 Task: Open Card Feature Request Discussion in Board Market Analysis and Opportunity Identification to Workspace Community Management and add a team member Softage.3@softage.net, a label Red, a checklist Business Continuity Plan, an attachment from your google drive, a color Red and finally, add a card description 'Update employee handbook with new policies' and a comment 'Let us approach this task with a sense of risk-taking, recognizing that calculated risks can lead to new opportunities and growth.'. Add a start date 'Jan 03, 1900' with a due date 'Jan 10, 1900'
Action: Mouse moved to (121, 59)
Screenshot: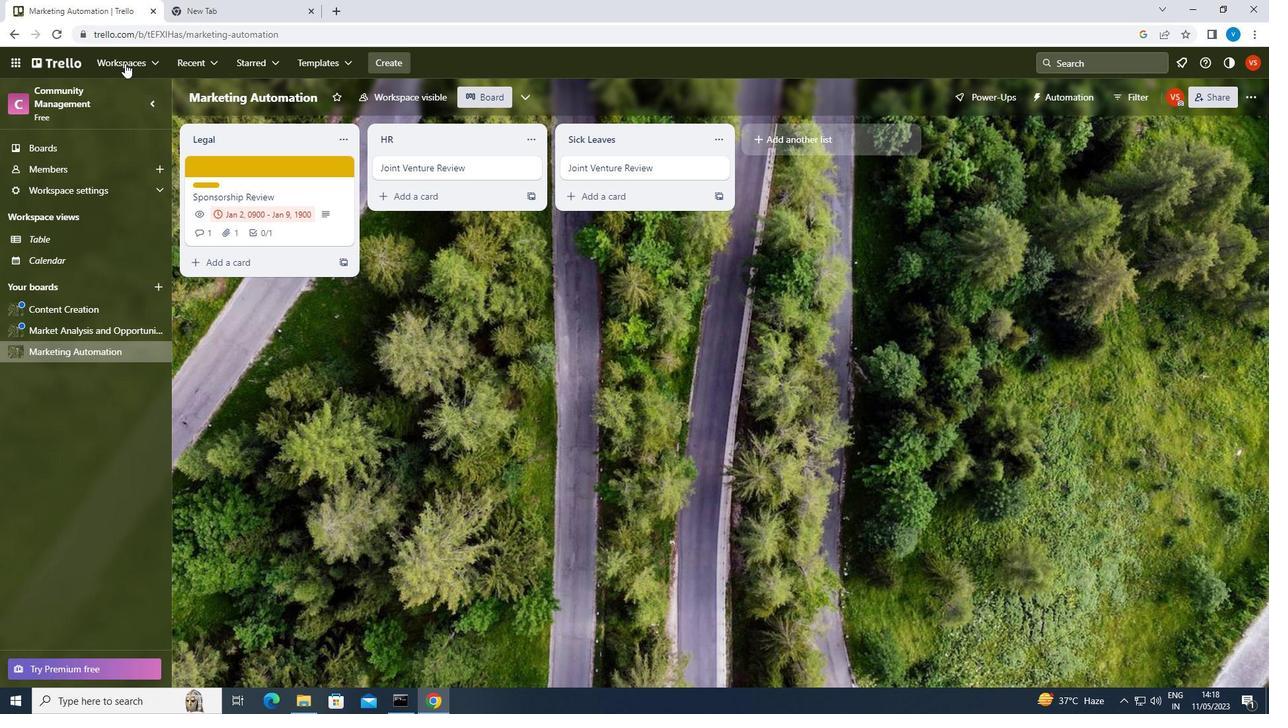
Action: Mouse pressed left at (121, 59)
Screenshot: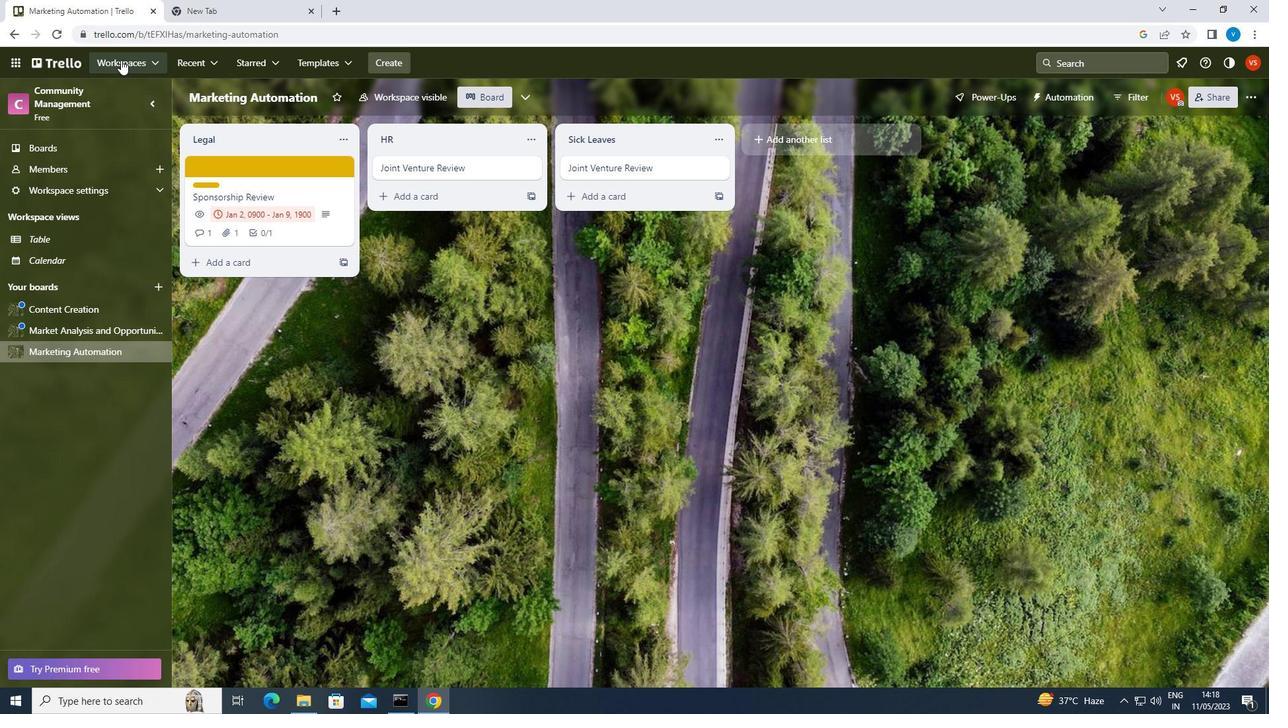 
Action: Mouse moved to (160, 330)
Screenshot: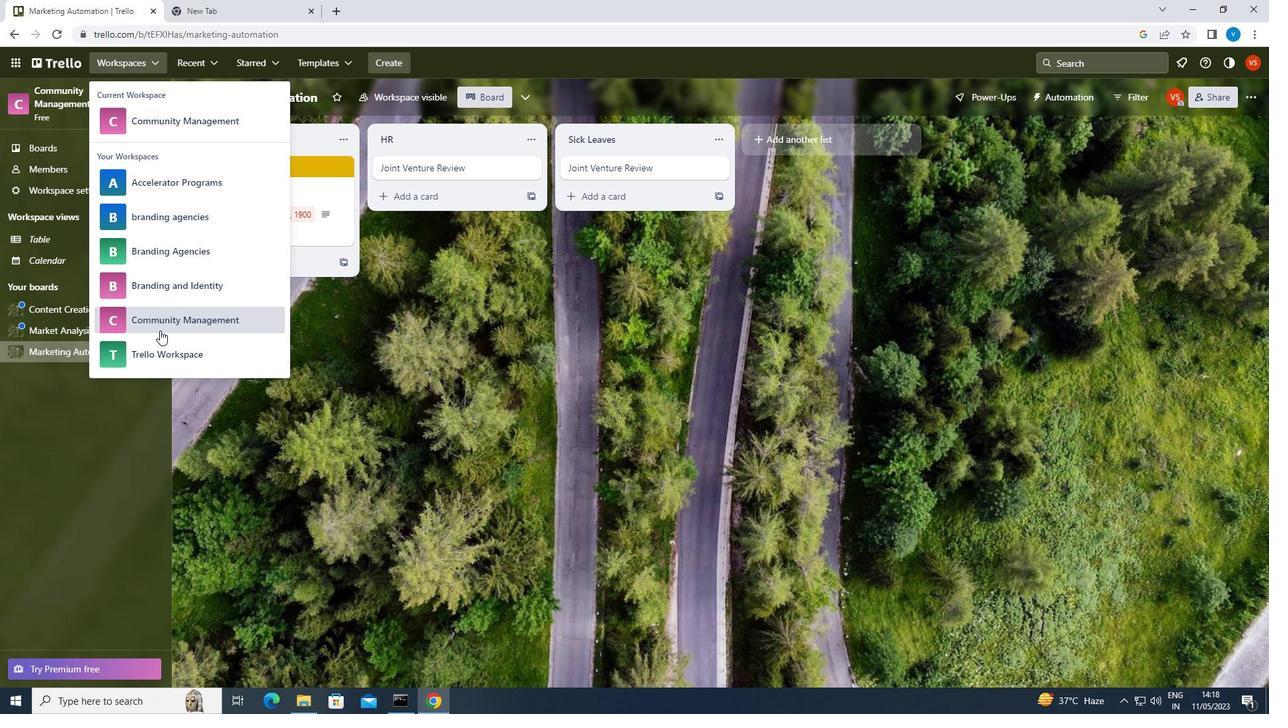
Action: Mouse pressed left at (160, 330)
Screenshot: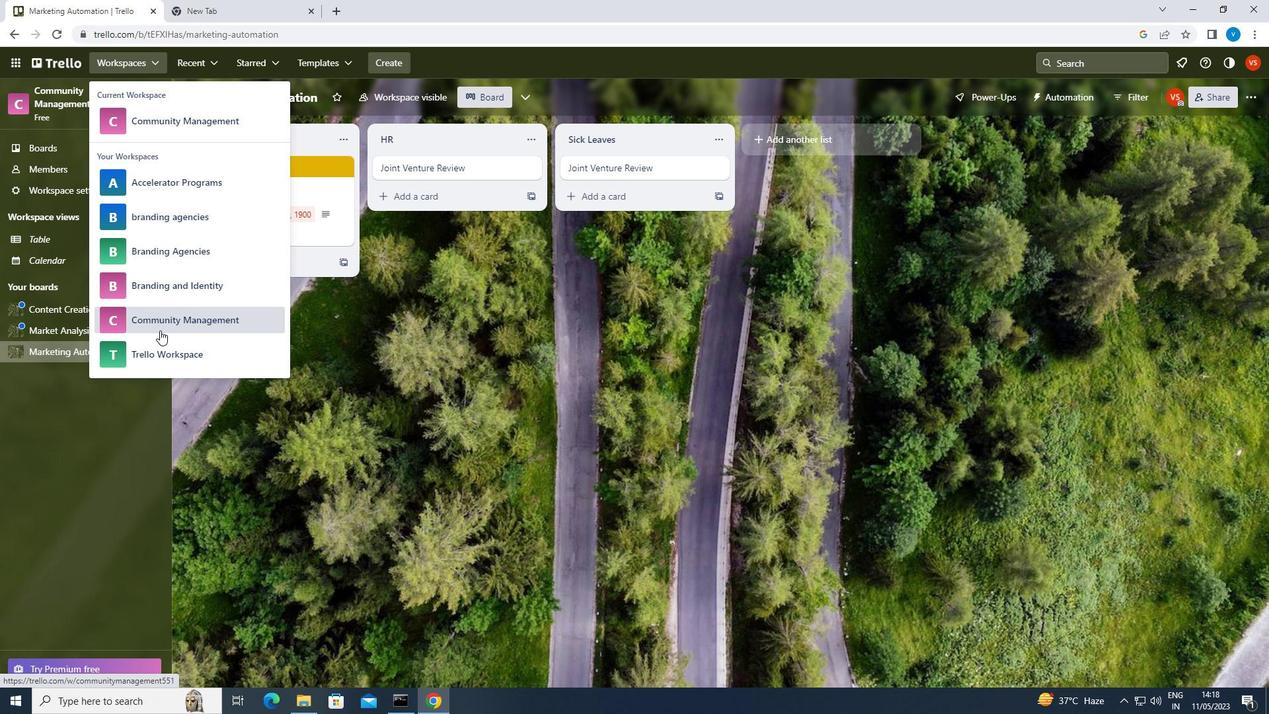 
Action: Mouse moved to (988, 534)
Screenshot: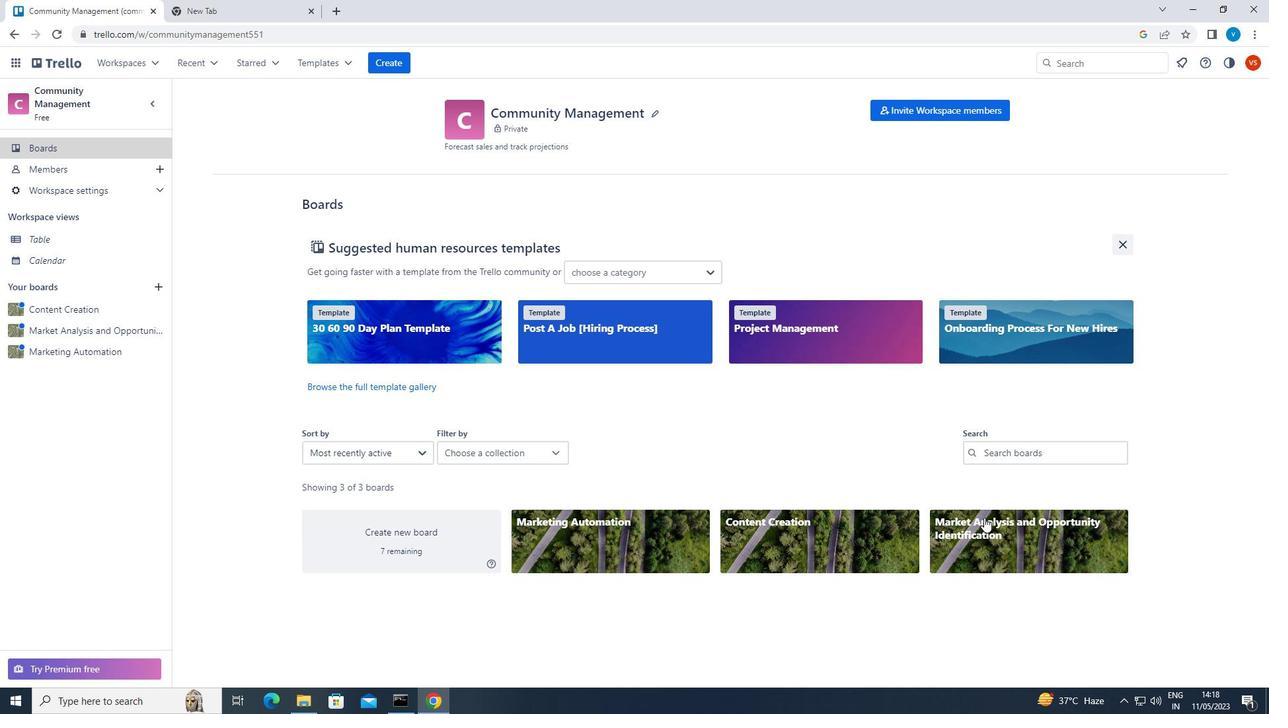 
Action: Mouse pressed left at (988, 534)
Screenshot: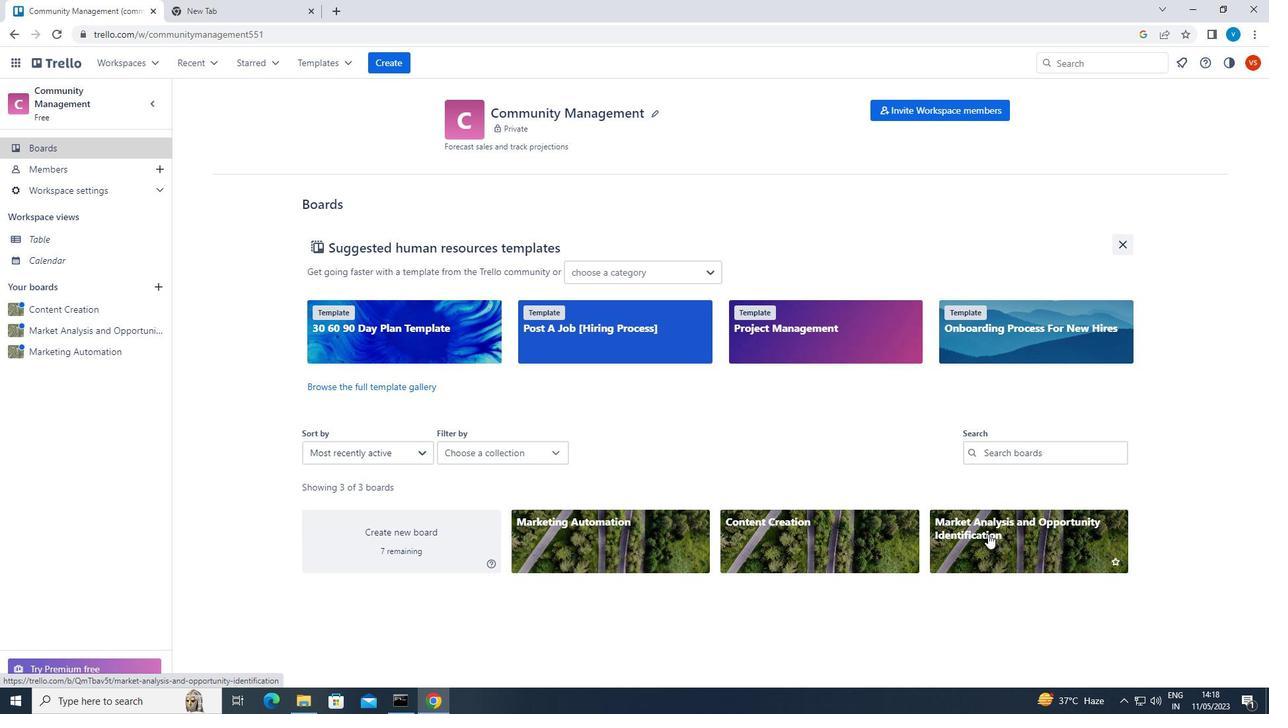
Action: Mouse moved to (297, 170)
Screenshot: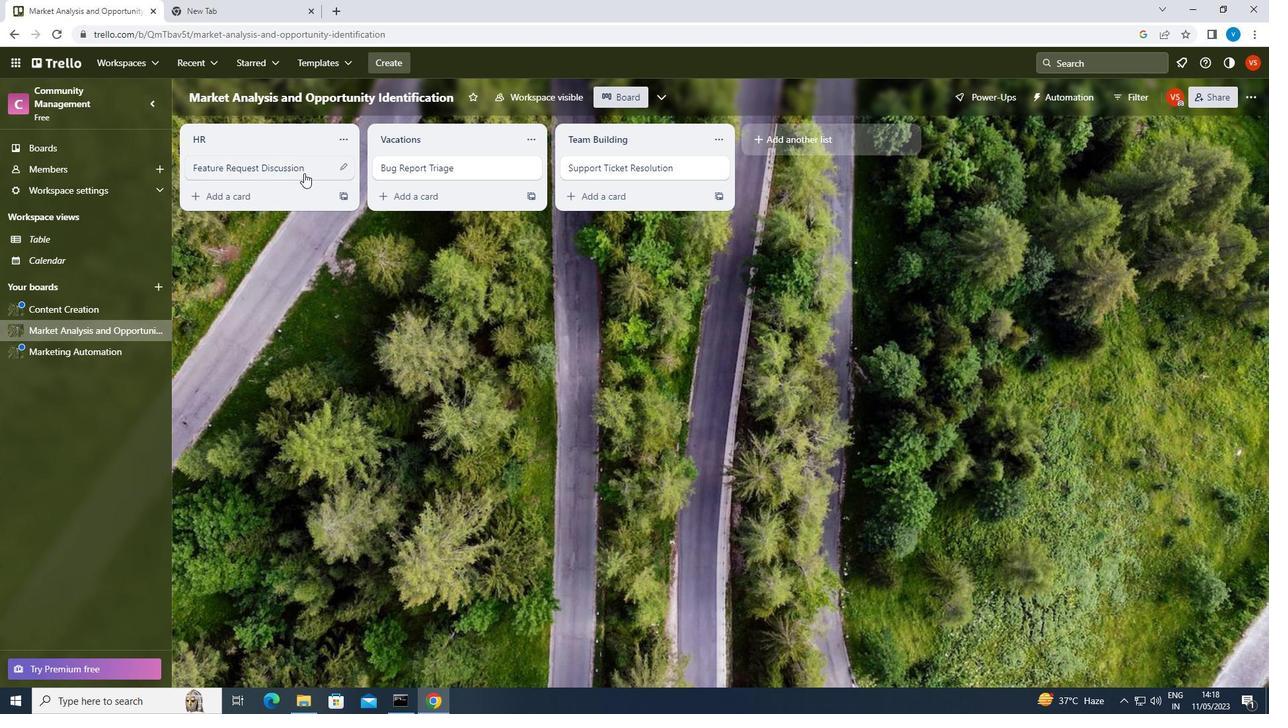 
Action: Mouse pressed left at (297, 170)
Screenshot: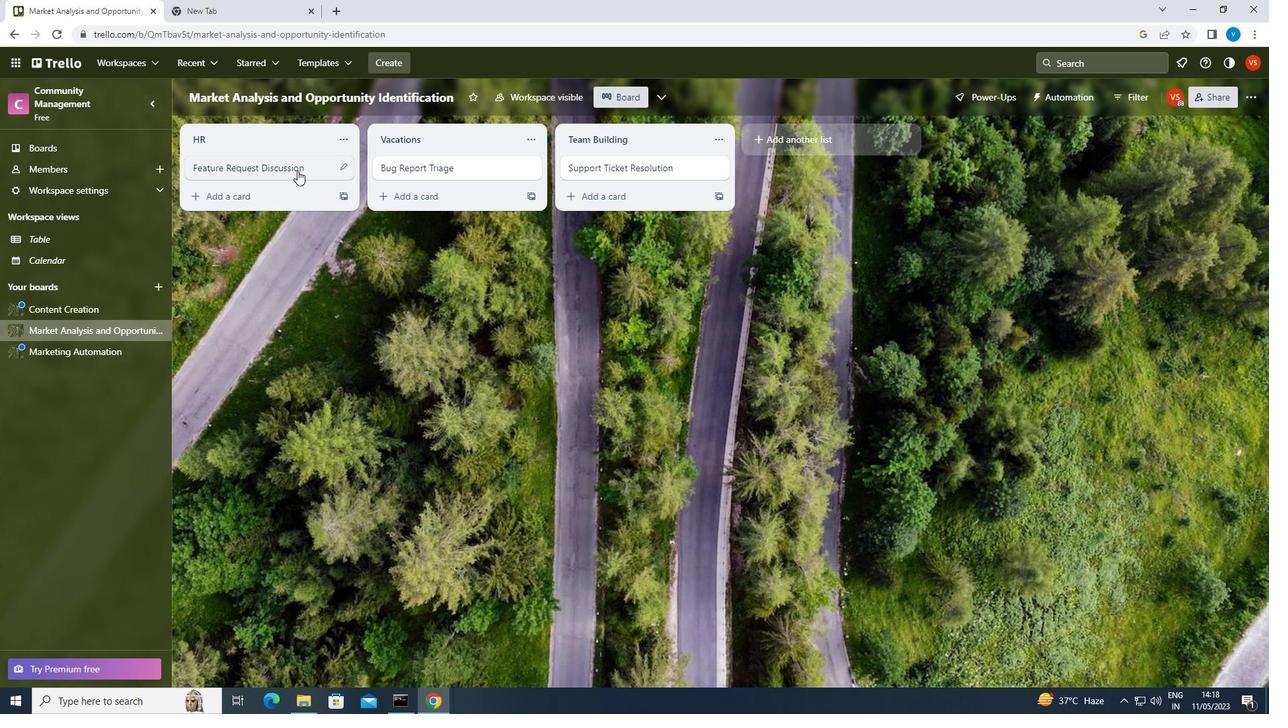 
Action: Mouse moved to (788, 169)
Screenshot: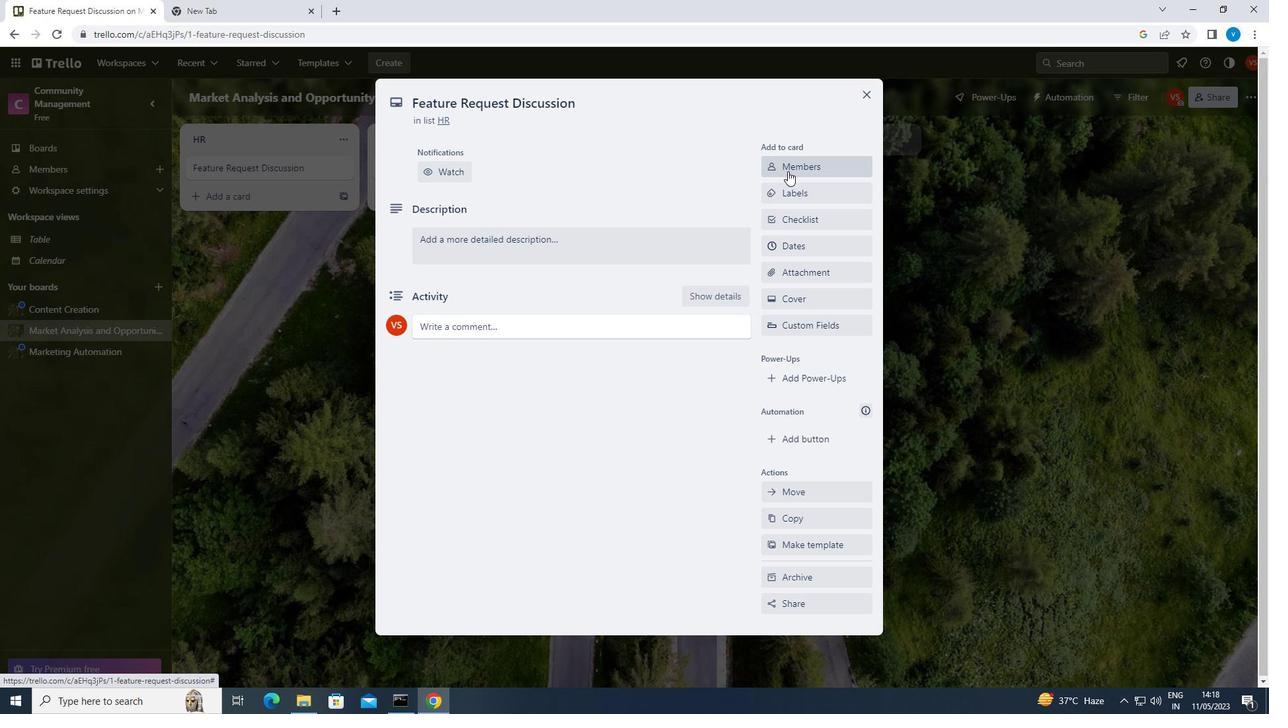 
Action: Mouse pressed left at (788, 169)
Screenshot: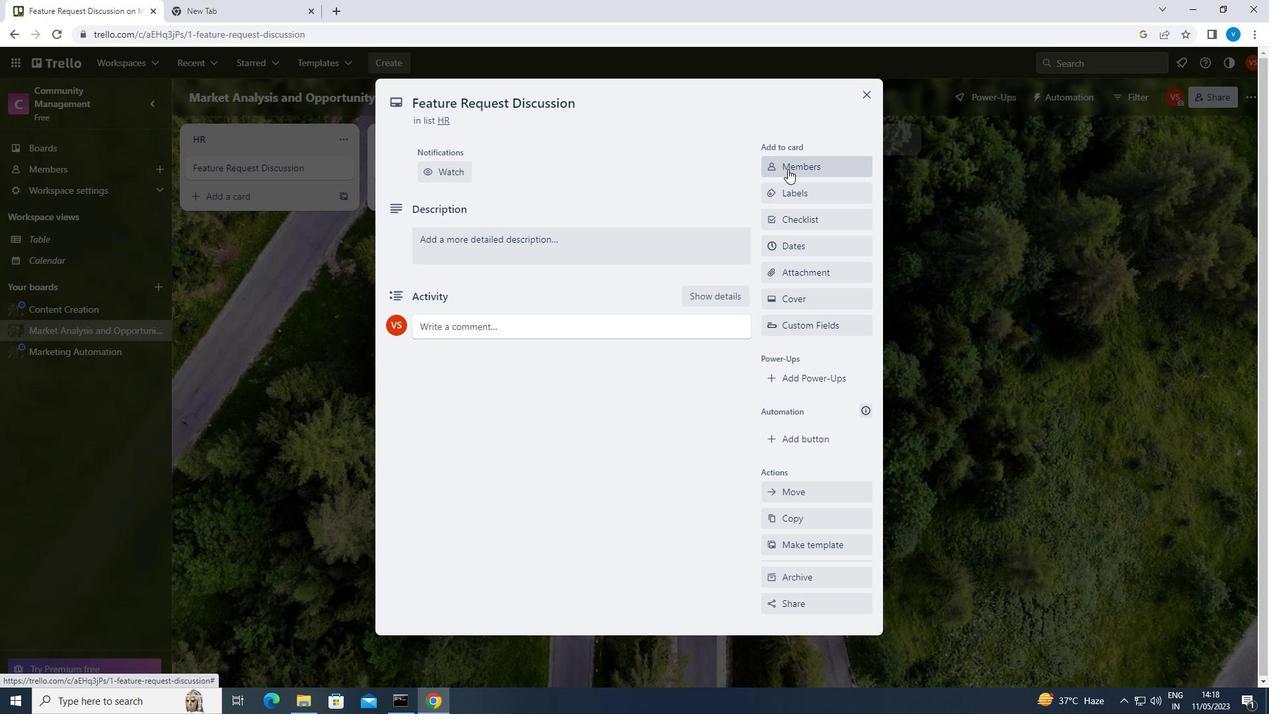 
Action: Mouse moved to (806, 226)
Screenshot: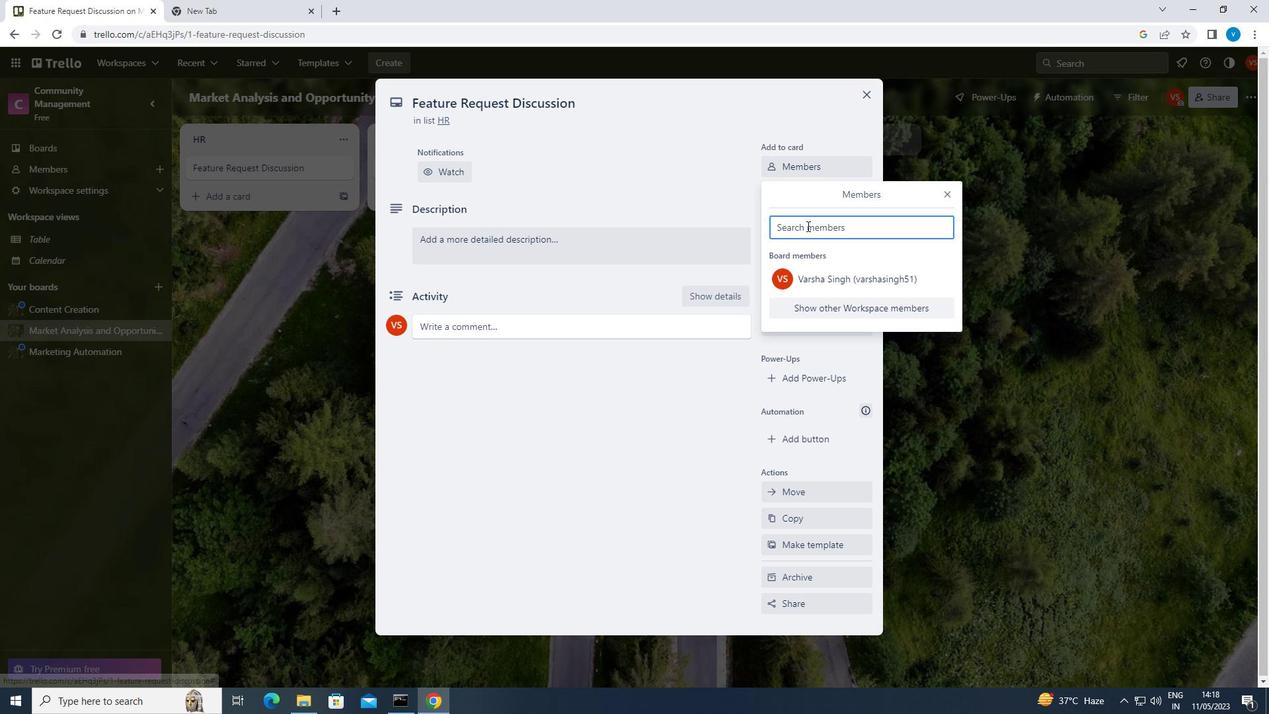 
Action: Mouse pressed left at (806, 226)
Screenshot: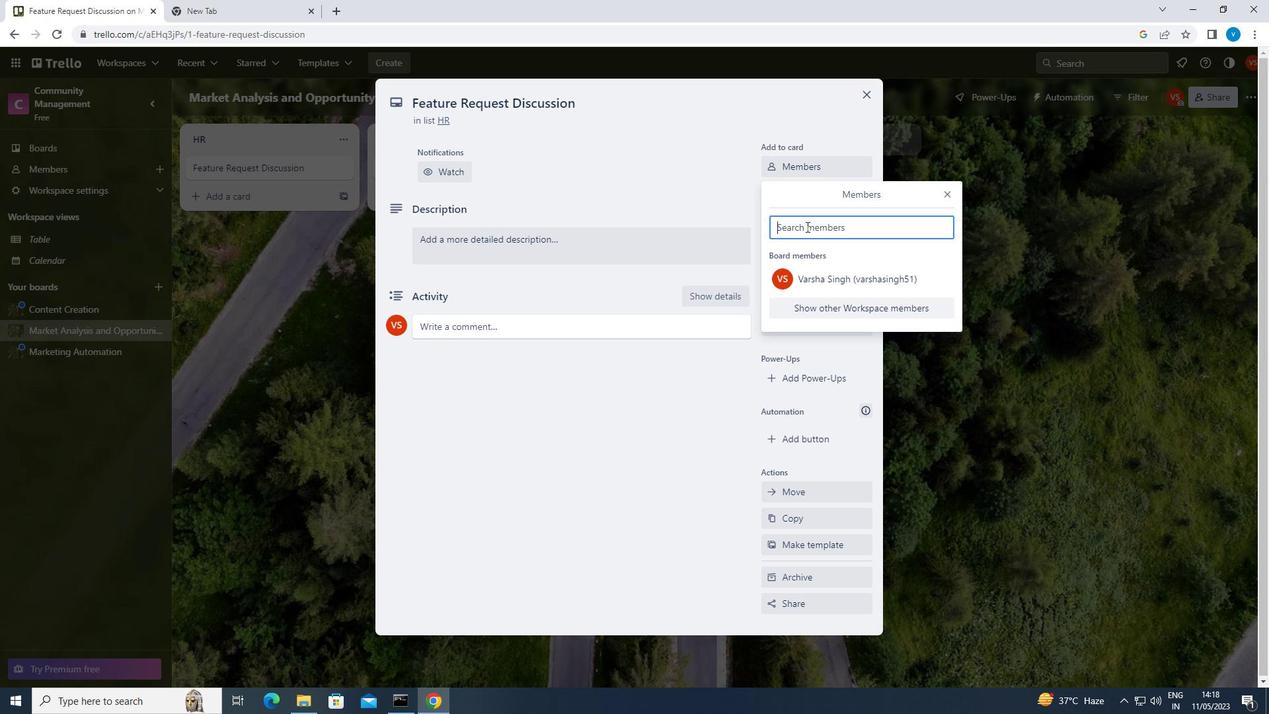 
Action: Mouse moved to (806, 227)
Screenshot: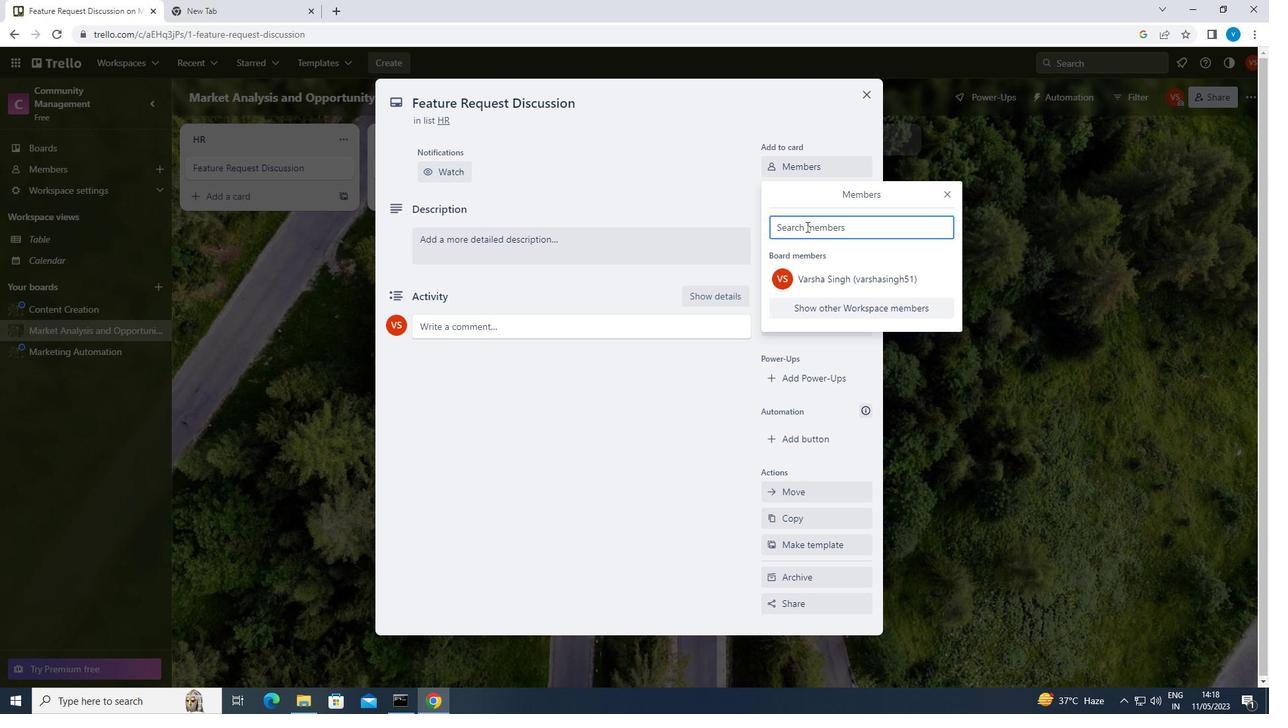 
Action: Key pressed <Key.shift>SOFTAGE.3<Key.shift>@SOFTAGE.NET
Screenshot: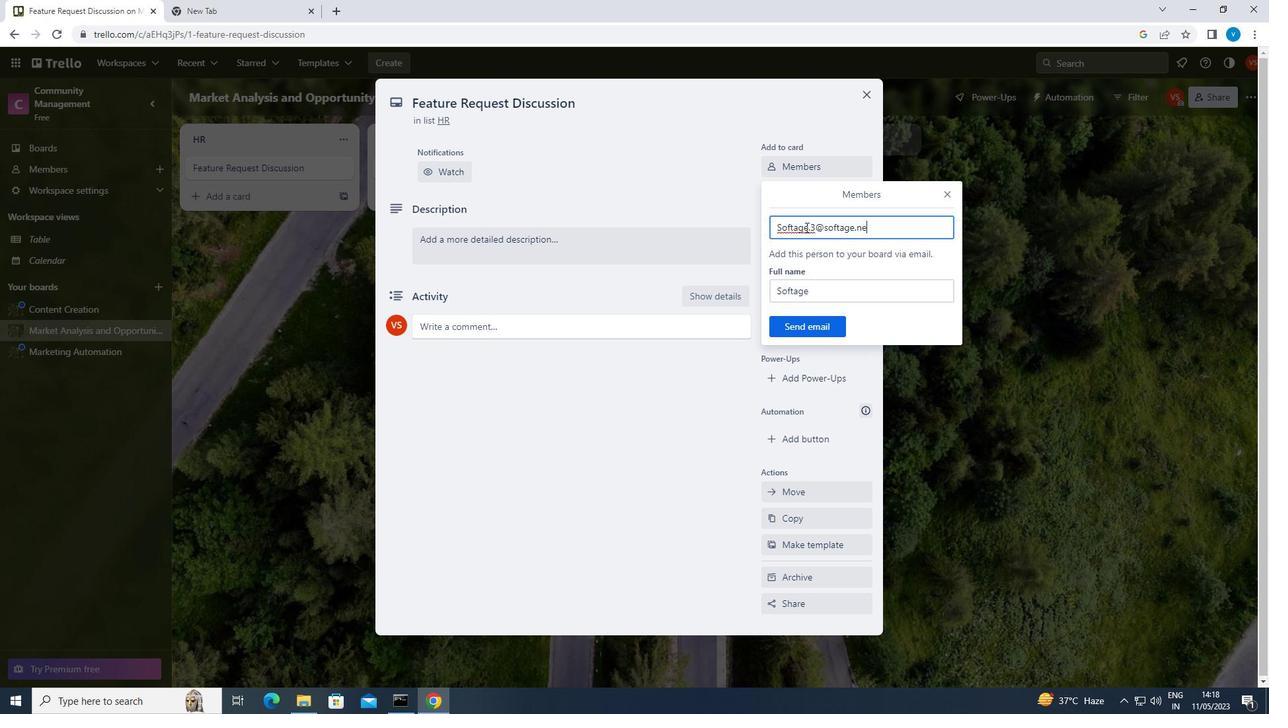 
Action: Mouse moved to (943, 196)
Screenshot: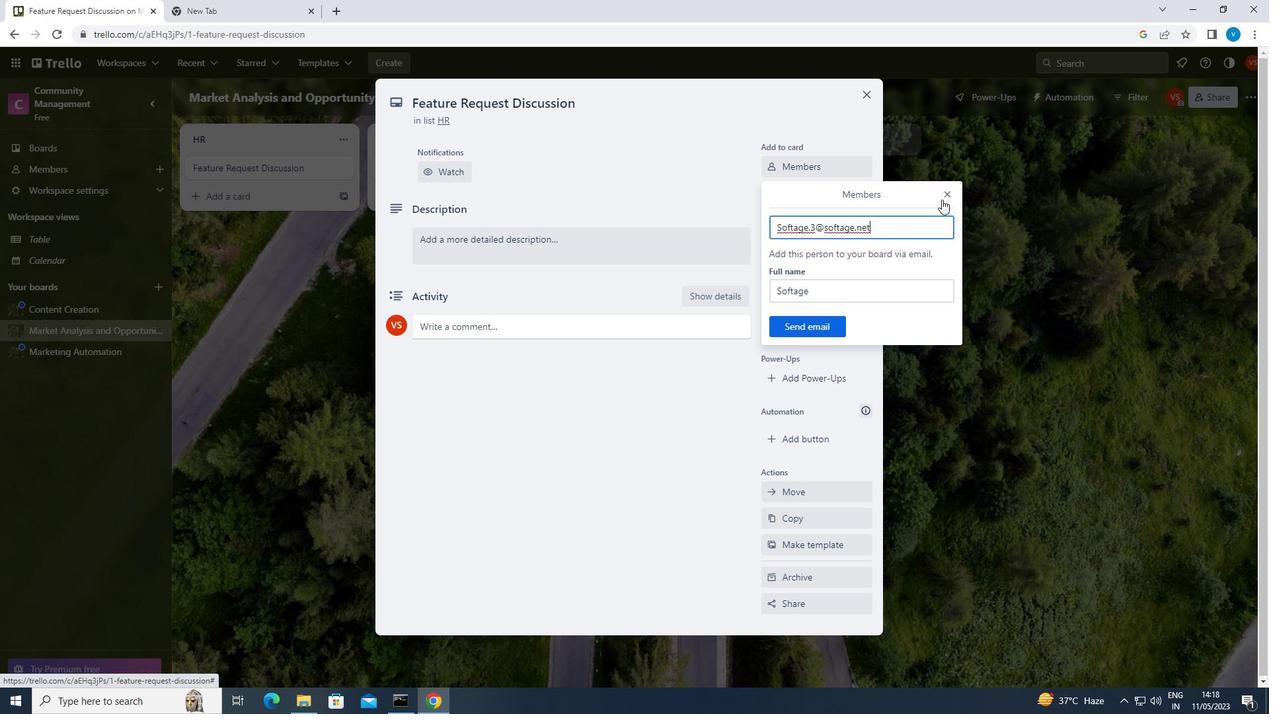 
Action: Mouse pressed left at (943, 196)
Screenshot: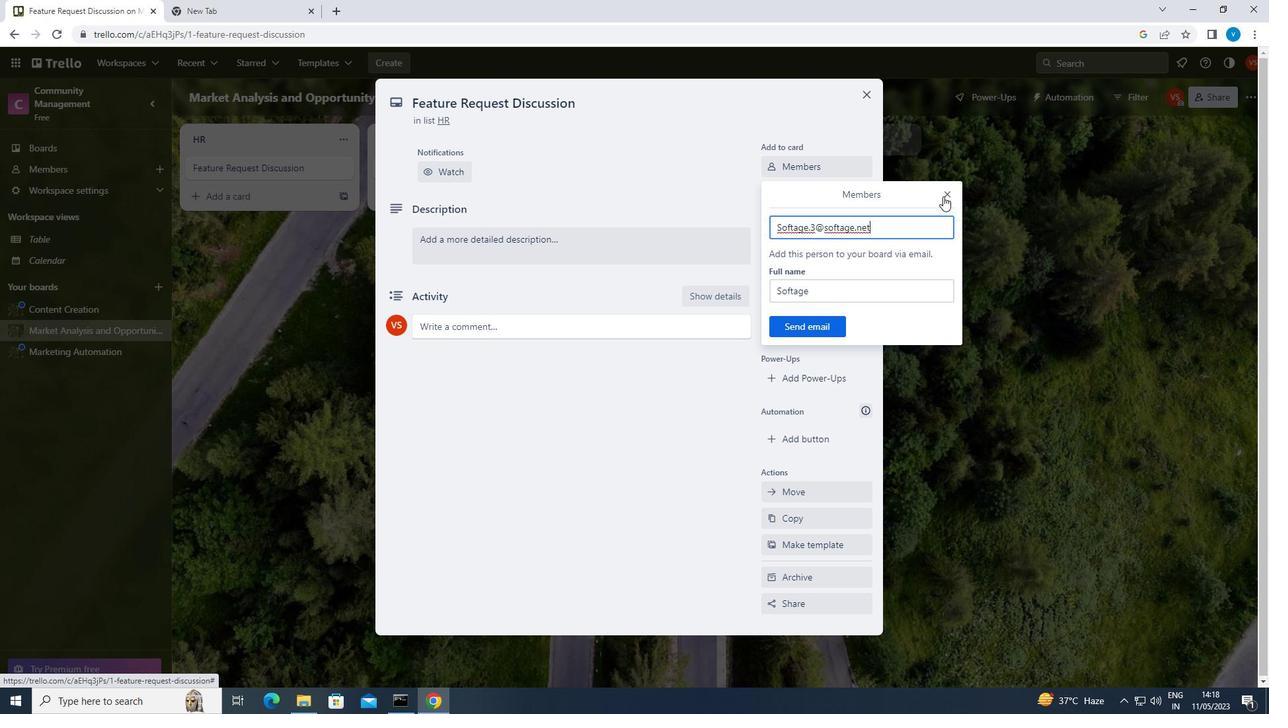 
Action: Mouse moved to (845, 195)
Screenshot: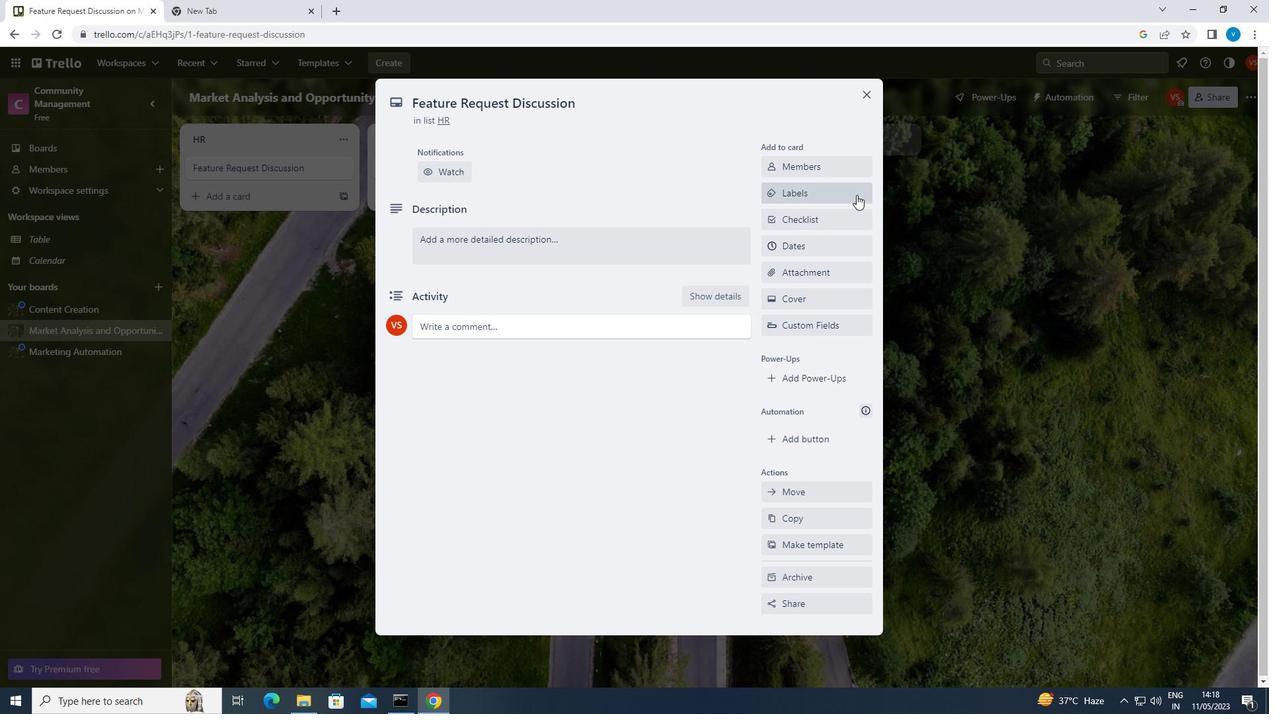 
Action: Mouse pressed left at (845, 195)
Screenshot: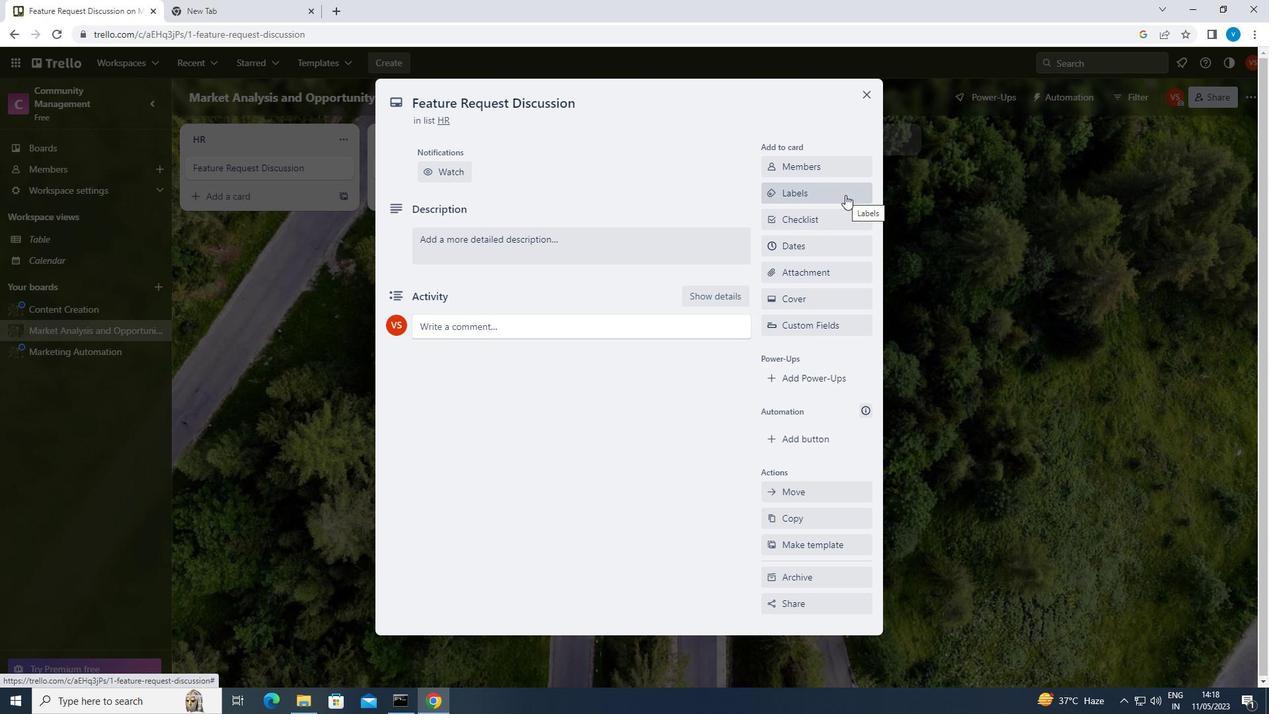 
Action: Mouse moved to (835, 366)
Screenshot: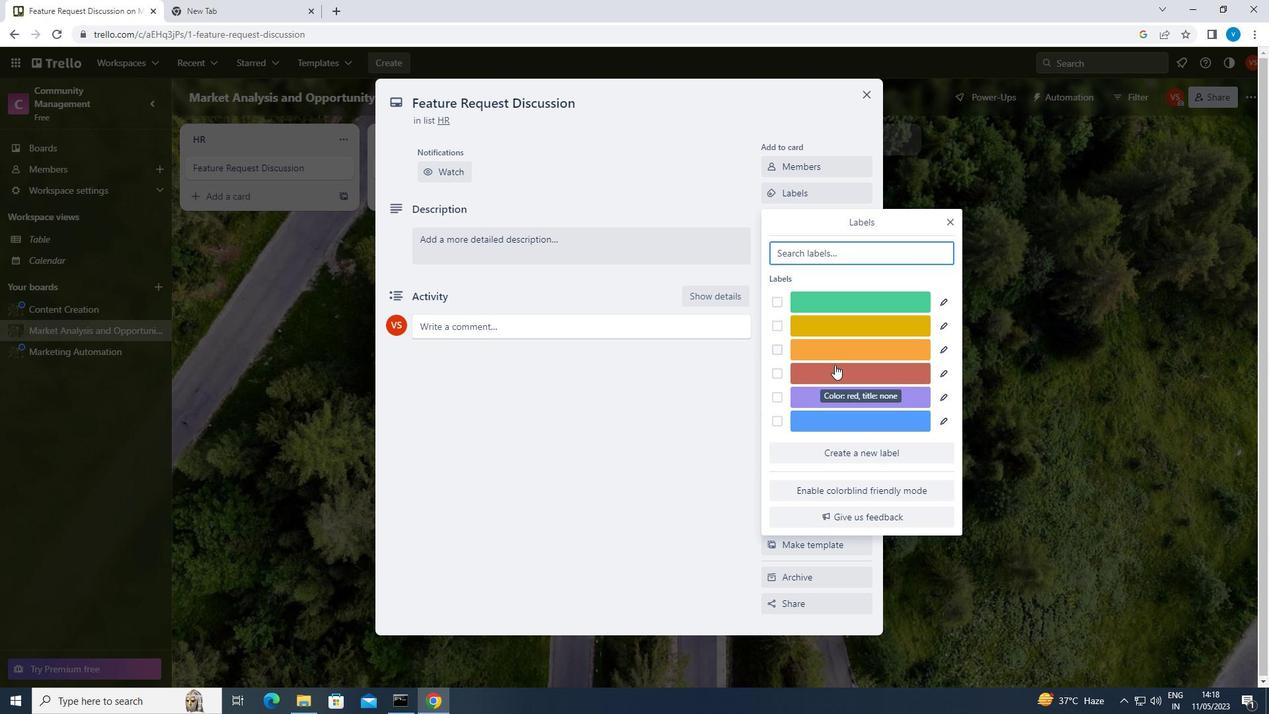 
Action: Mouse pressed left at (835, 366)
Screenshot: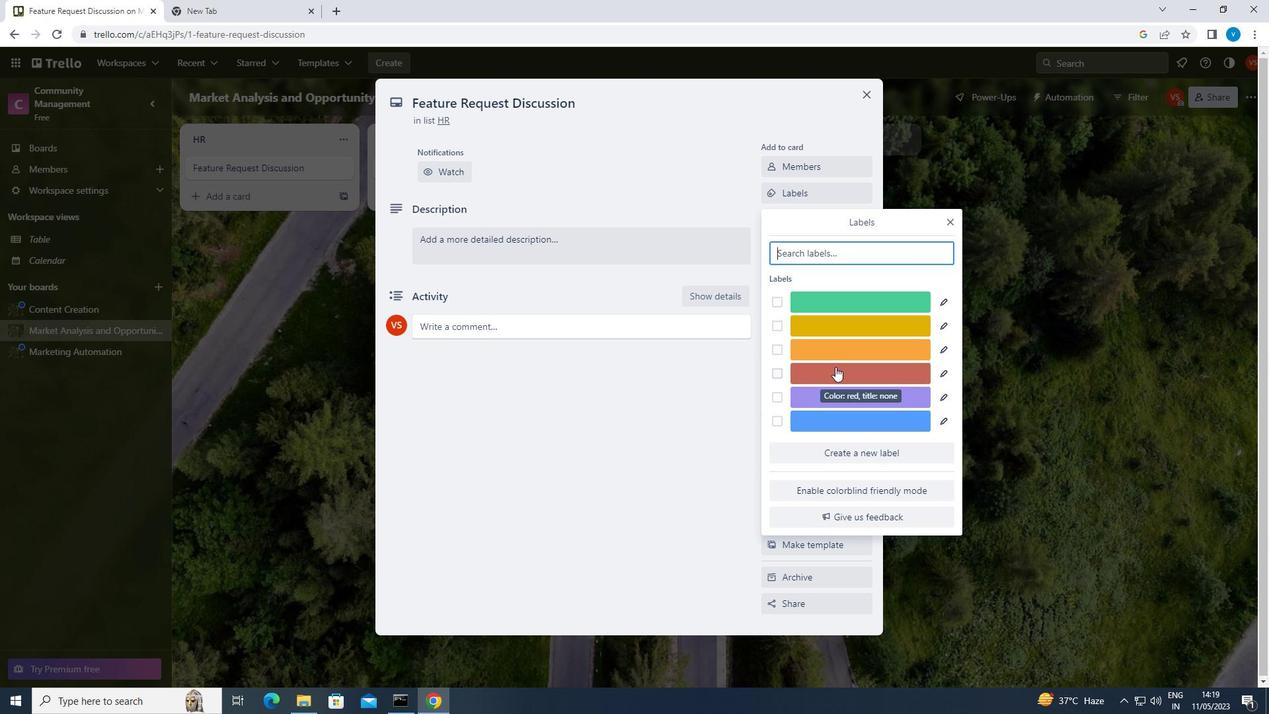 
Action: Mouse moved to (950, 227)
Screenshot: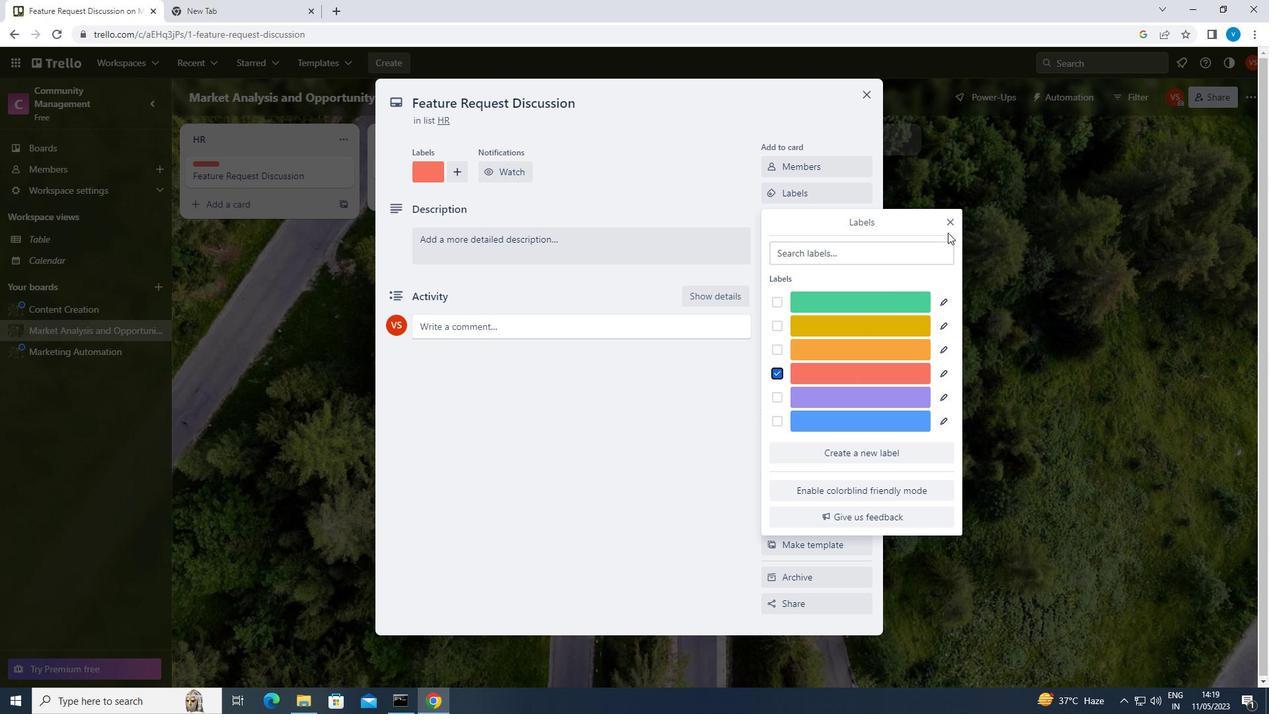 
Action: Mouse pressed left at (950, 227)
Screenshot: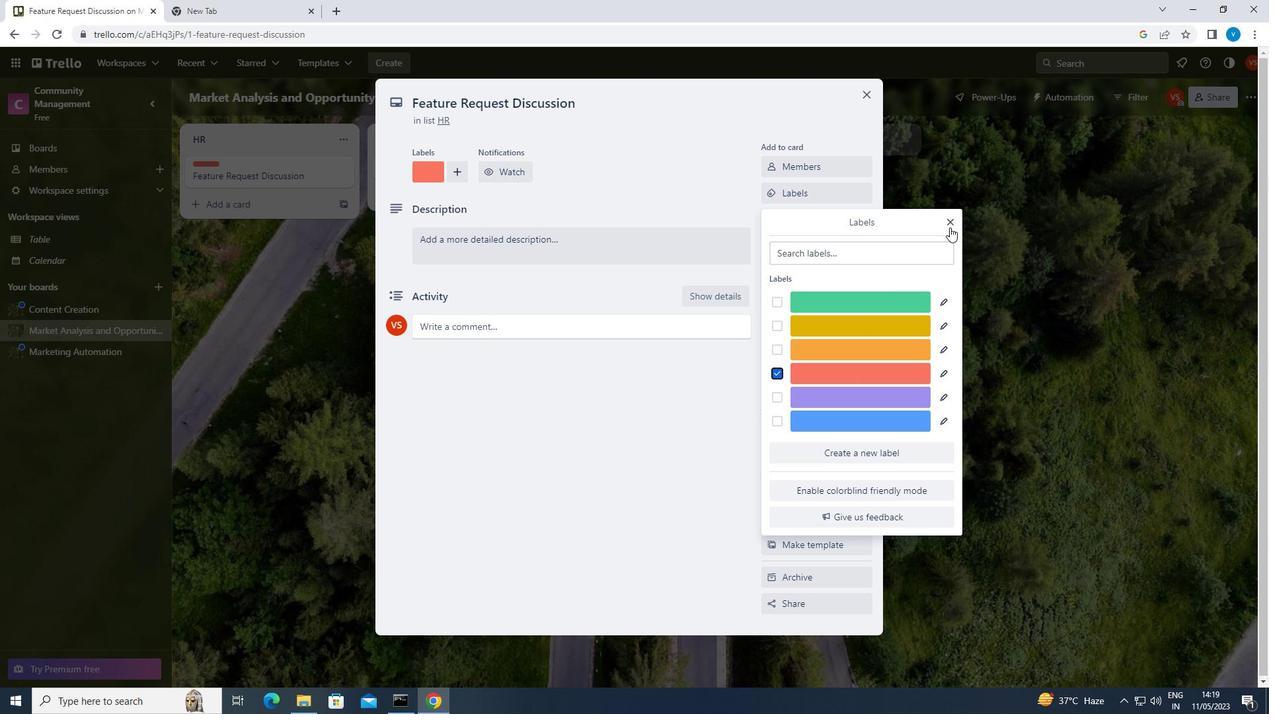 
Action: Mouse moved to (843, 227)
Screenshot: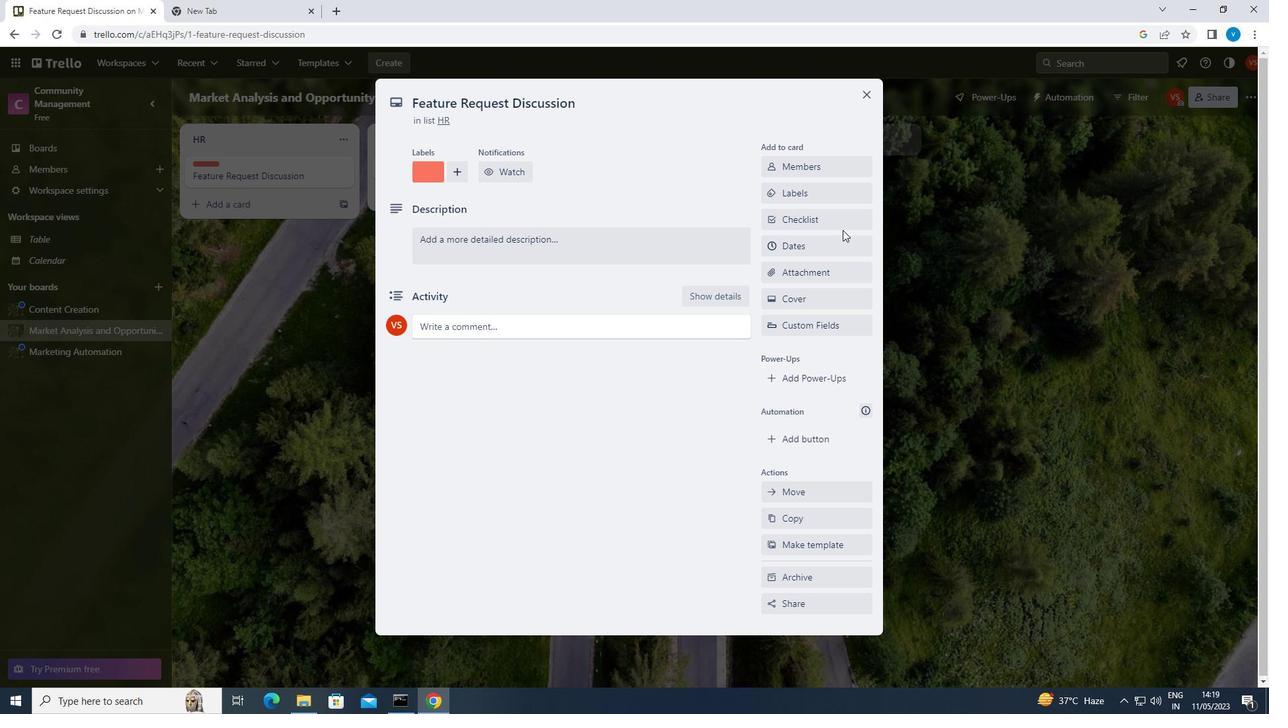
Action: Mouse pressed left at (843, 227)
Screenshot: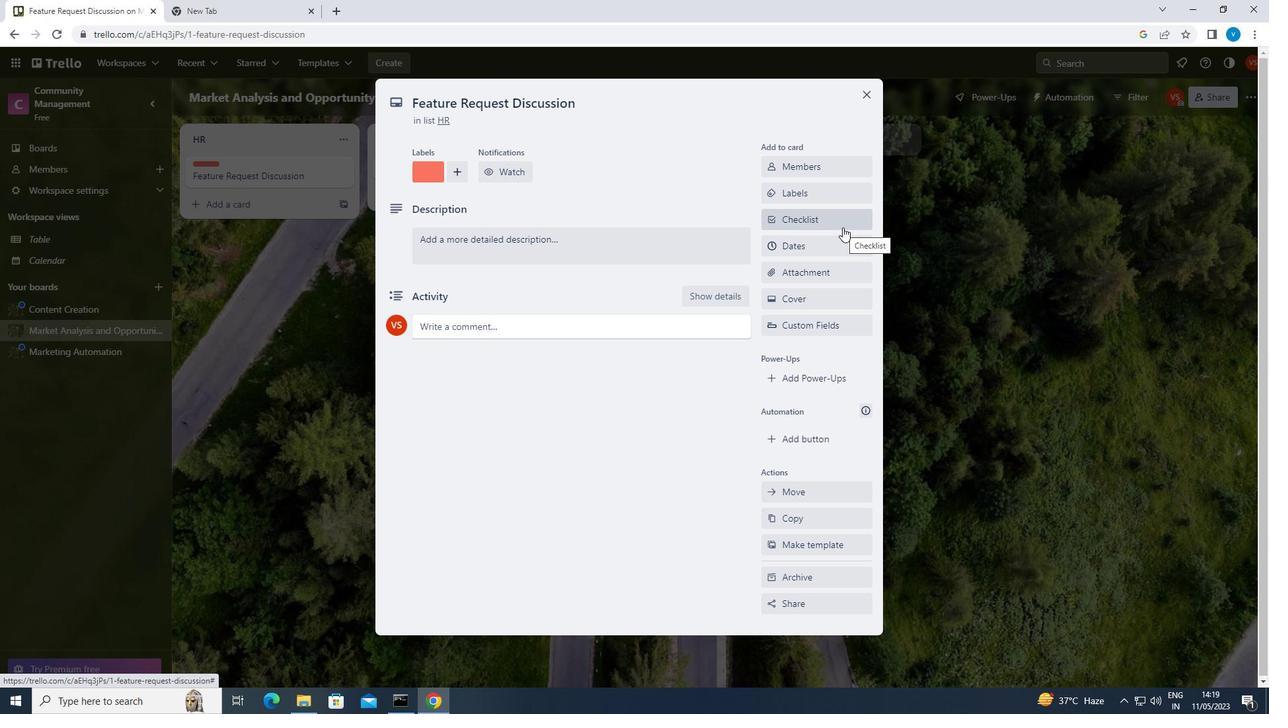 
Action: Mouse moved to (790, 323)
Screenshot: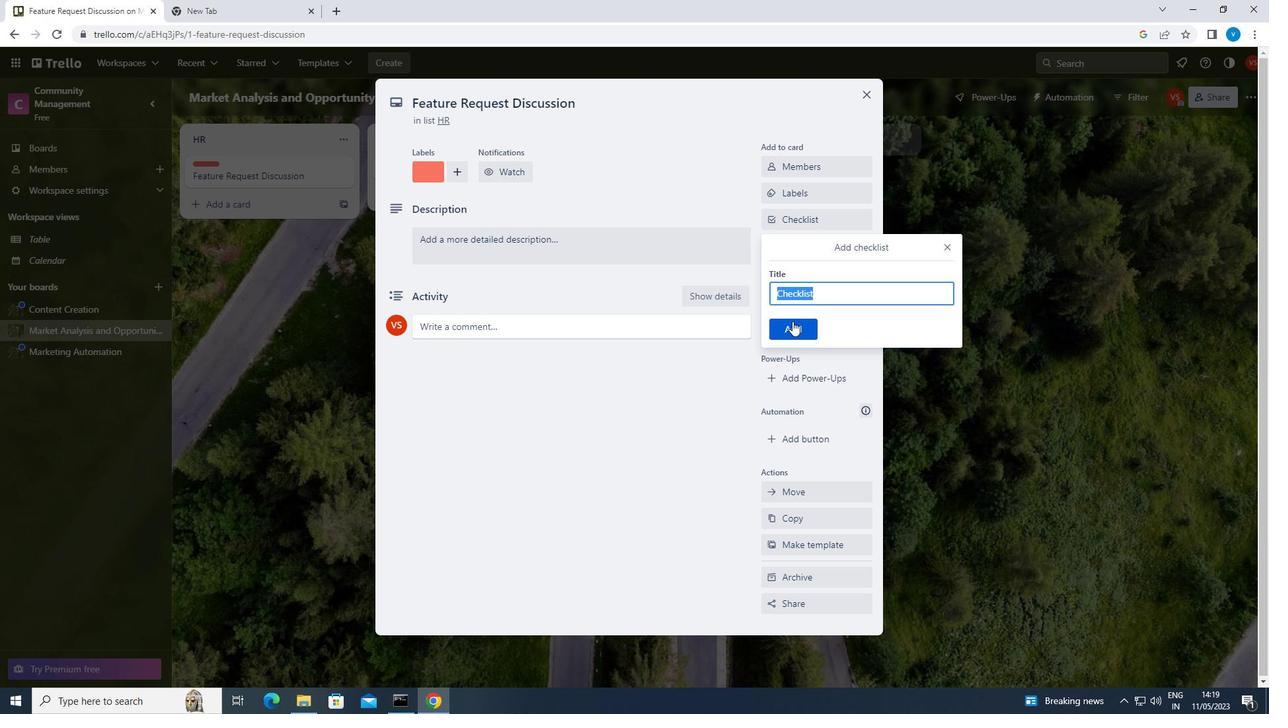 
Action: Mouse pressed left at (790, 323)
Screenshot: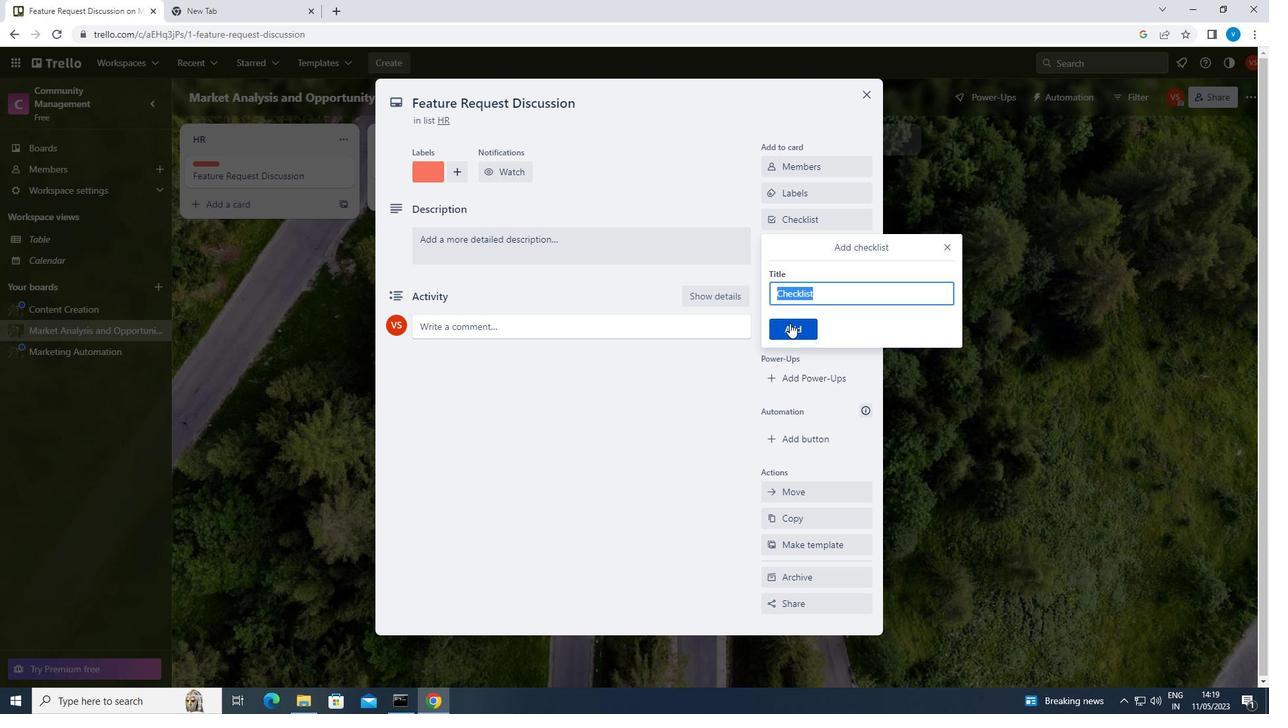 
Action: Mouse moved to (778, 314)
Screenshot: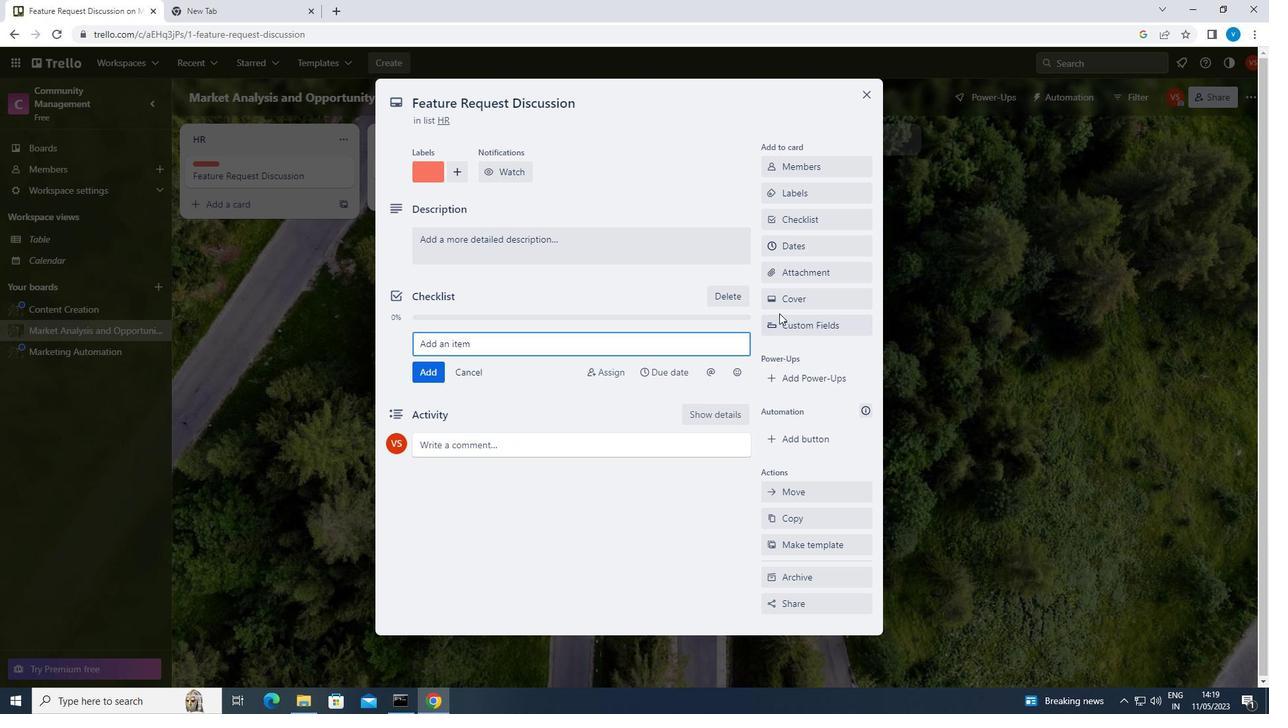 
Action: Key pressed <Key.shift>BUSINESS<Key.space><Key.shift>CONTINUITY<Key.space><Key.shift>PLAN
Screenshot: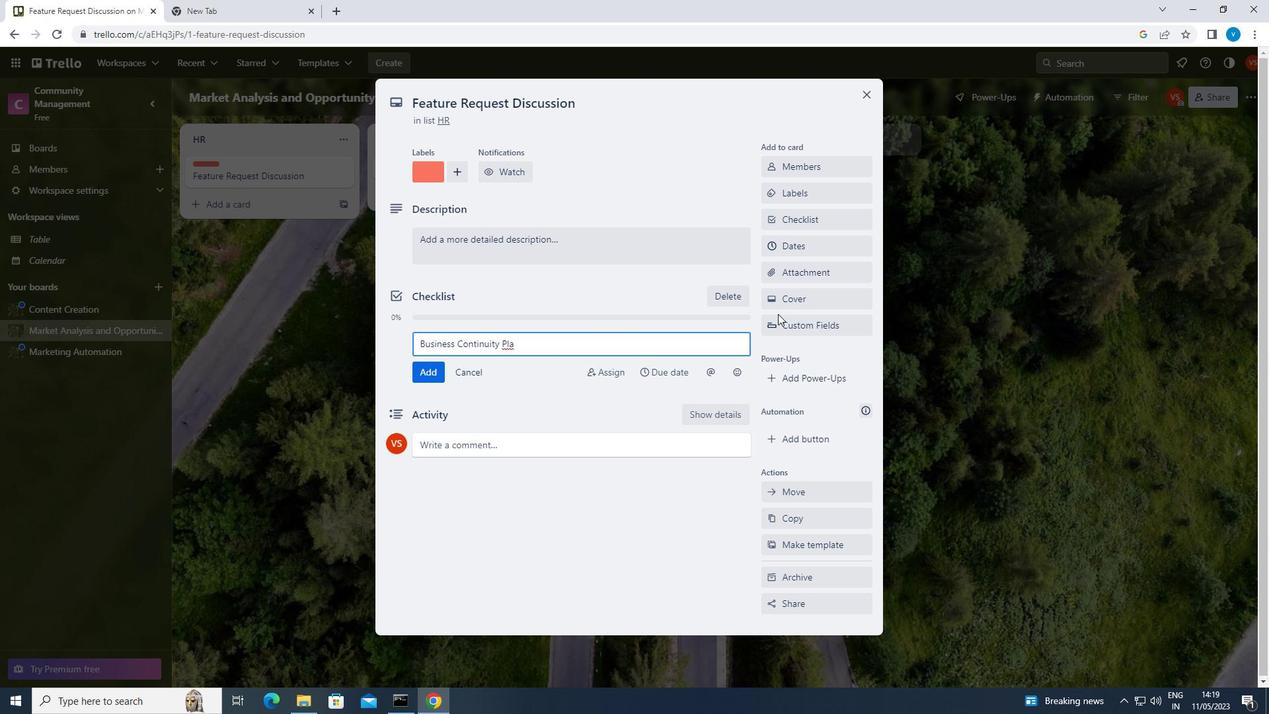 
Action: Mouse moved to (429, 374)
Screenshot: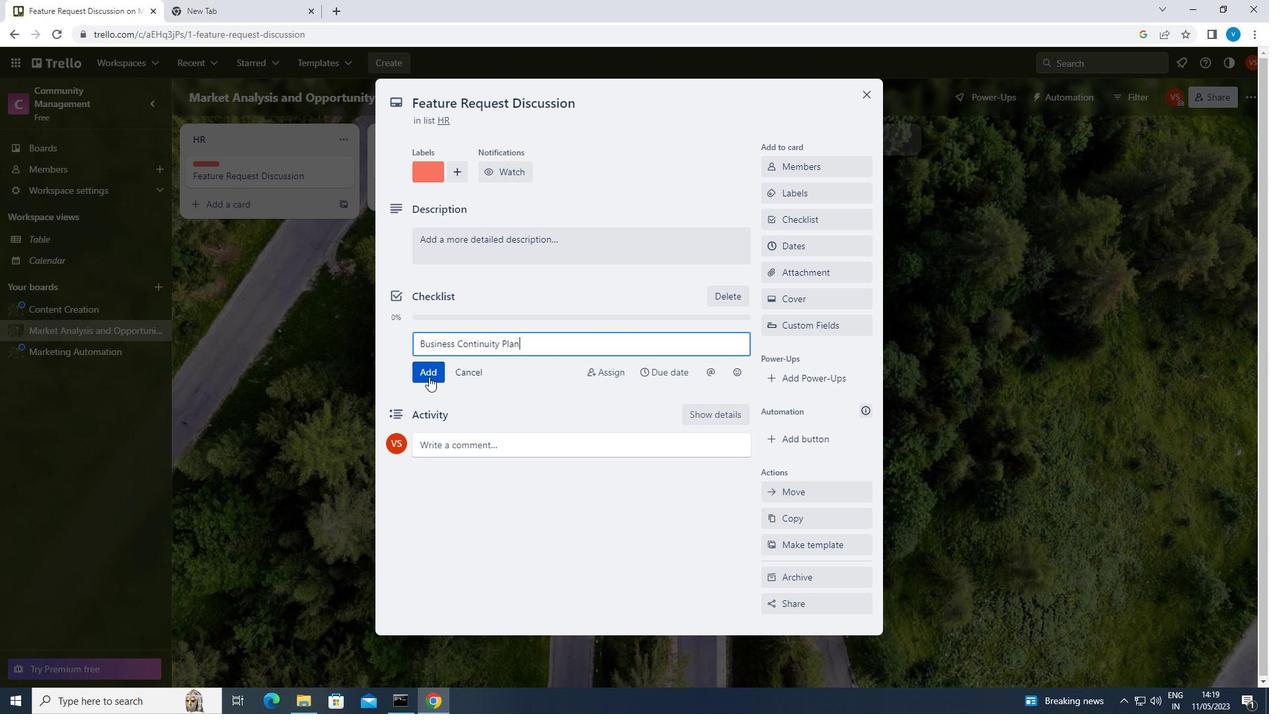 
Action: Key pressed <Key.enter>
Screenshot: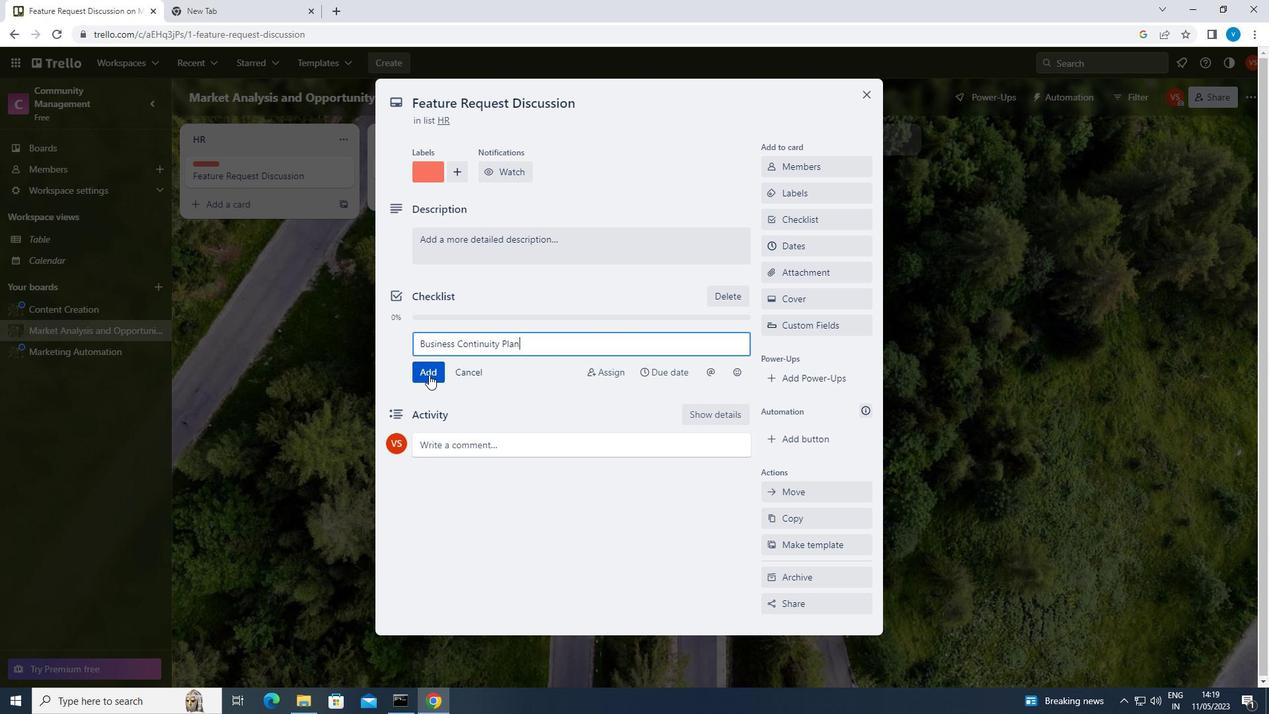 
Action: Mouse moved to (825, 273)
Screenshot: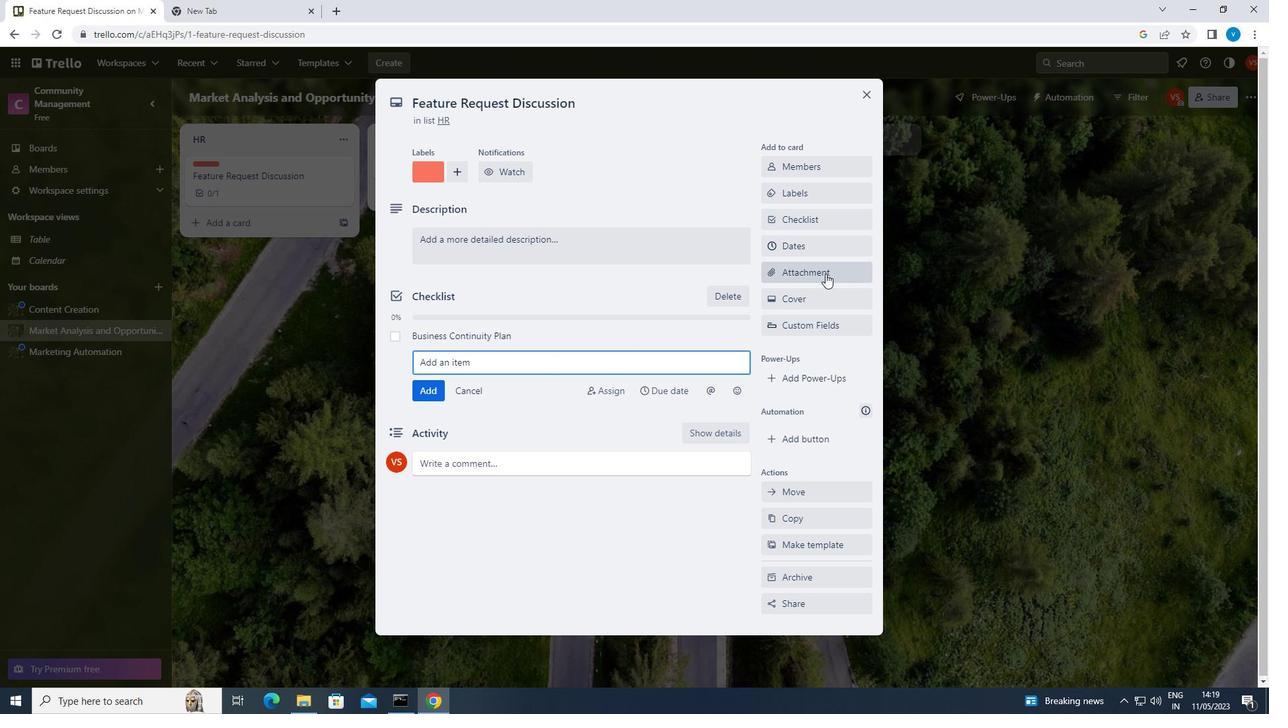 
Action: Mouse pressed left at (825, 273)
Screenshot: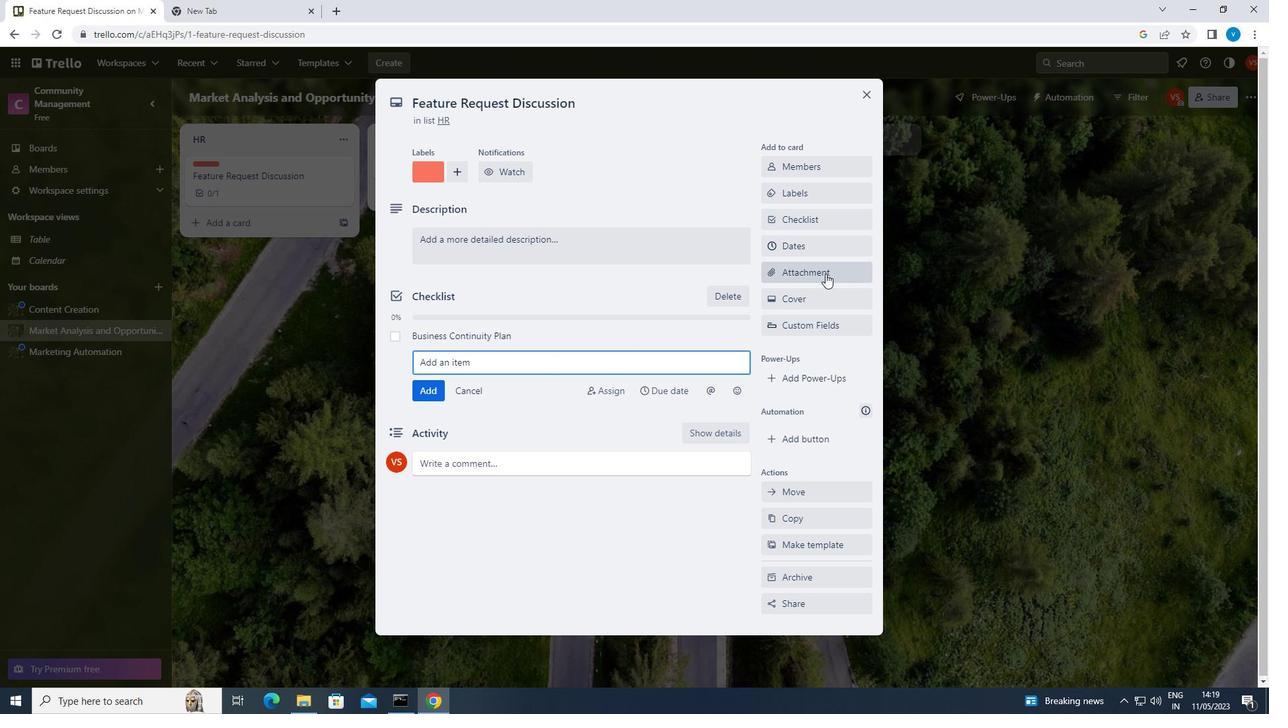 
Action: Mouse moved to (809, 378)
Screenshot: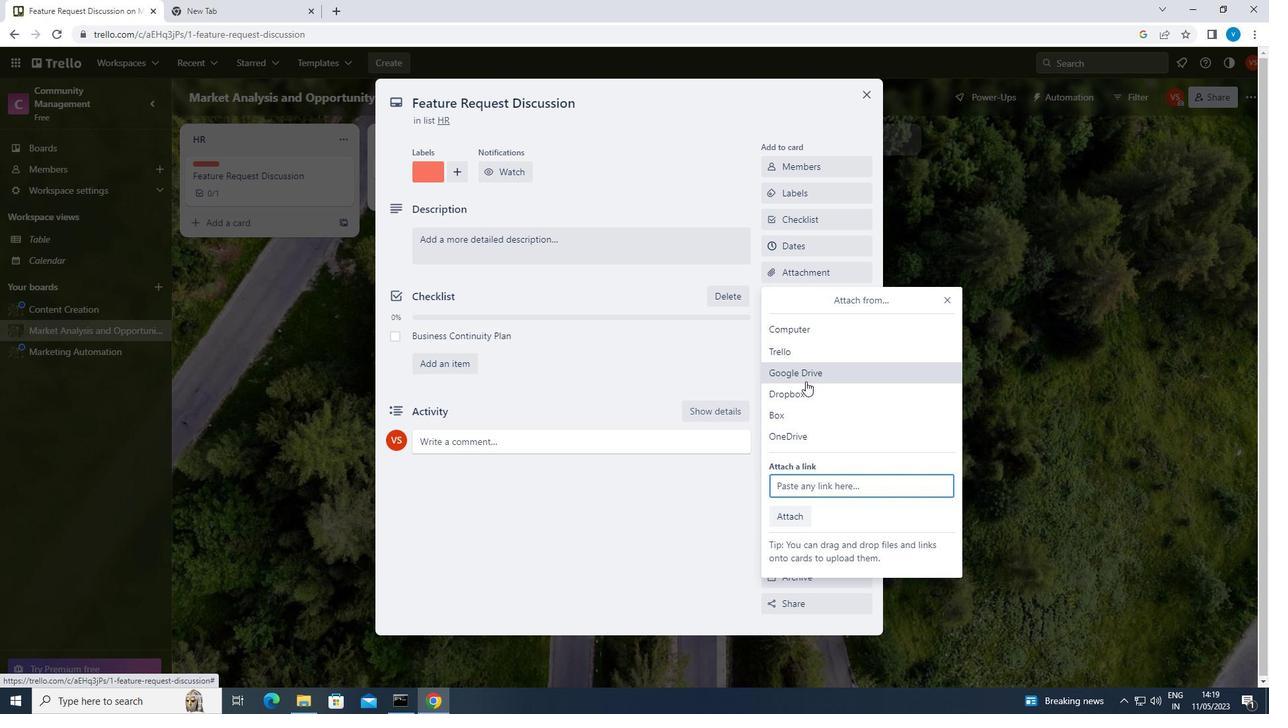 
Action: Mouse pressed left at (809, 378)
Screenshot: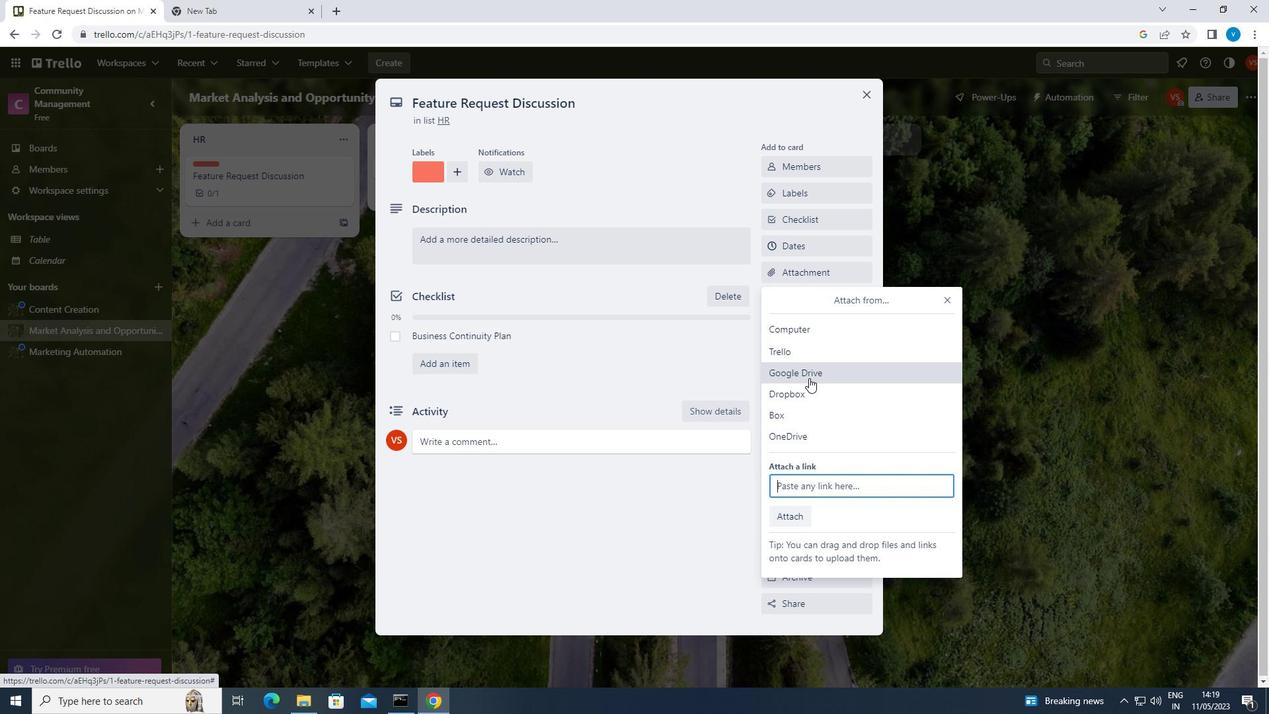 
Action: Mouse moved to (392, 352)
Screenshot: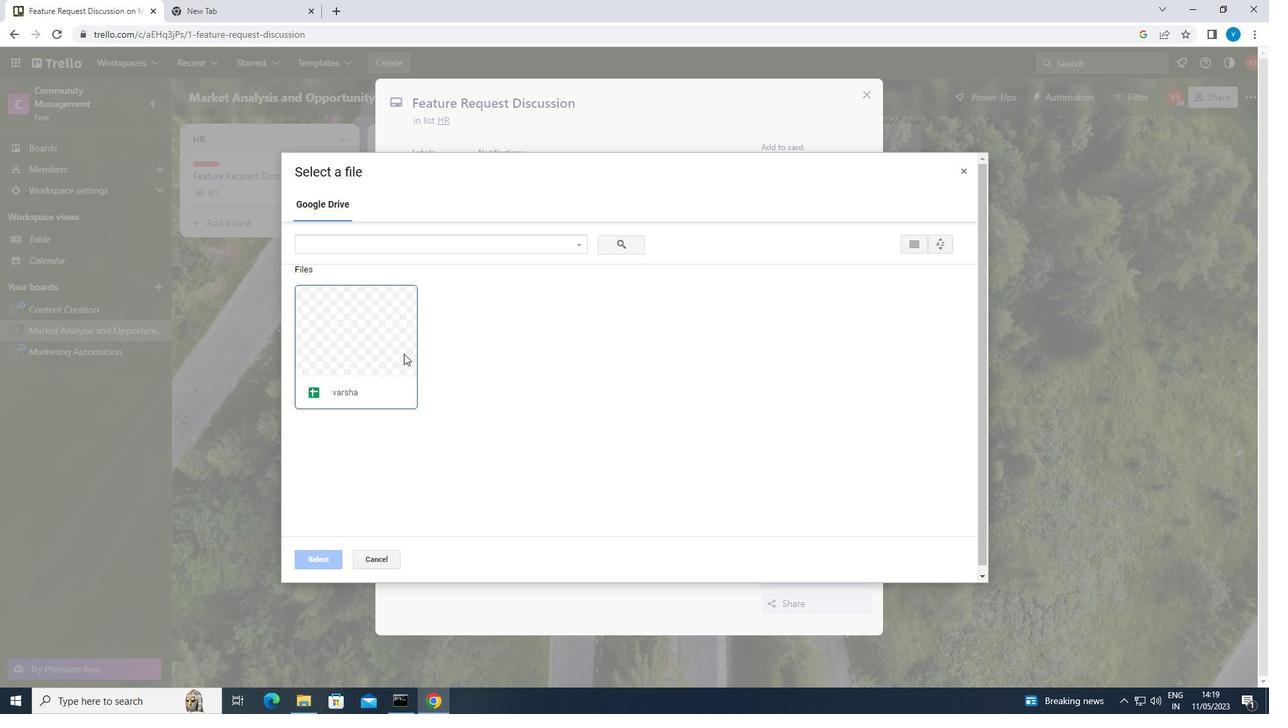 
Action: Mouse pressed left at (392, 352)
Screenshot: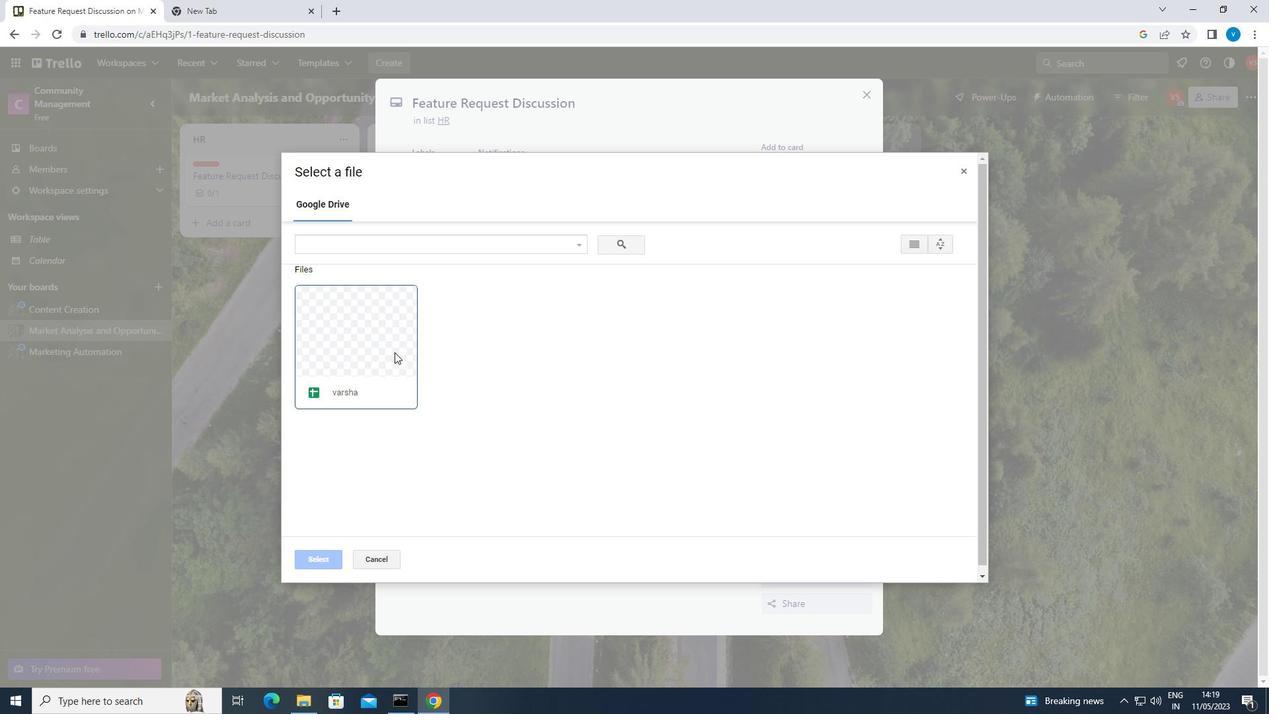 
Action: Mouse moved to (325, 564)
Screenshot: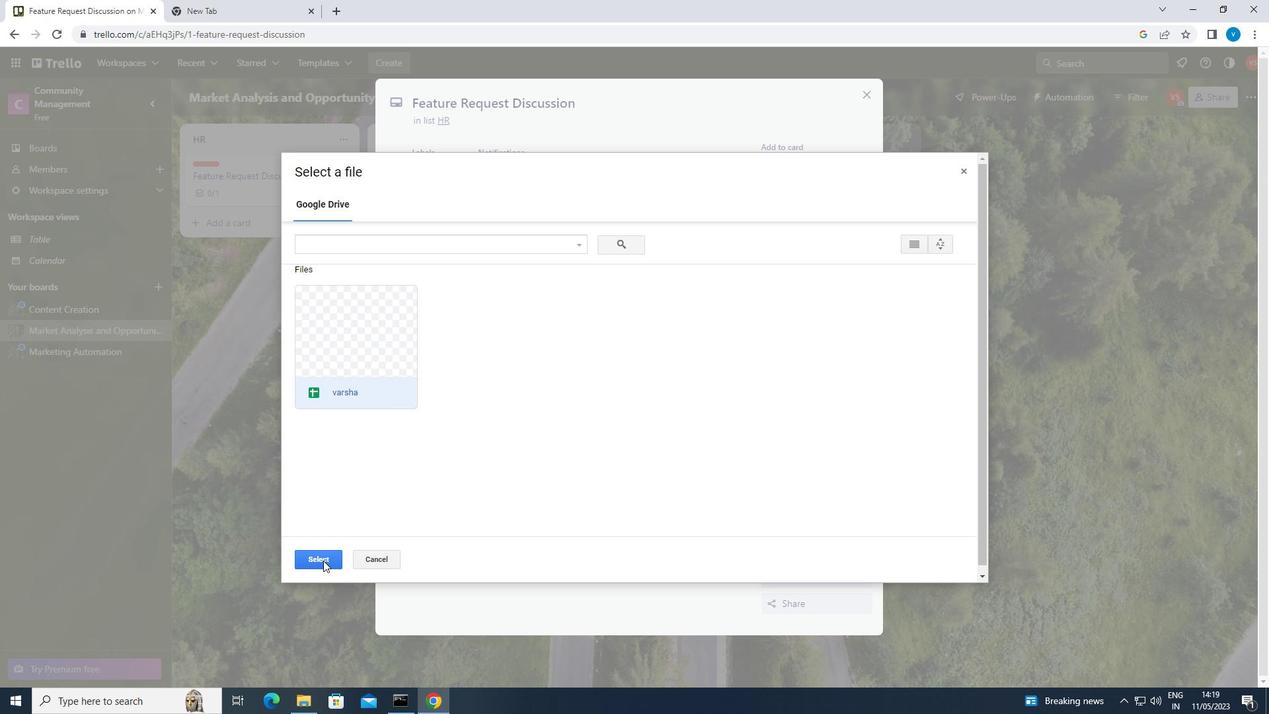 
Action: Mouse pressed left at (325, 564)
Screenshot: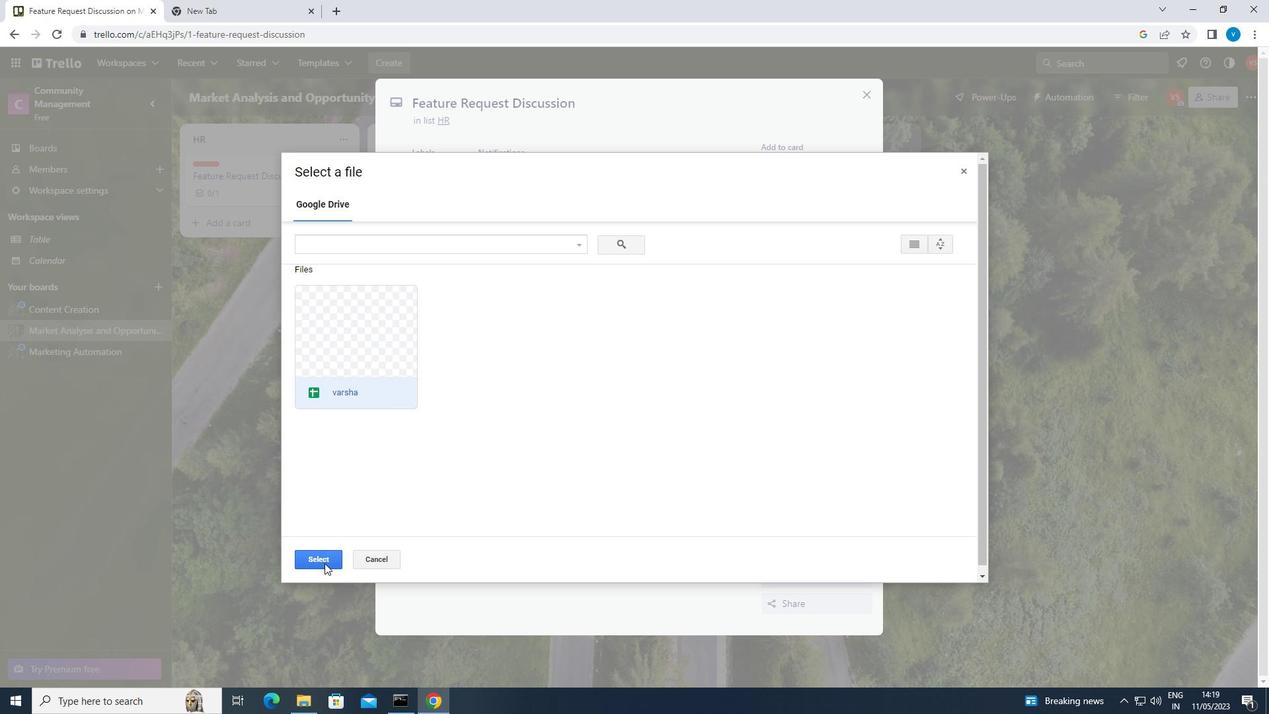 
Action: Mouse moved to (827, 305)
Screenshot: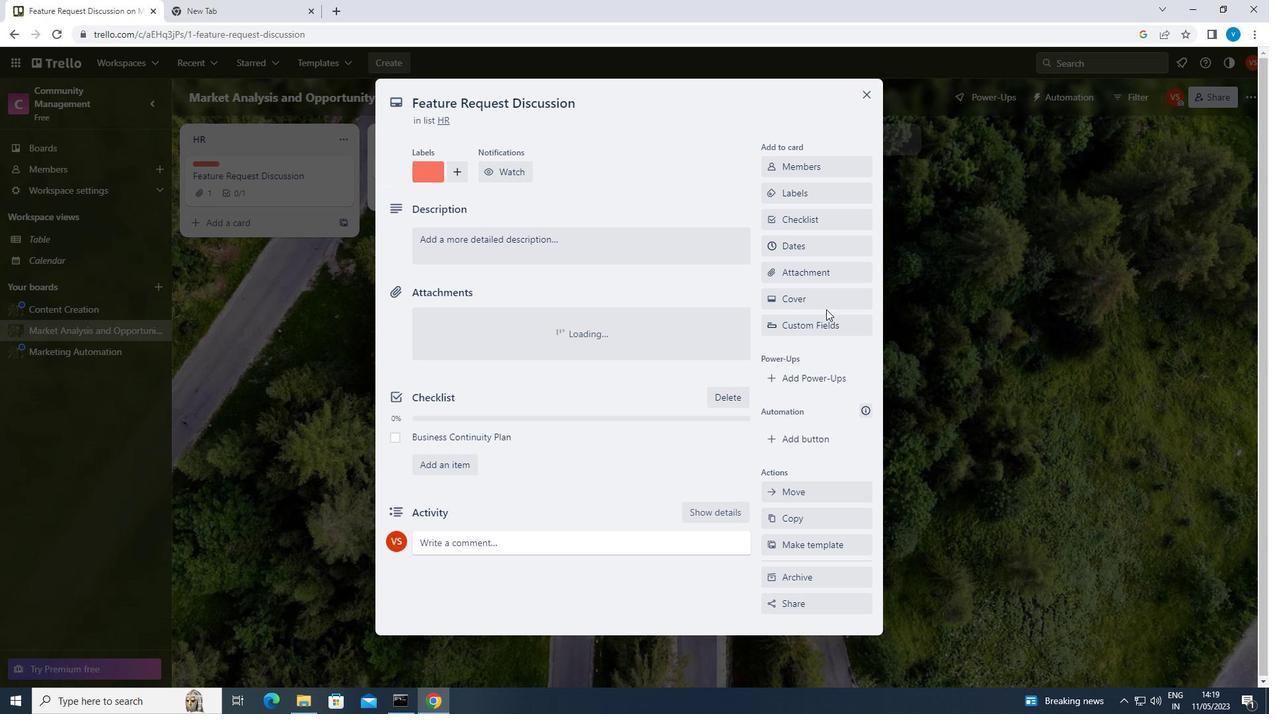 
Action: Mouse pressed left at (827, 305)
Screenshot: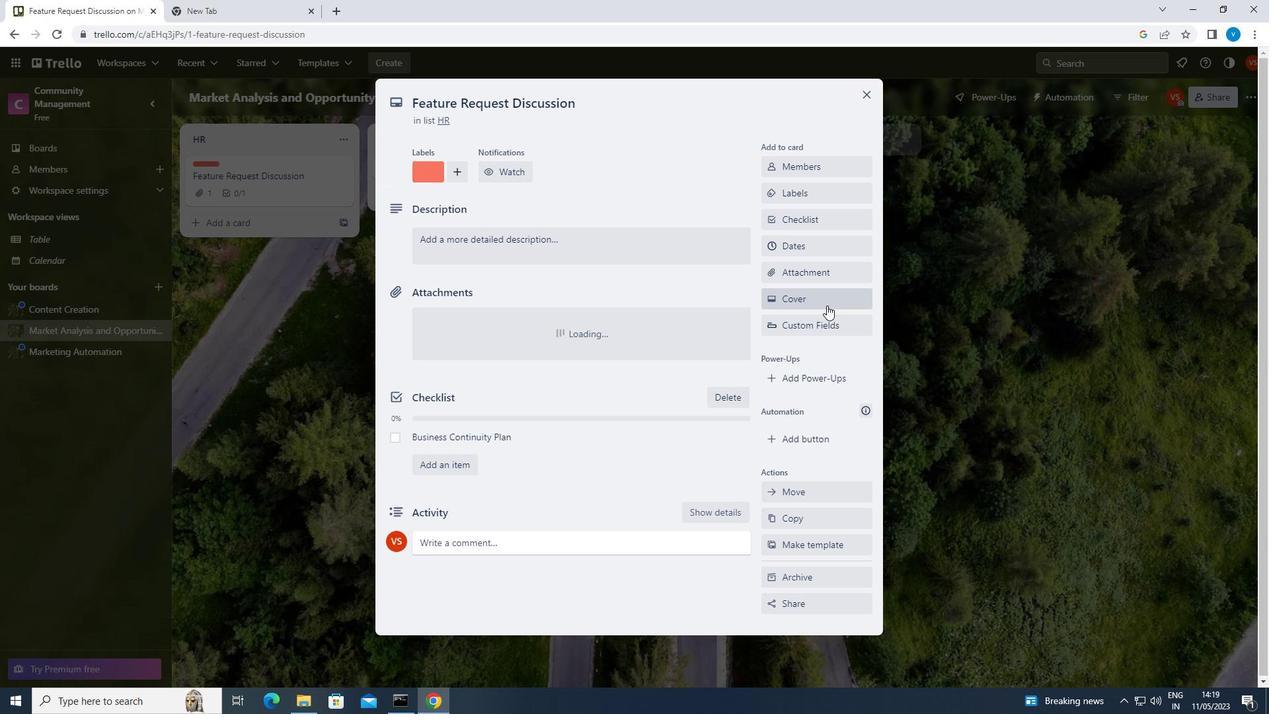 
Action: Mouse moved to (898, 421)
Screenshot: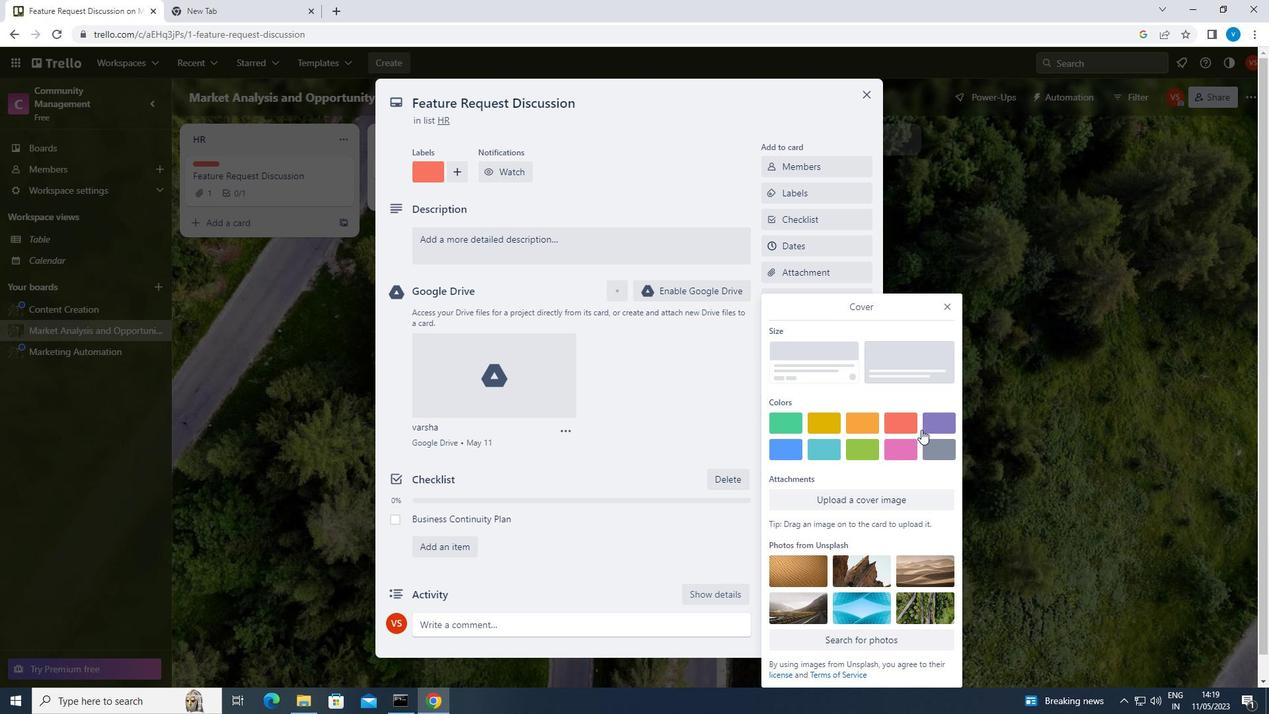 
Action: Mouse pressed left at (898, 421)
Screenshot: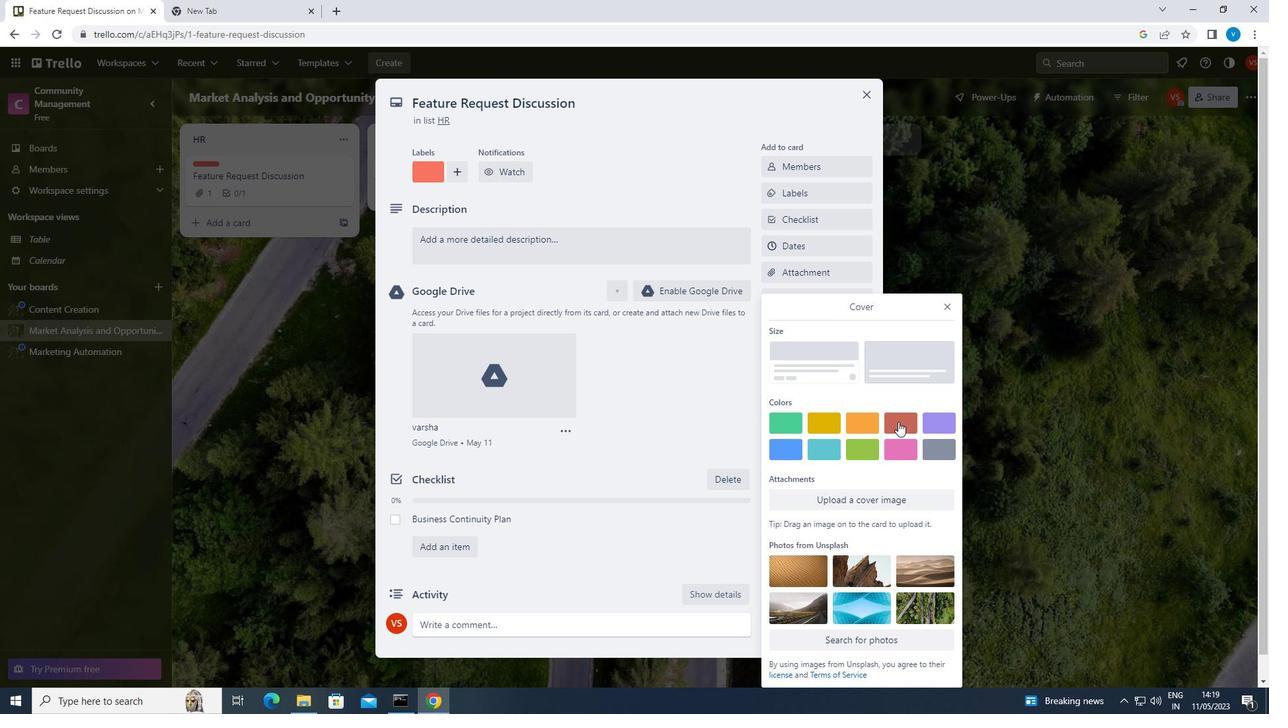 
Action: Mouse moved to (951, 286)
Screenshot: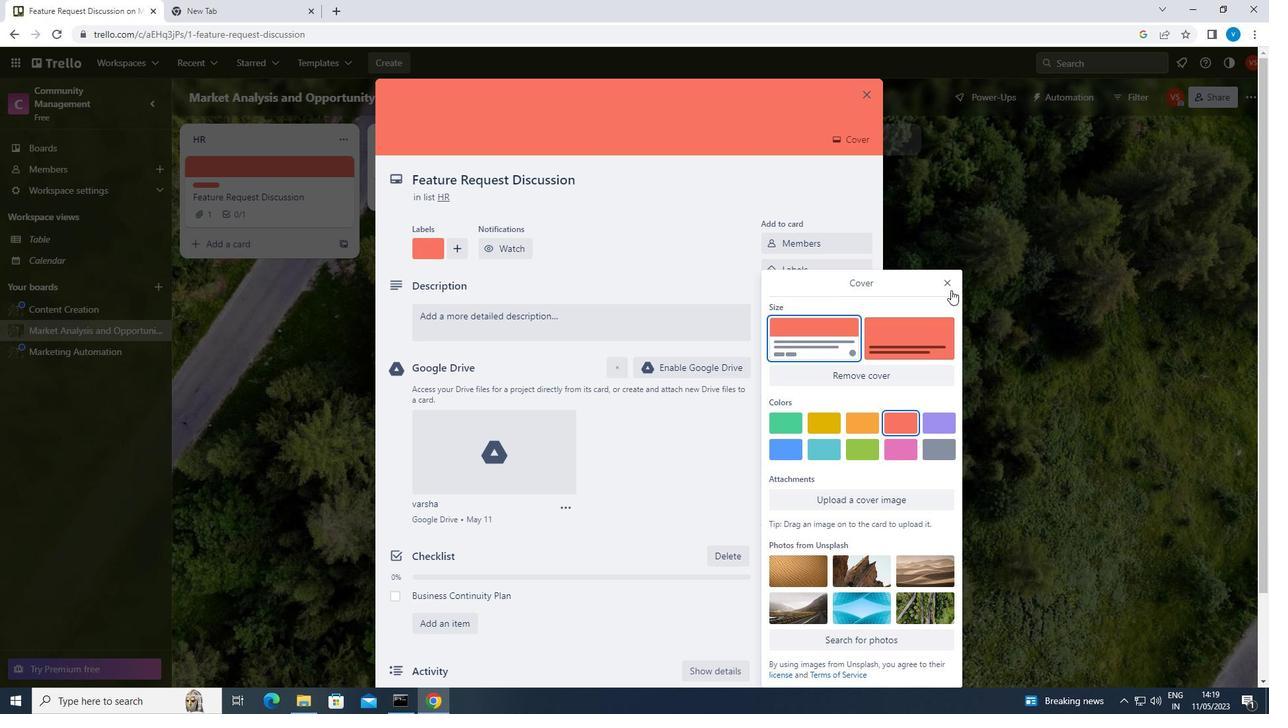 
Action: Mouse pressed left at (951, 286)
Screenshot: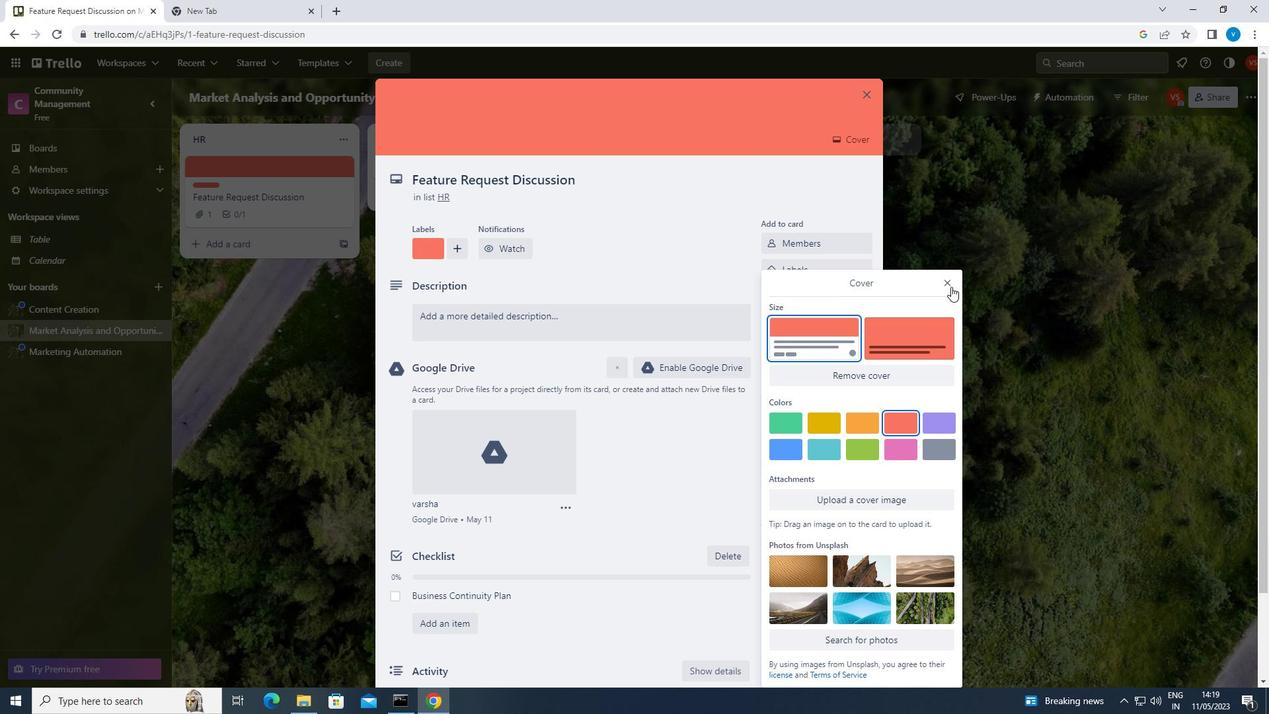 
Action: Mouse moved to (607, 323)
Screenshot: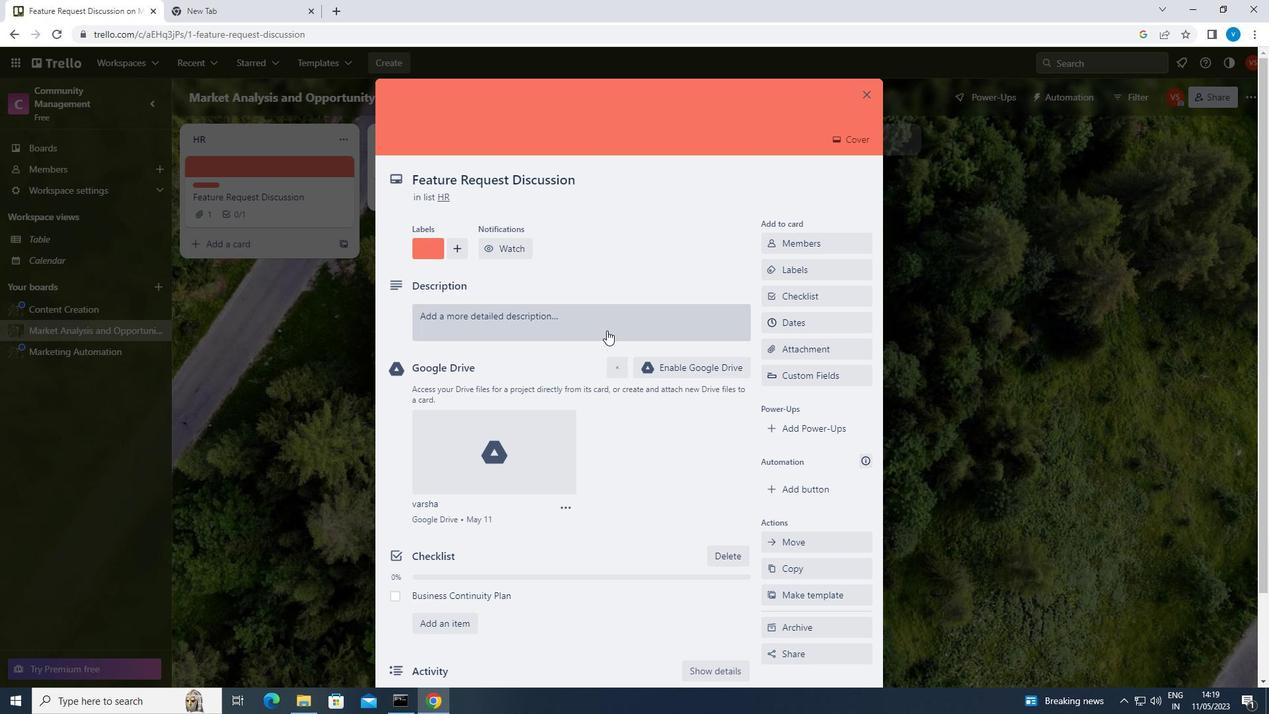 
Action: Mouse pressed left at (607, 323)
Screenshot: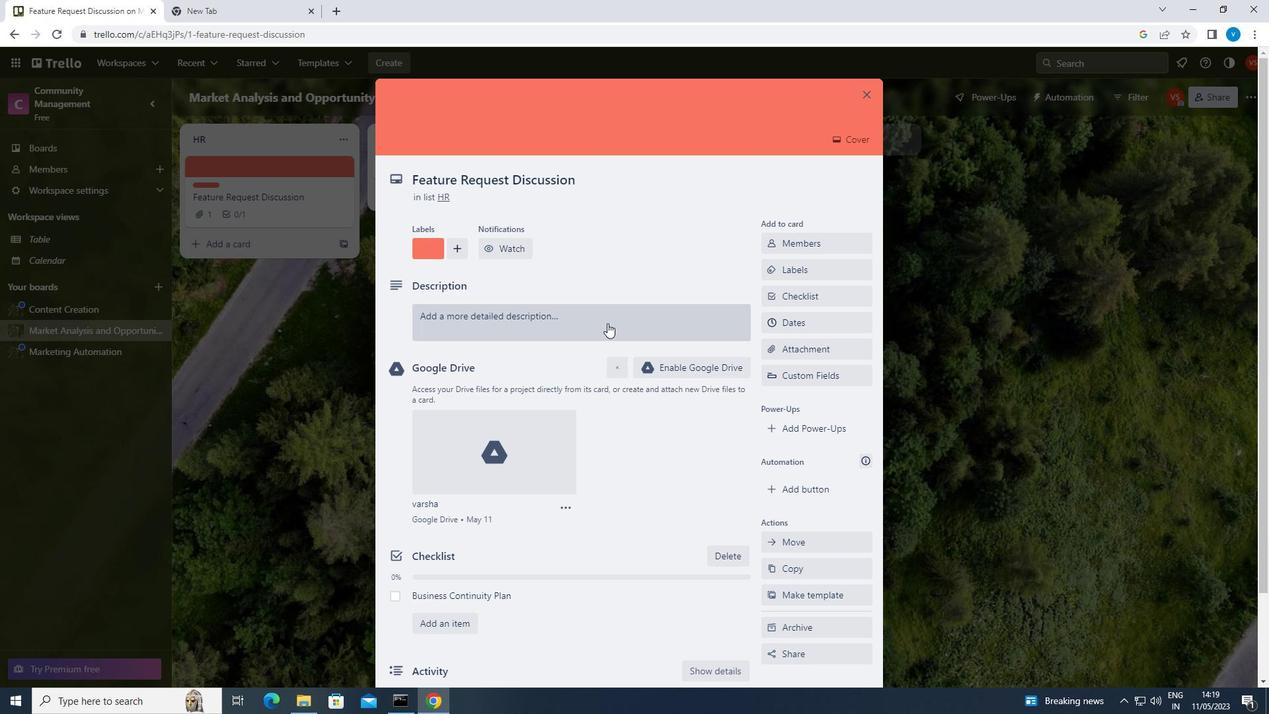 
Action: Key pressed <Key.shift>UPDATE<Key.space>EMPLOYEE<Key.space>HANDBOOK<Key.space>WITH<Key.space>NEW<Key.space>POLICIES
Screenshot: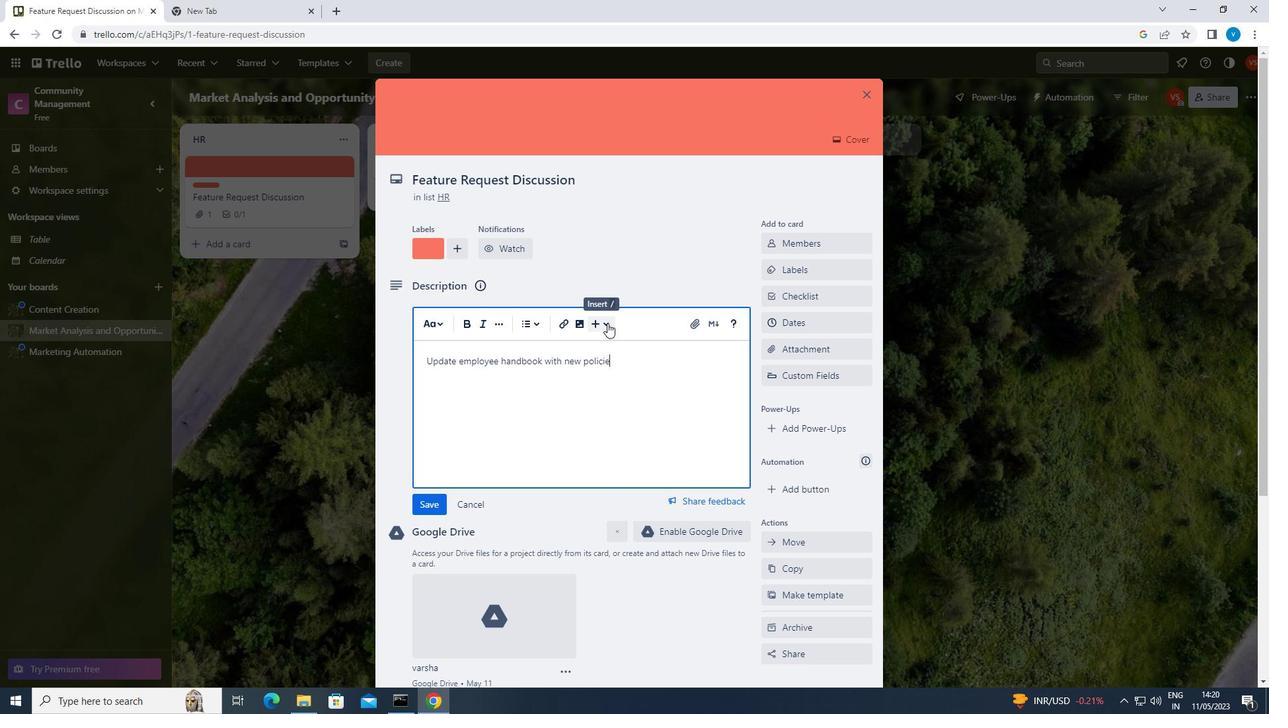 
Action: Mouse moved to (585, 433)
Screenshot: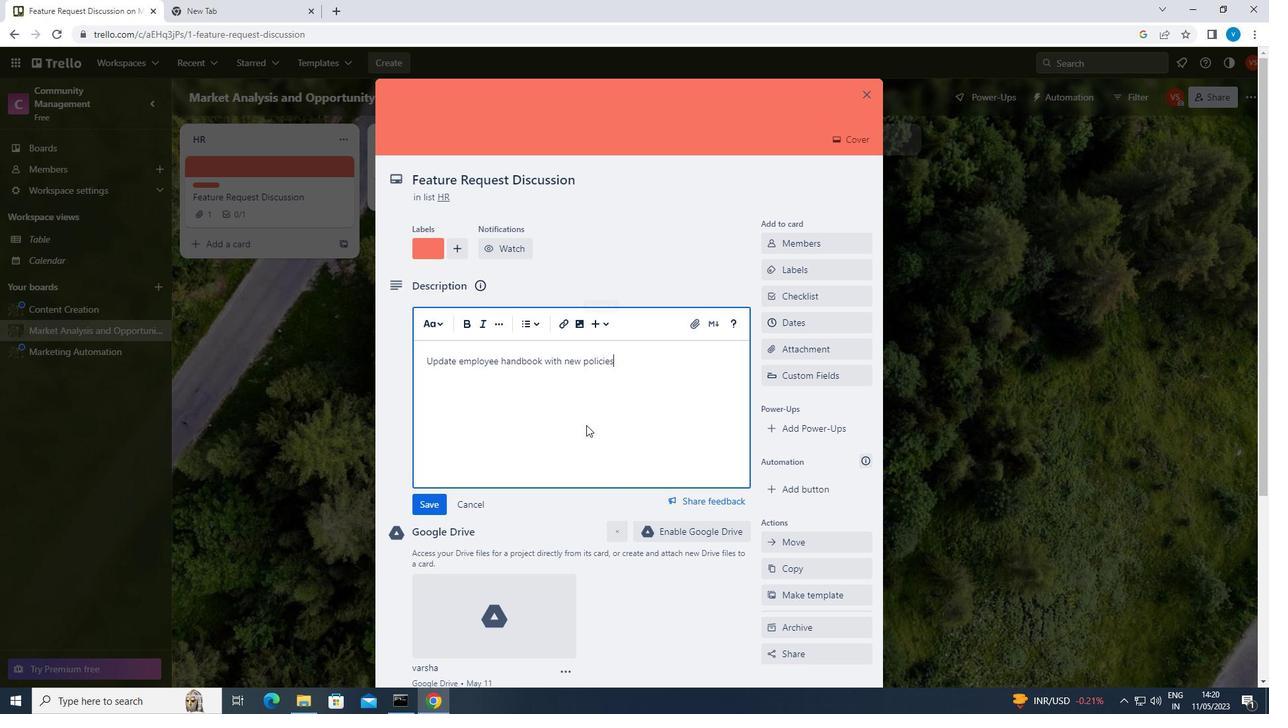 
Action: Mouse scrolled (585, 433) with delta (0, 0)
Screenshot: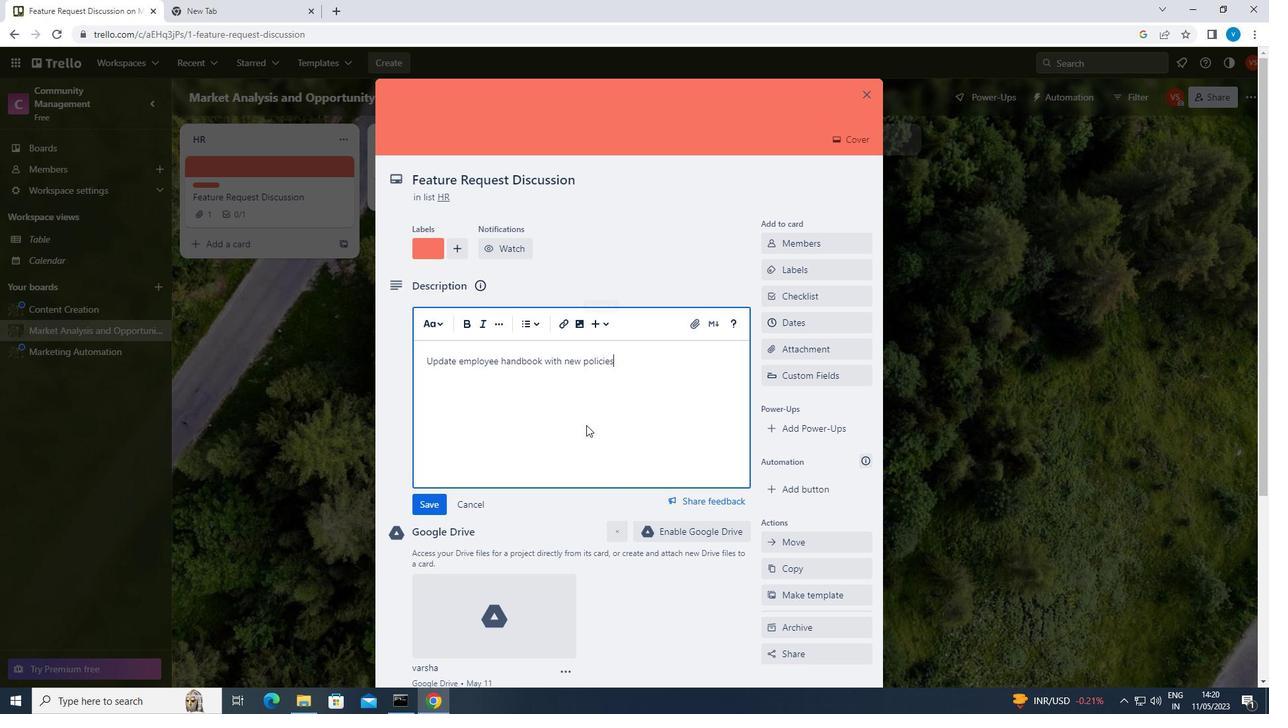 
Action: Mouse moved to (585, 435)
Screenshot: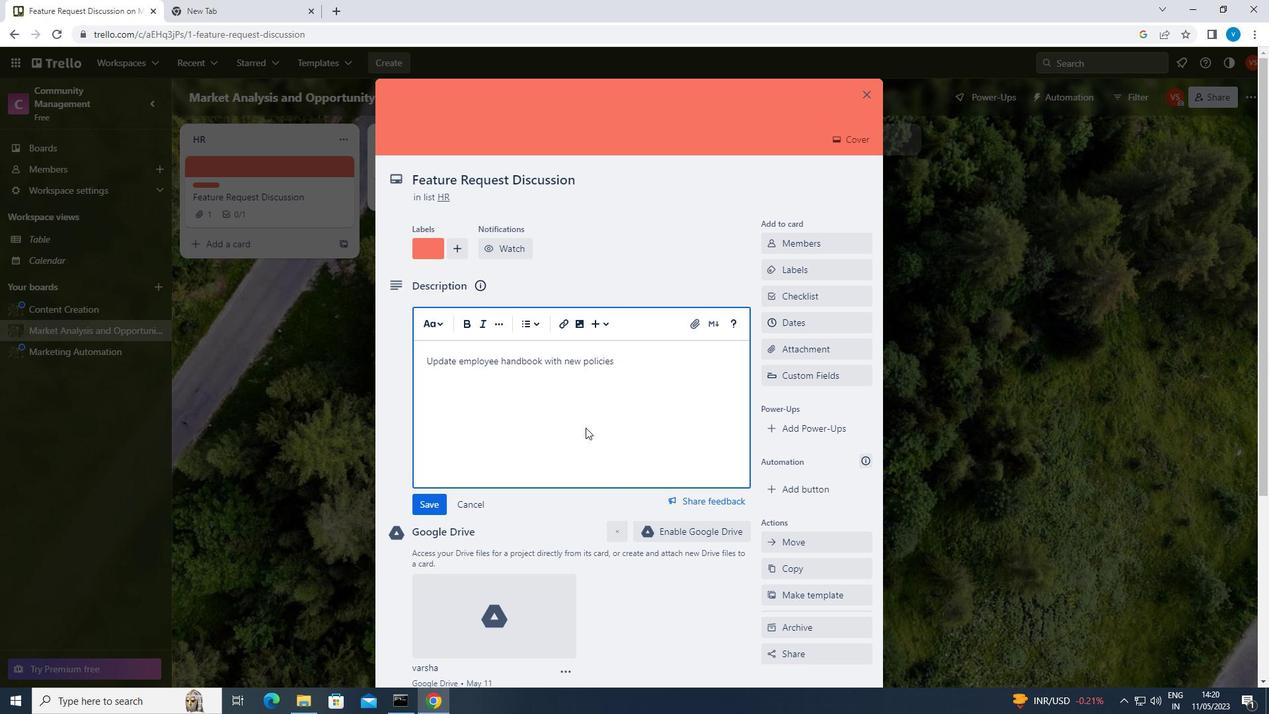 
Action: Mouse scrolled (585, 434) with delta (0, 0)
Screenshot: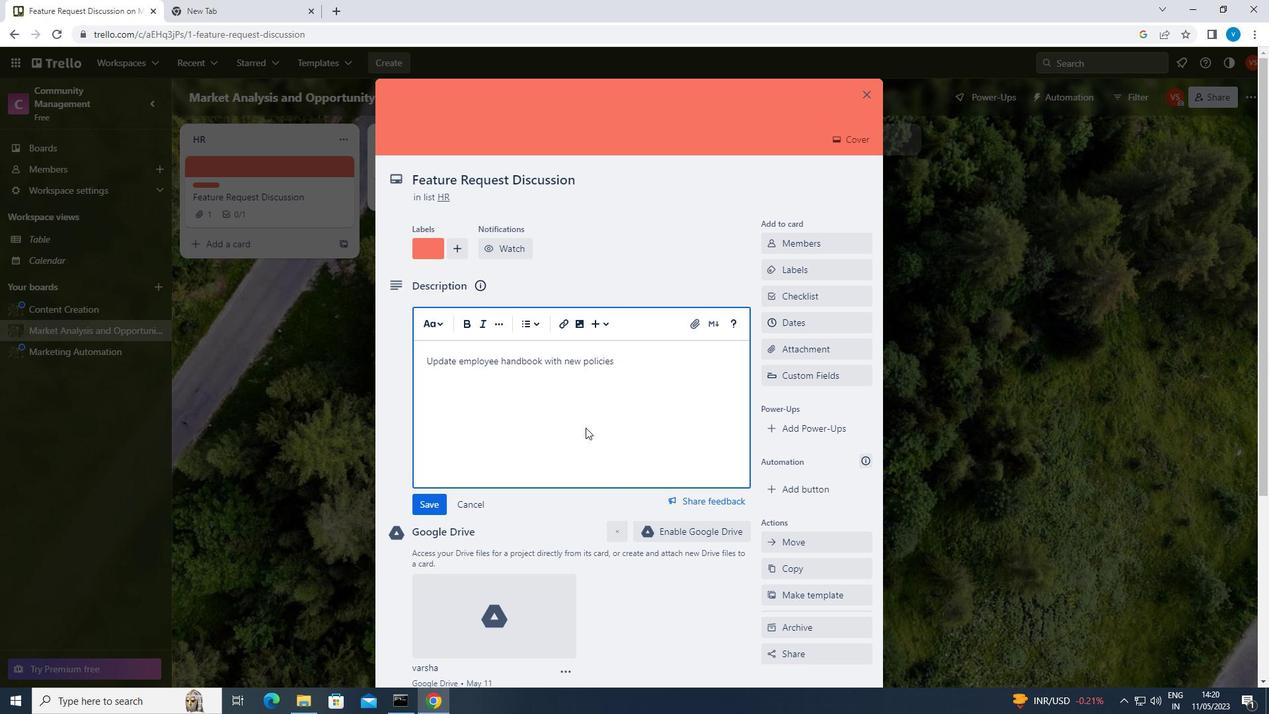 
Action: Mouse scrolled (585, 434) with delta (0, 0)
Screenshot: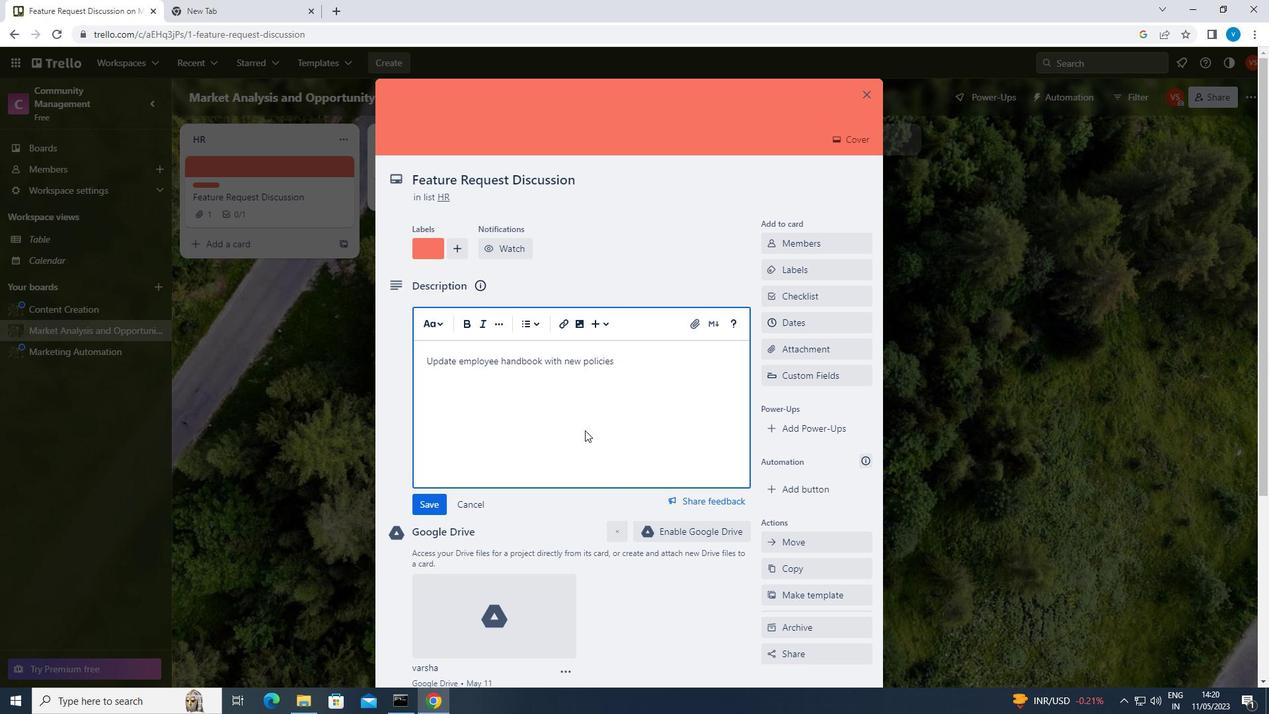 
Action: Mouse scrolled (585, 434) with delta (0, 0)
Screenshot: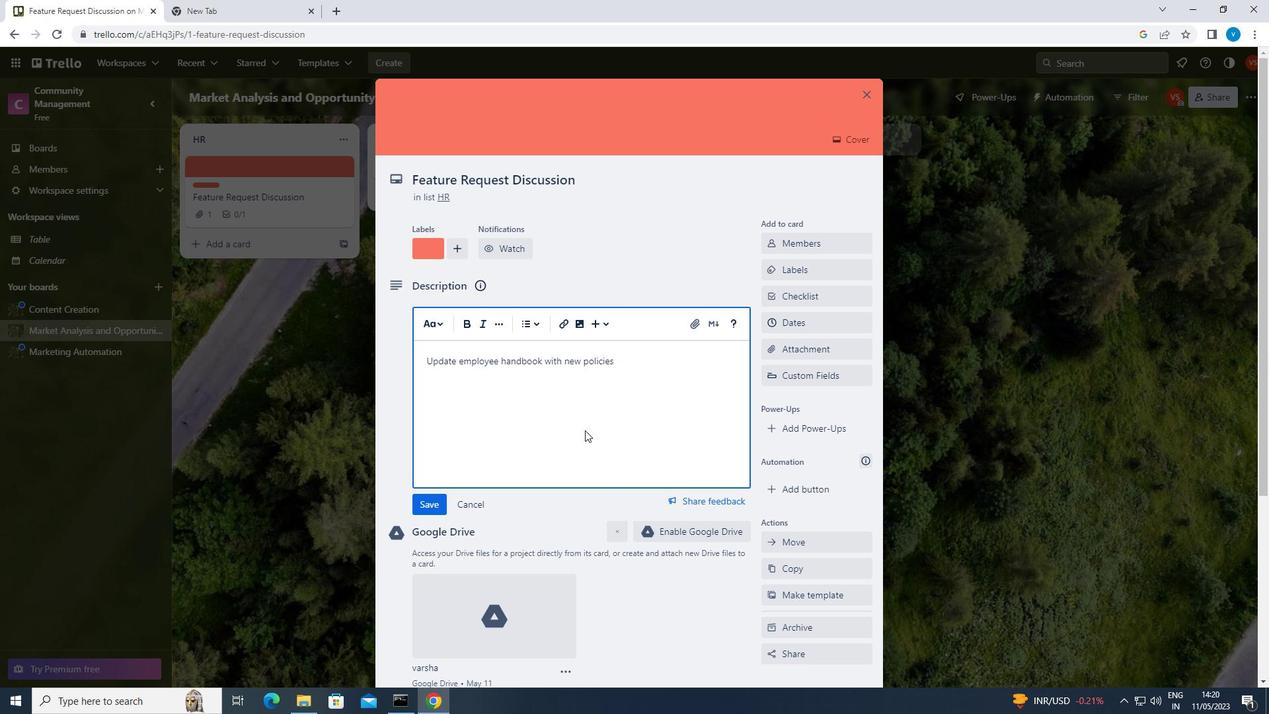 
Action: Mouse scrolled (585, 434) with delta (0, 0)
Screenshot: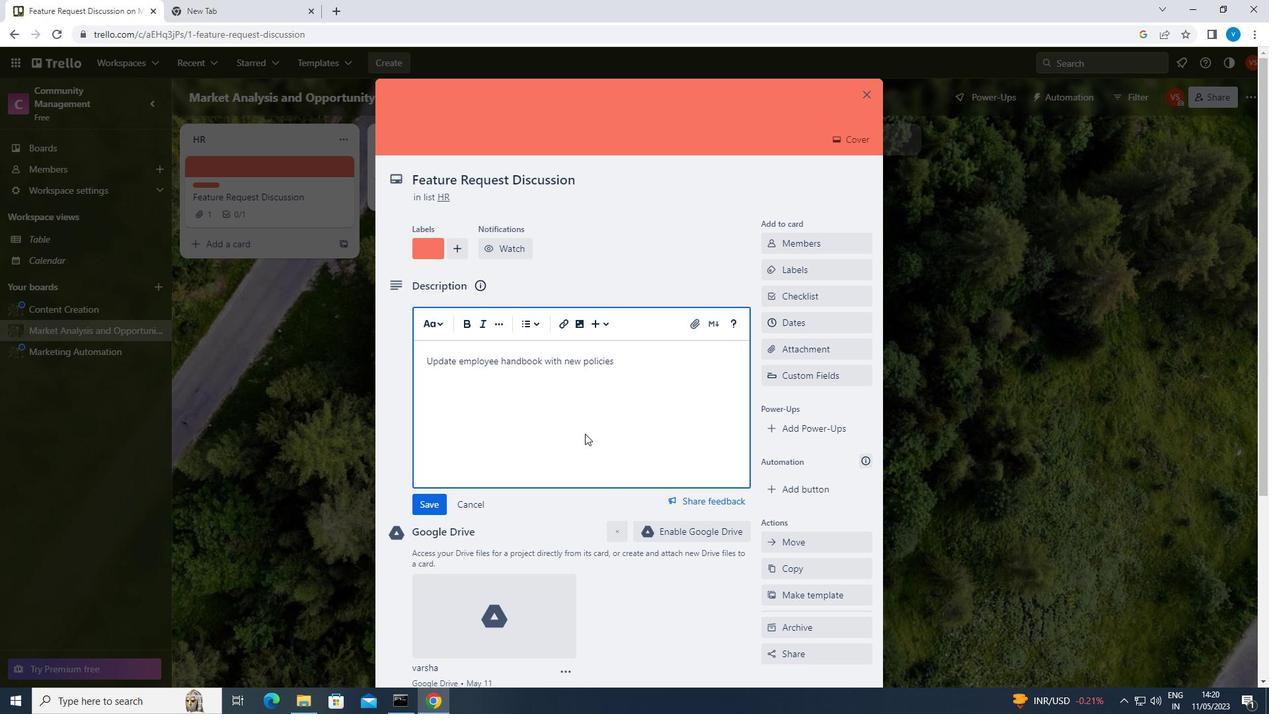 
Action: Mouse moved to (501, 600)
Screenshot: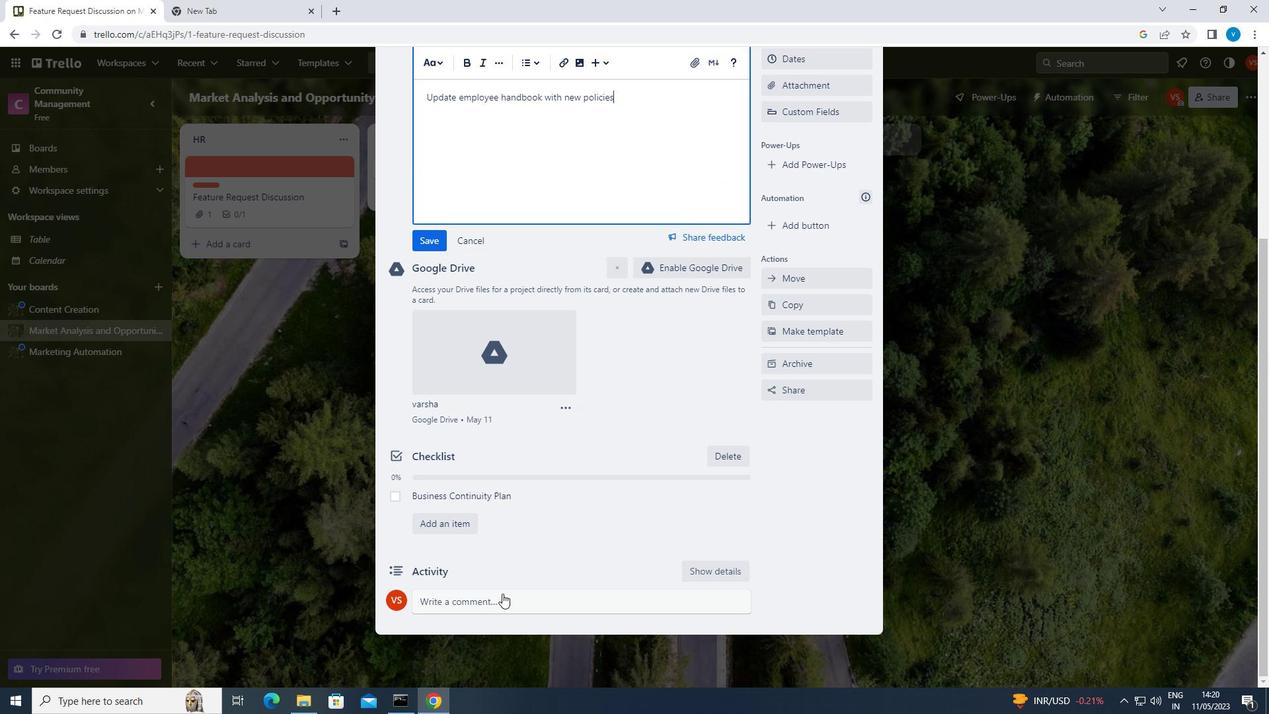 
Action: Mouse pressed left at (501, 600)
Screenshot: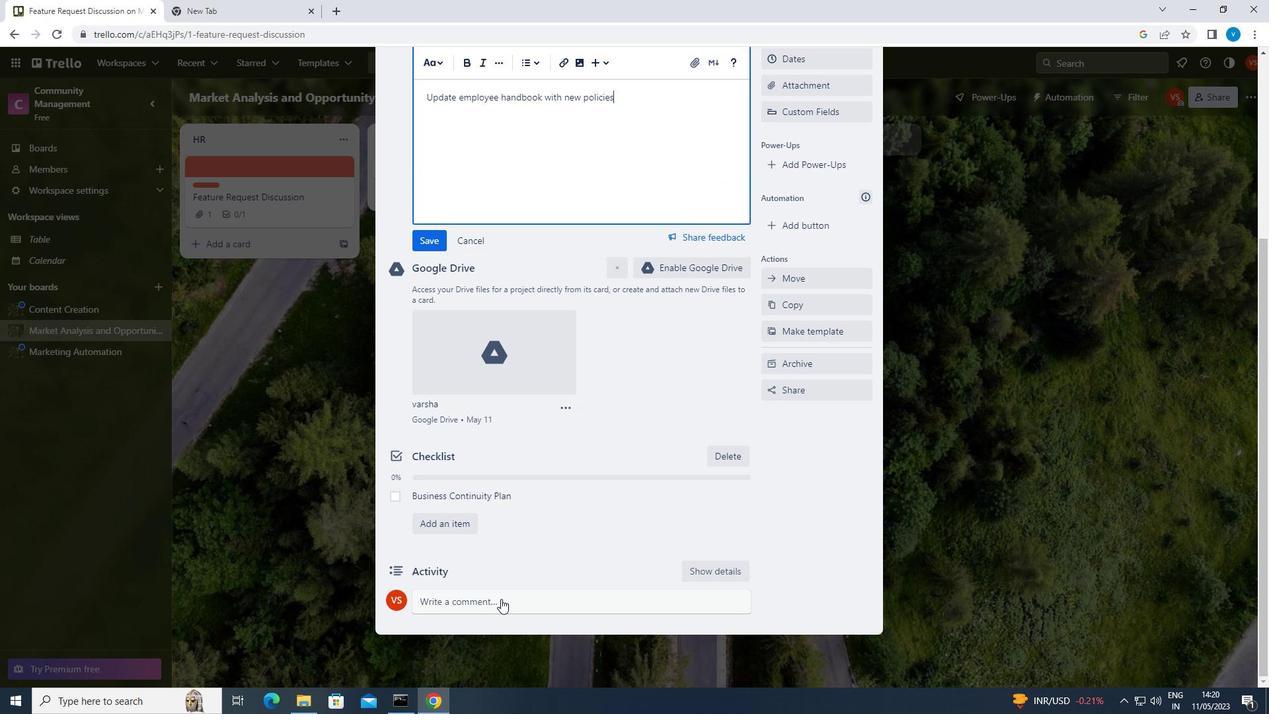 
Action: Mouse moved to (513, 593)
Screenshot: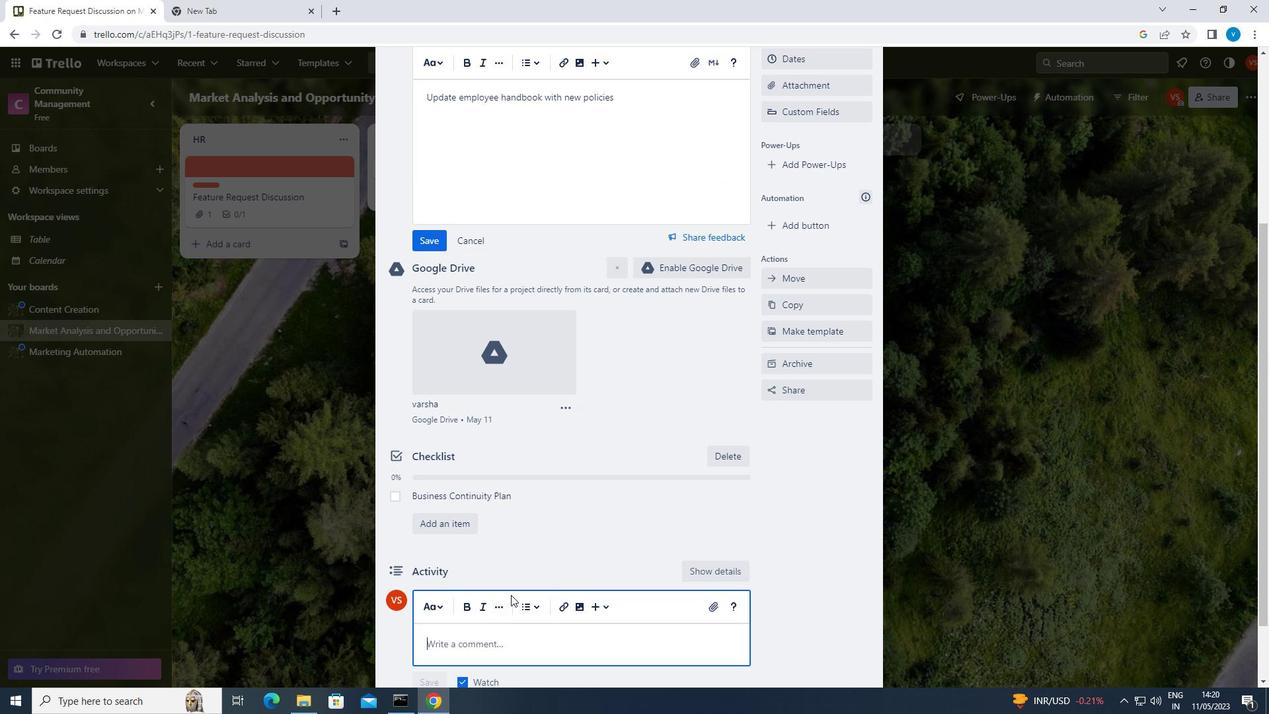 
Action: Key pressed <Key.shift>LET<Key.space>US<Key.space>APPROACH<Key.space>THIS<Key.space>TASK<Key.space>WITH<Key.space>A<Key.space>SENSE<Key.space>OF<Key.space>RISK-TAKING,<Key.space>RECOGNIZING<Key.space>THAT<Key.space>CALCULATED<Key.space>RISKS<Key.space>CAN<Key.space>LEAD<Key.space>TO<Key.space>NEW<Key.space>OPPORTUNITIES<Key.space>AND<Key.space>GROWTH.
Screenshot: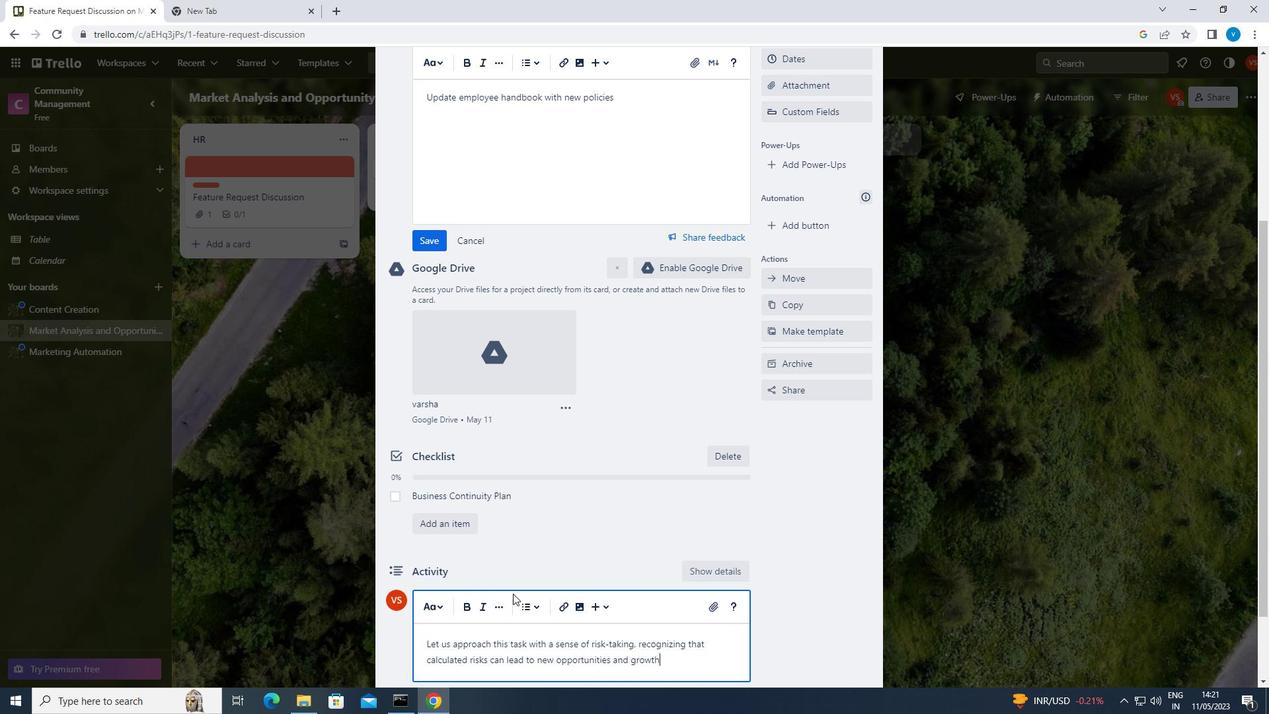 
Action: Mouse moved to (799, 58)
Screenshot: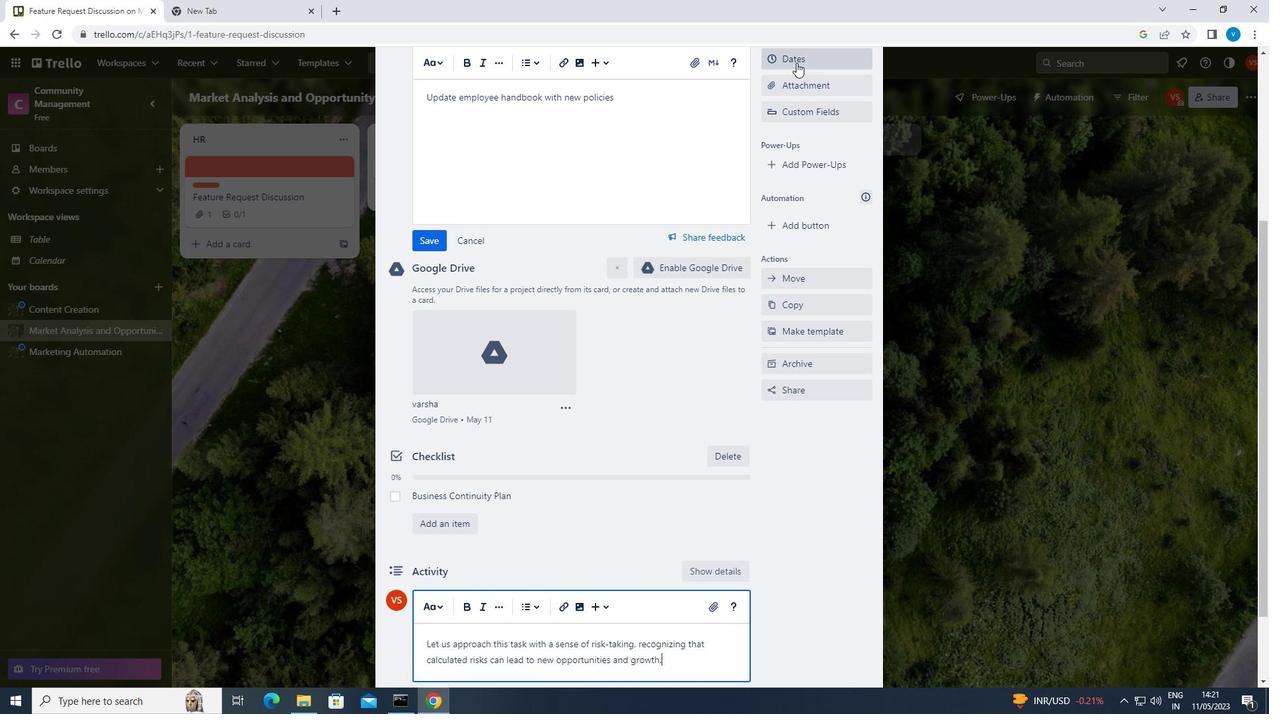 
Action: Mouse pressed left at (799, 58)
Screenshot: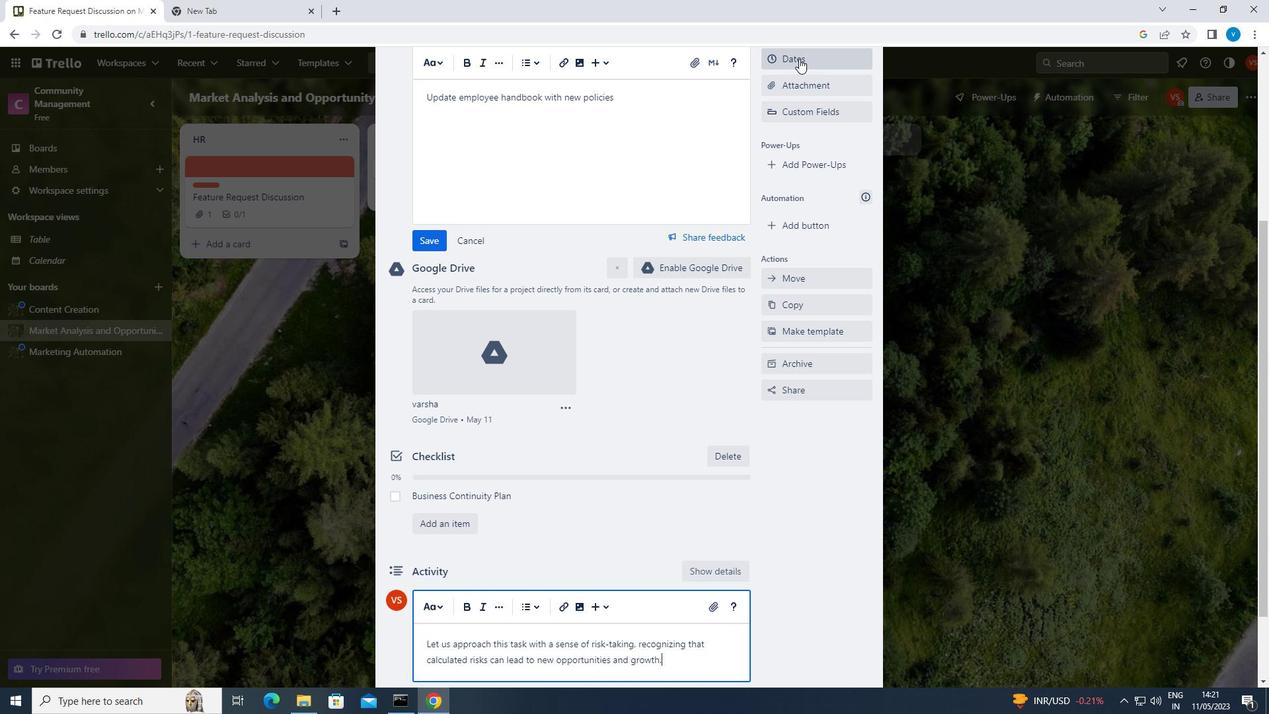 
Action: Mouse moved to (774, 334)
Screenshot: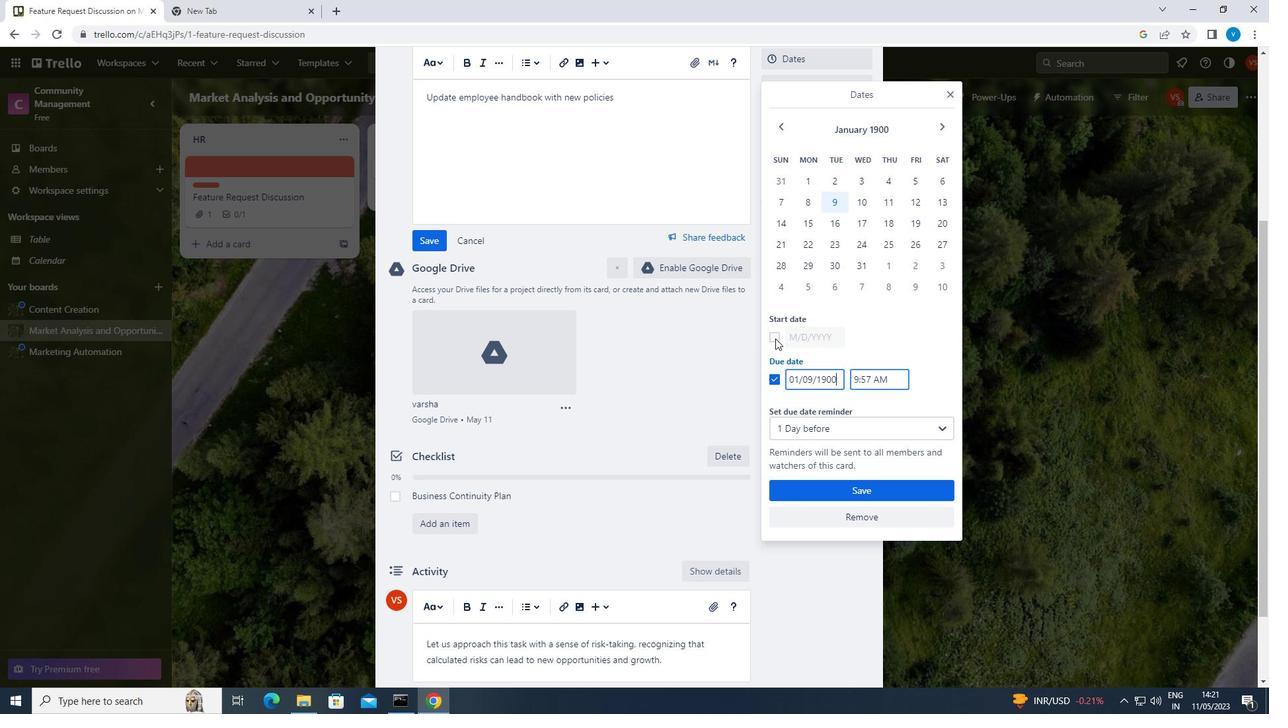 
Action: Mouse pressed left at (774, 334)
Screenshot: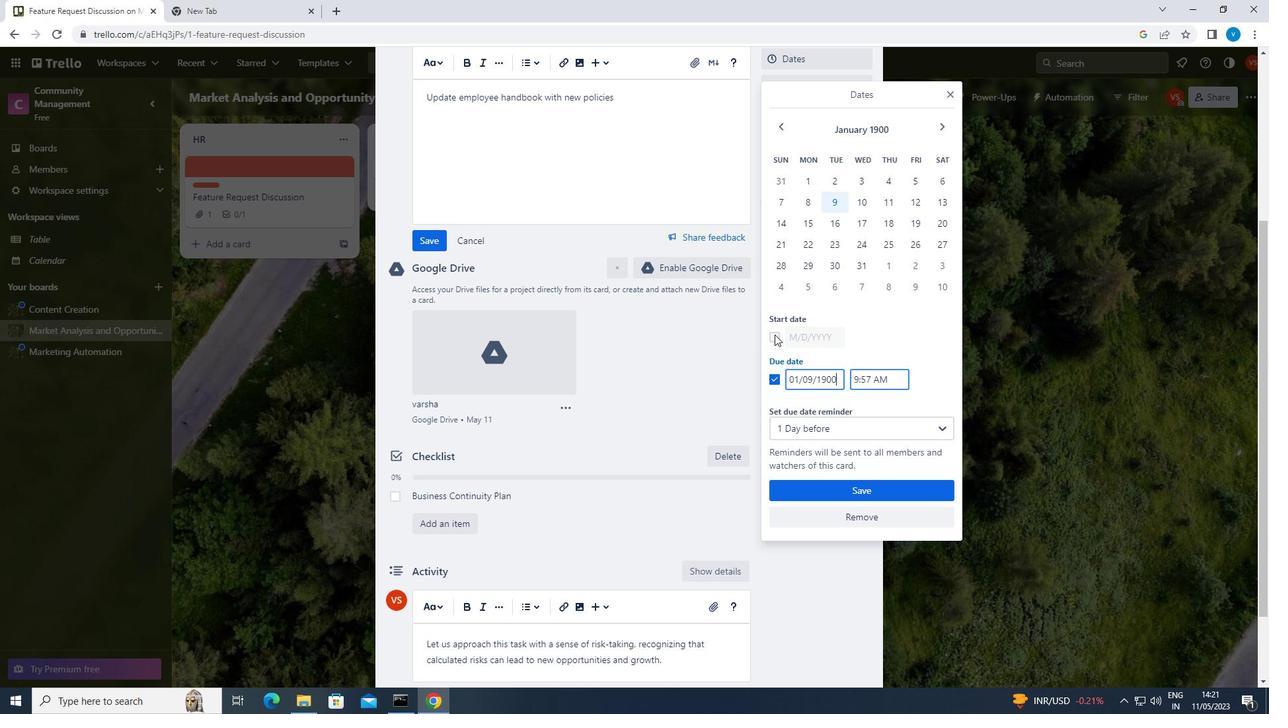 
Action: Mouse moved to (813, 333)
Screenshot: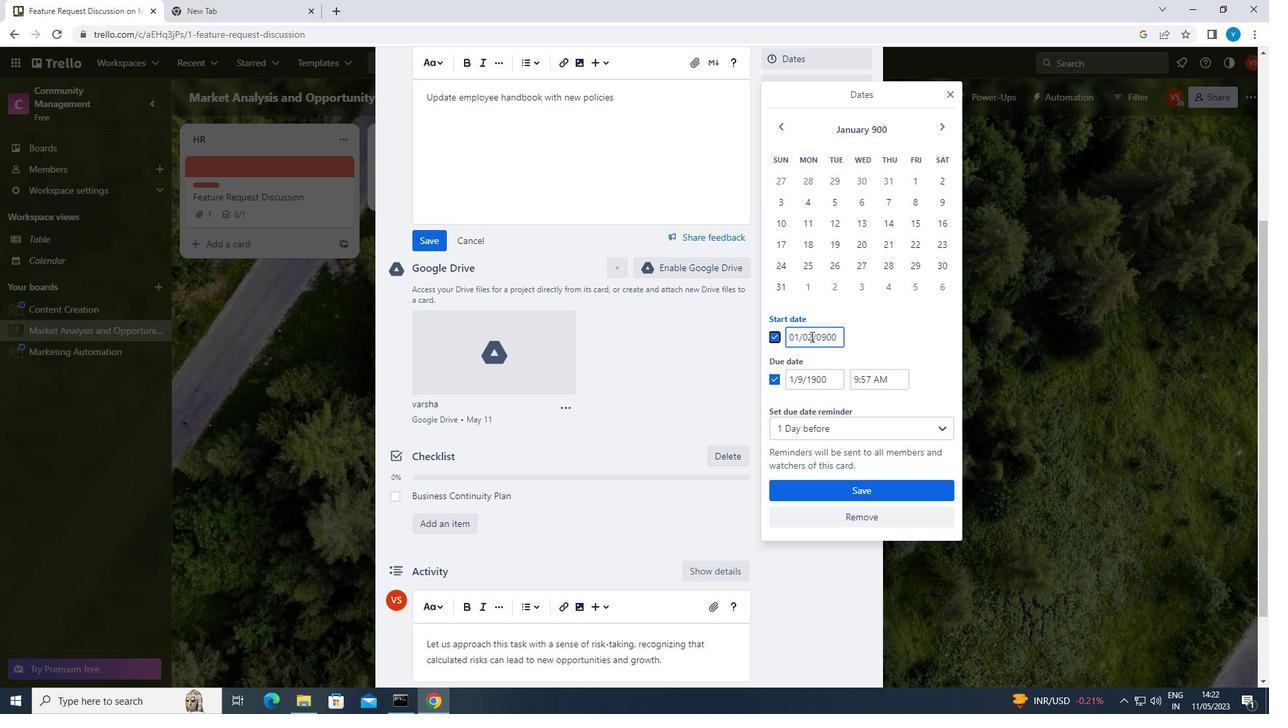 
Action: Mouse pressed left at (813, 333)
Screenshot: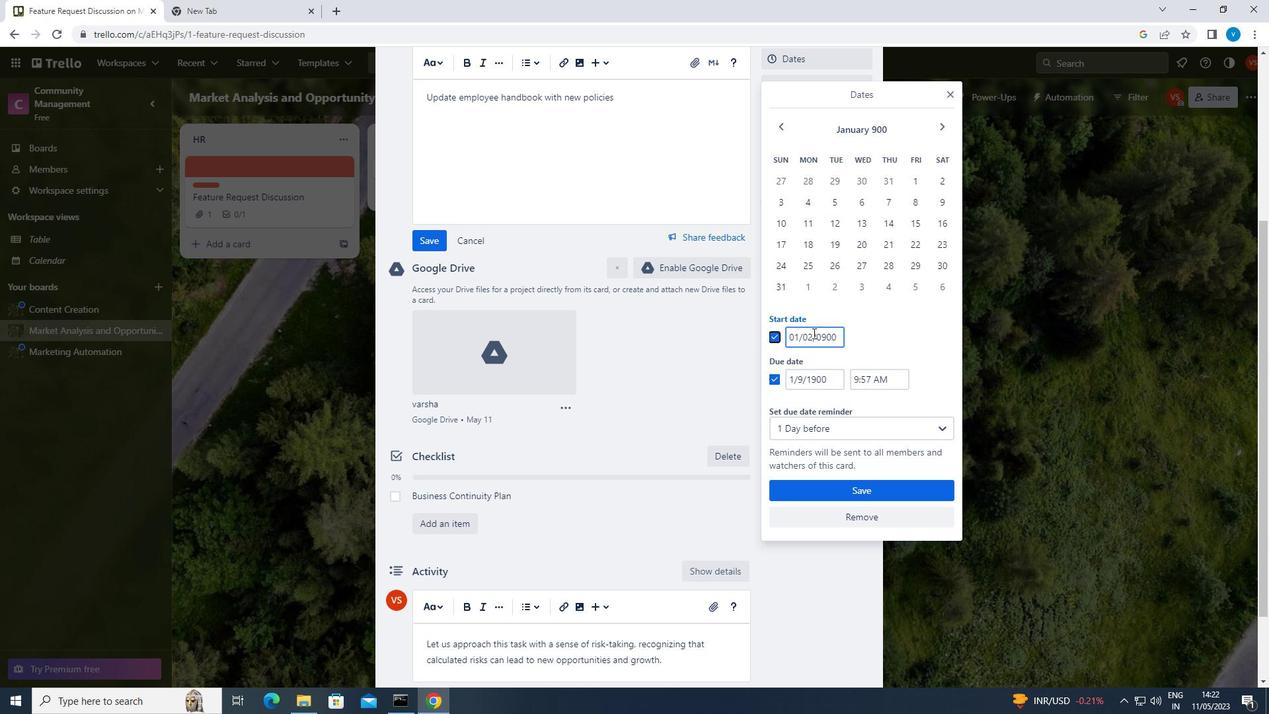 
Action: Mouse moved to (835, 337)
Screenshot: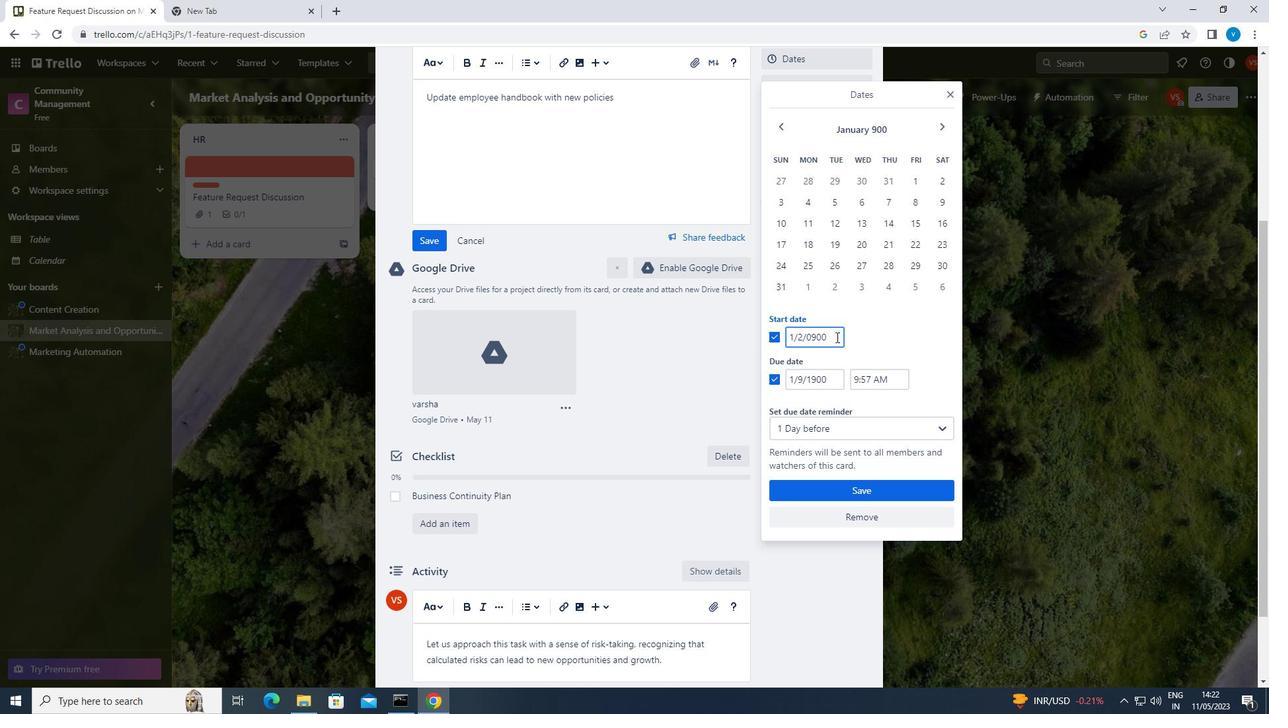 
Action: Mouse pressed left at (835, 337)
Screenshot: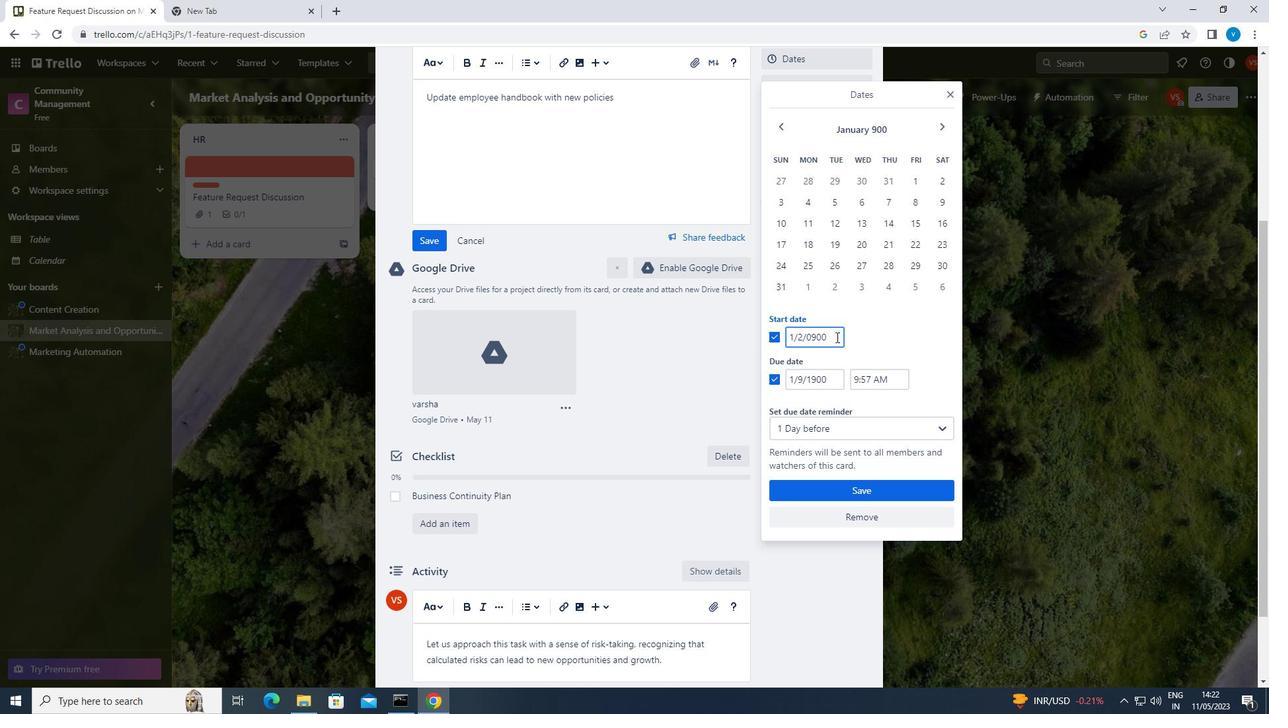 
Action: Key pressed <Key.backspace><Key.backspace><Key.backspace><Key.backspace><Key.backspace><Key.backspace><Key.backspace><Key.backspace><Key.backspace><Key.backspace><Key.backspace><Key.backspace><Key.backspace>01/03/1900
Screenshot: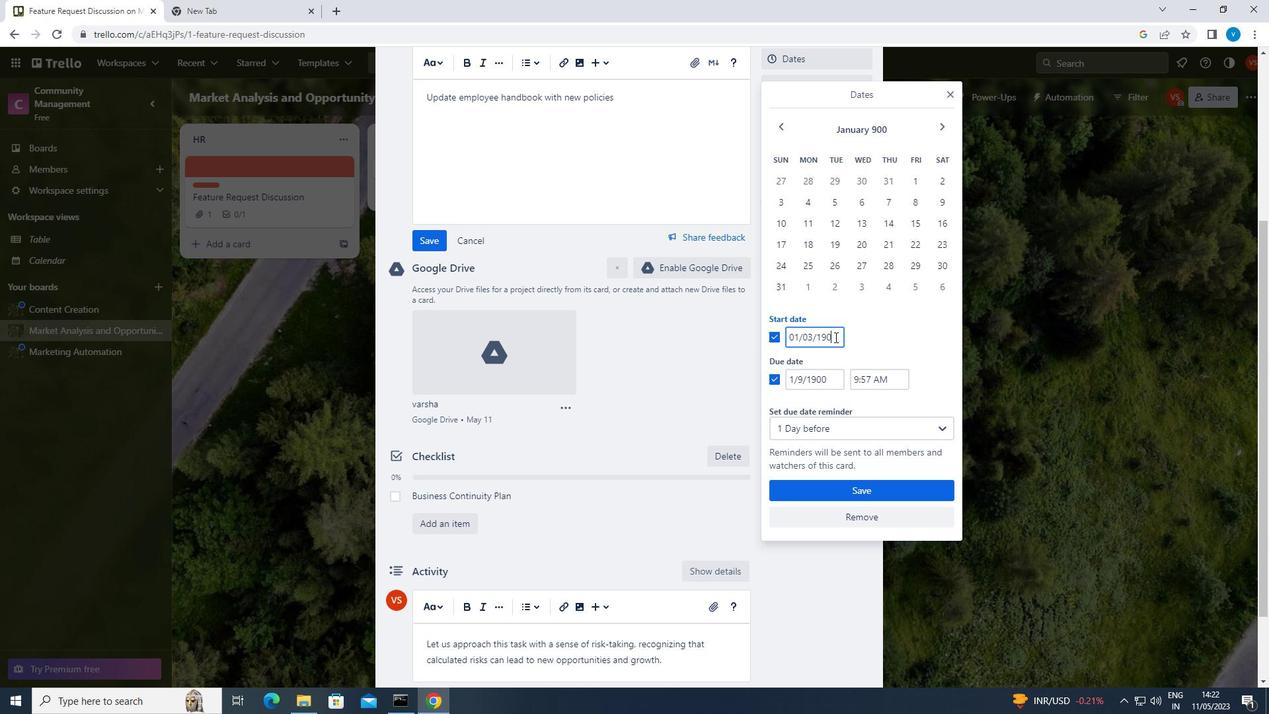 
Action: Mouse moved to (835, 380)
Screenshot: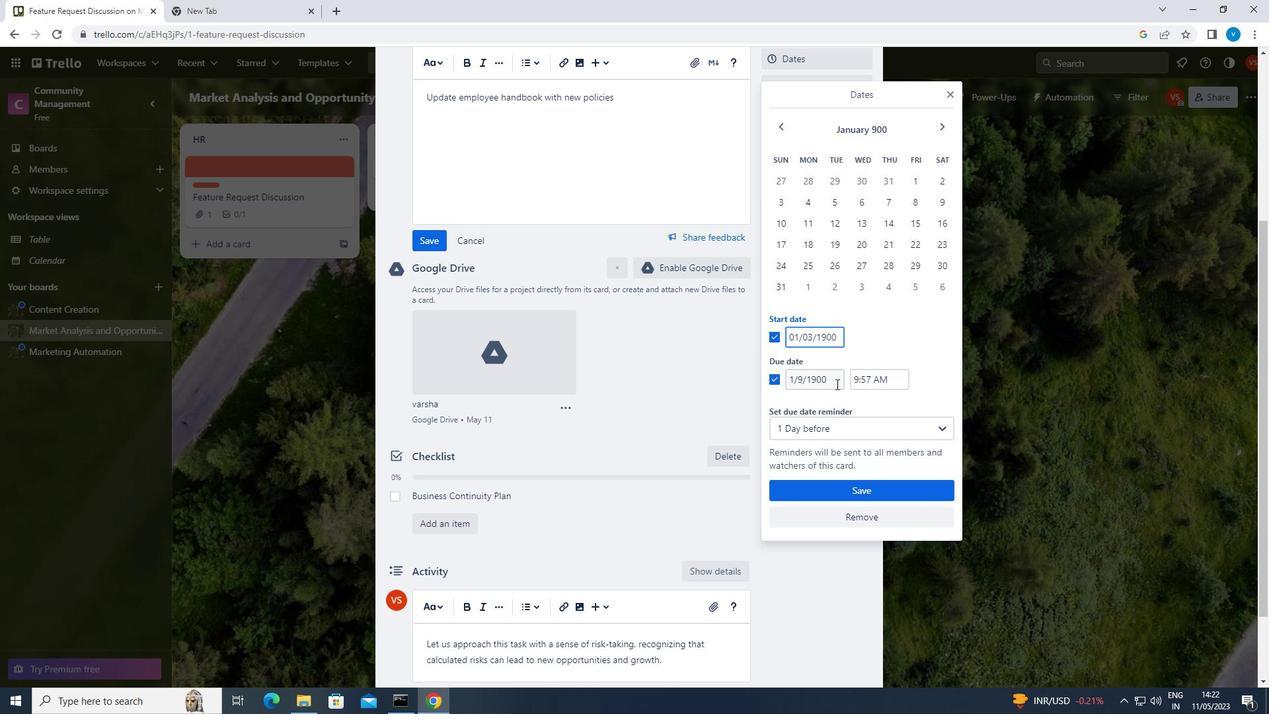 
Action: Mouse pressed left at (835, 380)
Screenshot: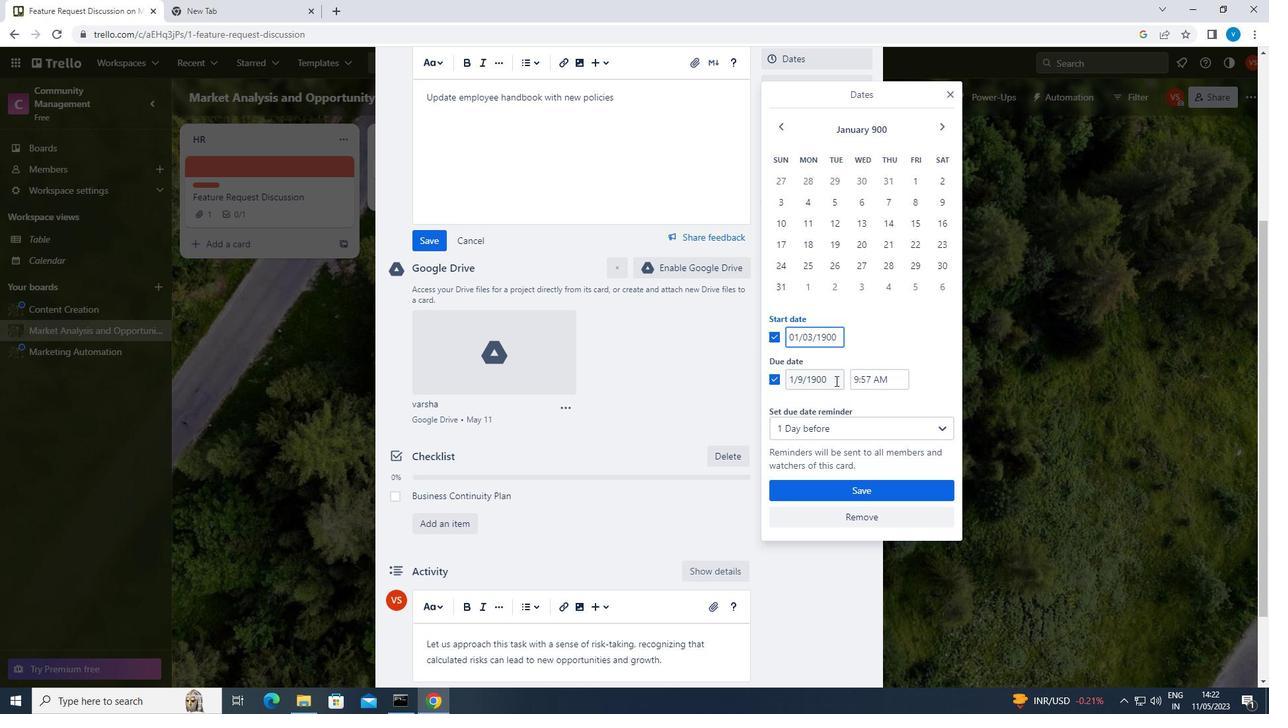 
Action: Mouse moved to (835, 378)
Screenshot: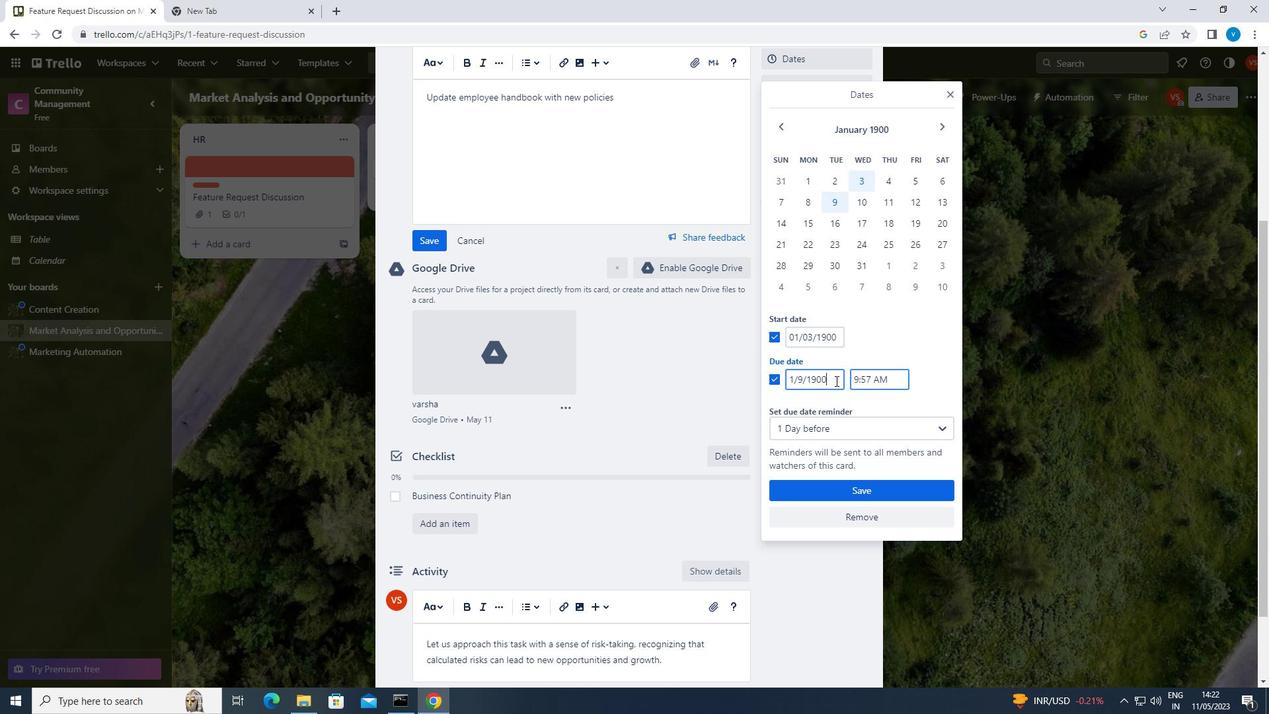 
Action: Key pressed <Key.backspace><Key.backspace><Key.backspace><Key.backspace><Key.backspace><Key.backspace><Key.backspace><Key.backspace><Key.backspace><Key.backspace><Key.backspace><Key.backspace>01/10/1900
Screenshot: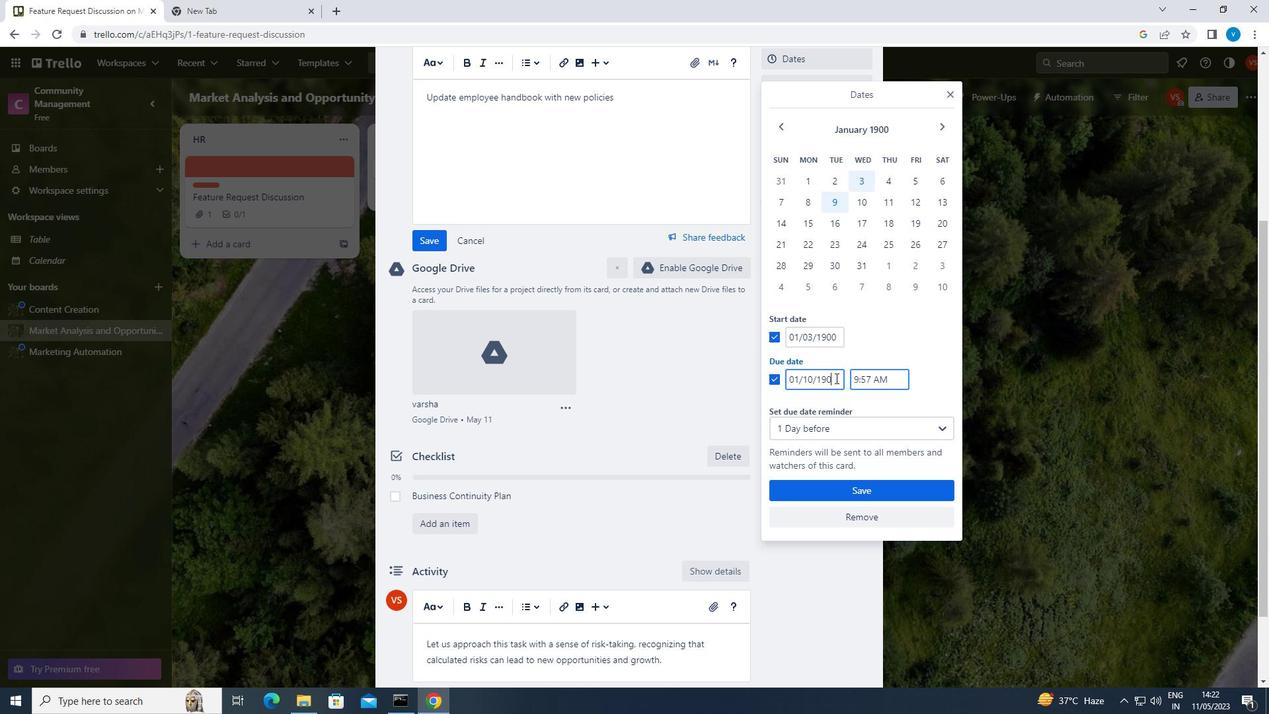
Action: Mouse moved to (890, 484)
Screenshot: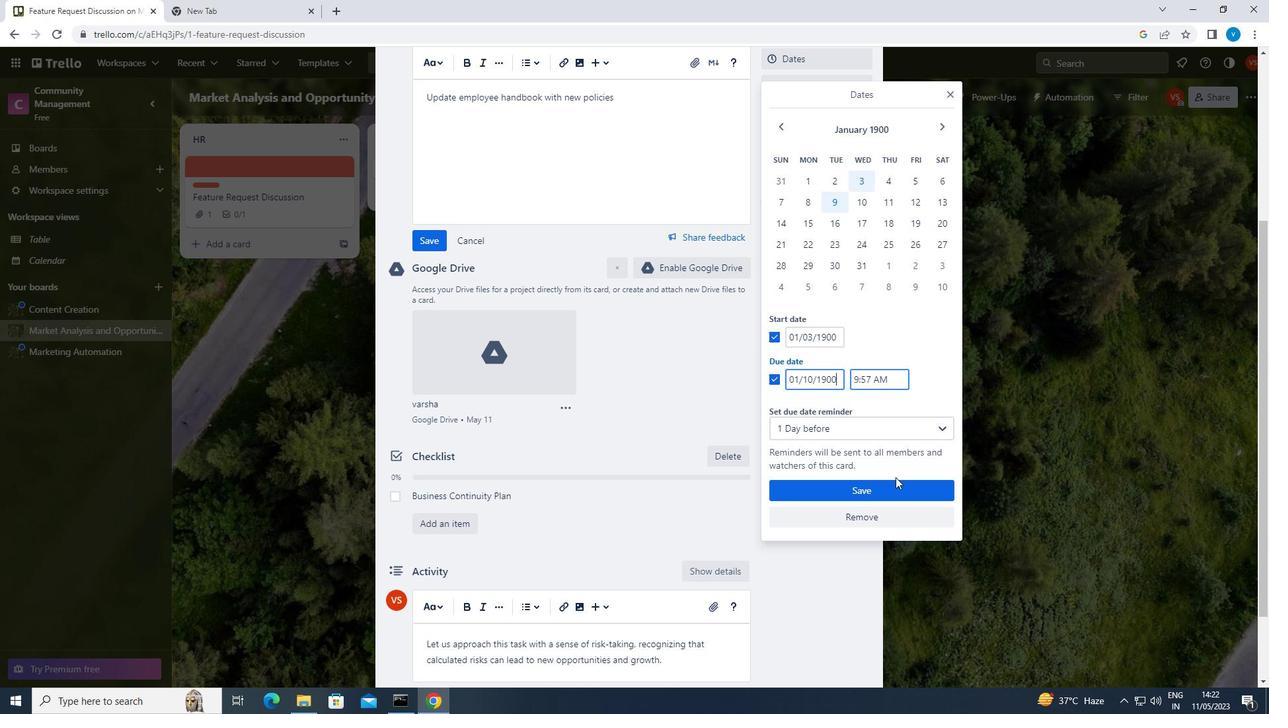 
Action: Mouse pressed left at (890, 484)
Screenshot: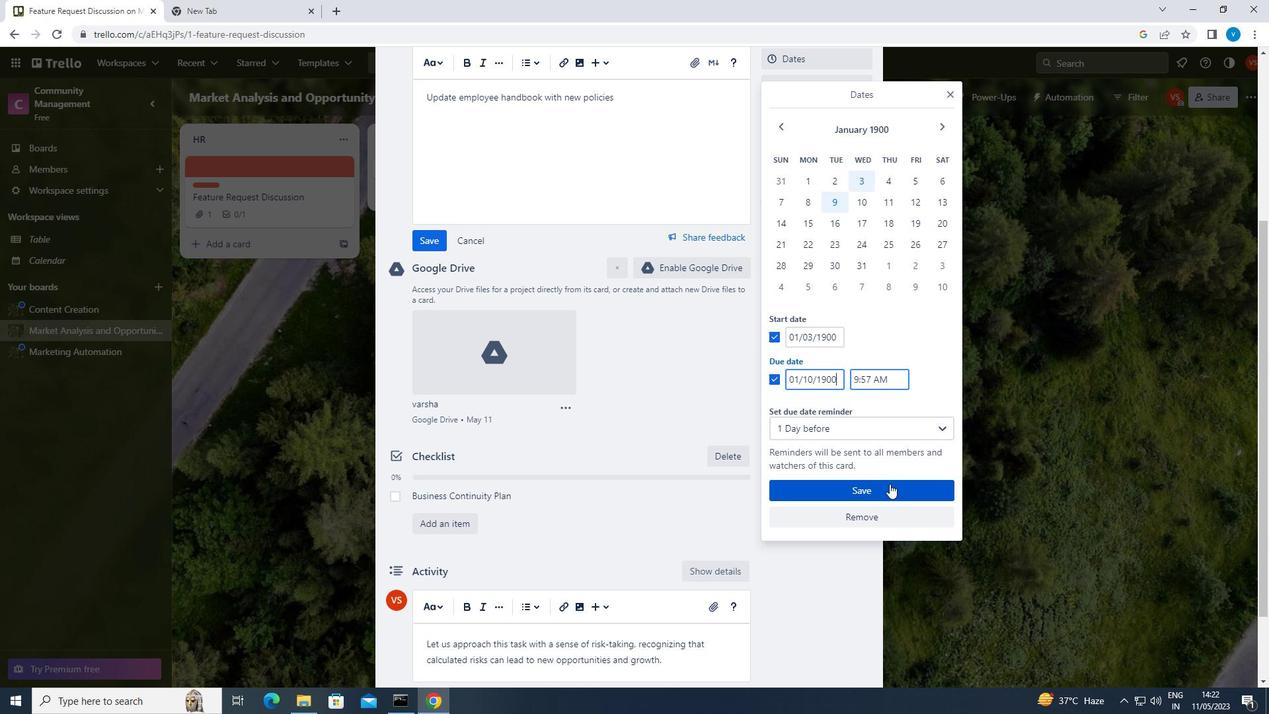 
Action: Mouse moved to (889, 484)
Screenshot: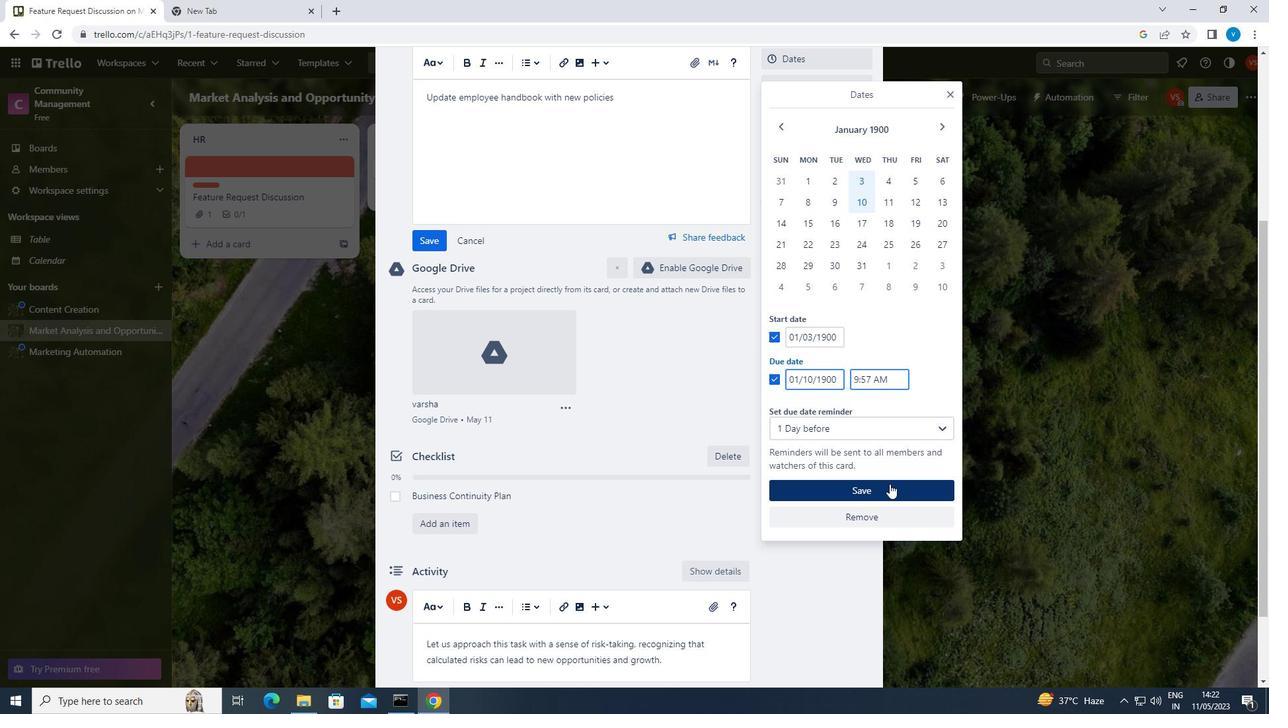 
Action: Mouse scrolled (889, 484) with delta (0, 0)
Screenshot: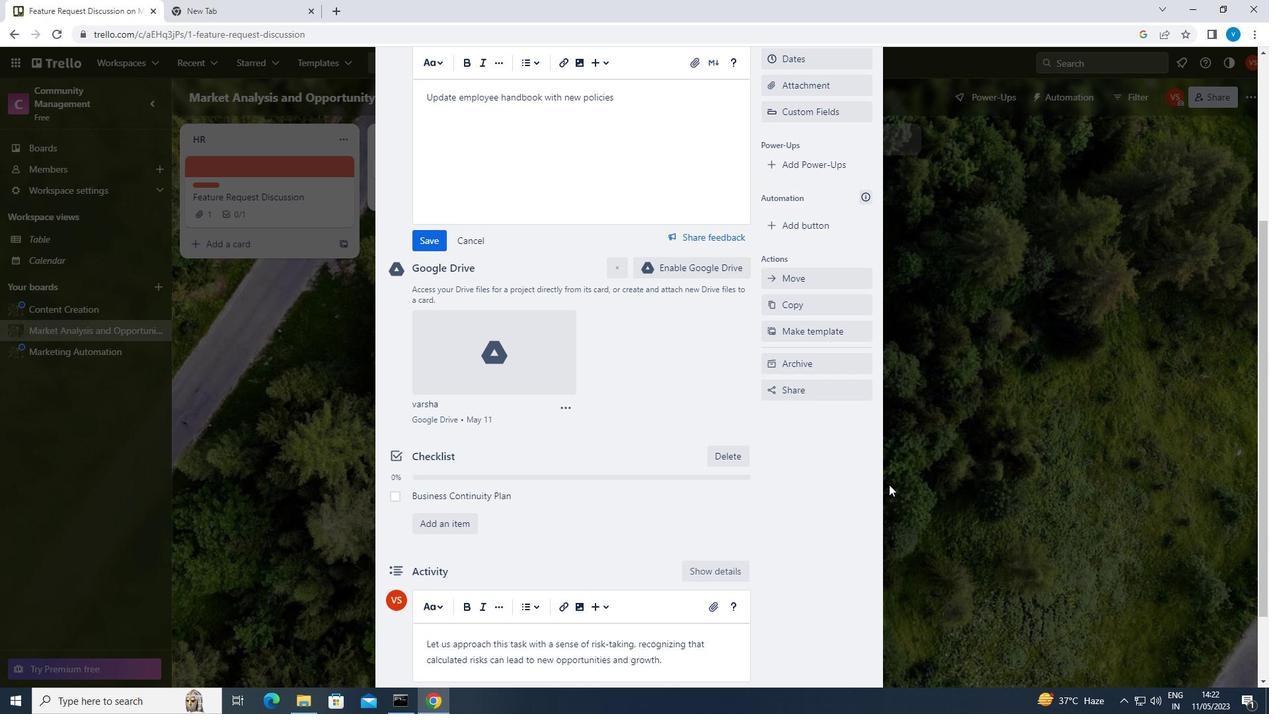 
Action: Mouse moved to (886, 489)
Screenshot: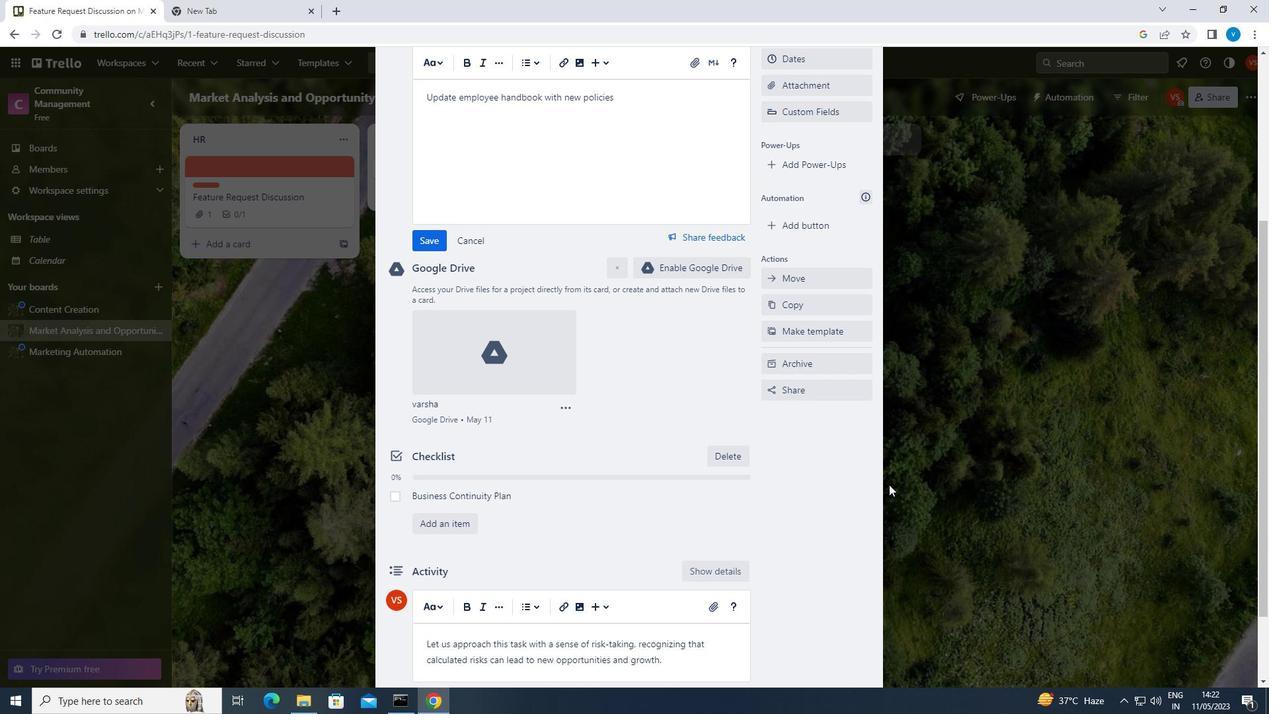 
Action: Mouse scrolled (886, 489) with delta (0, 0)
Screenshot: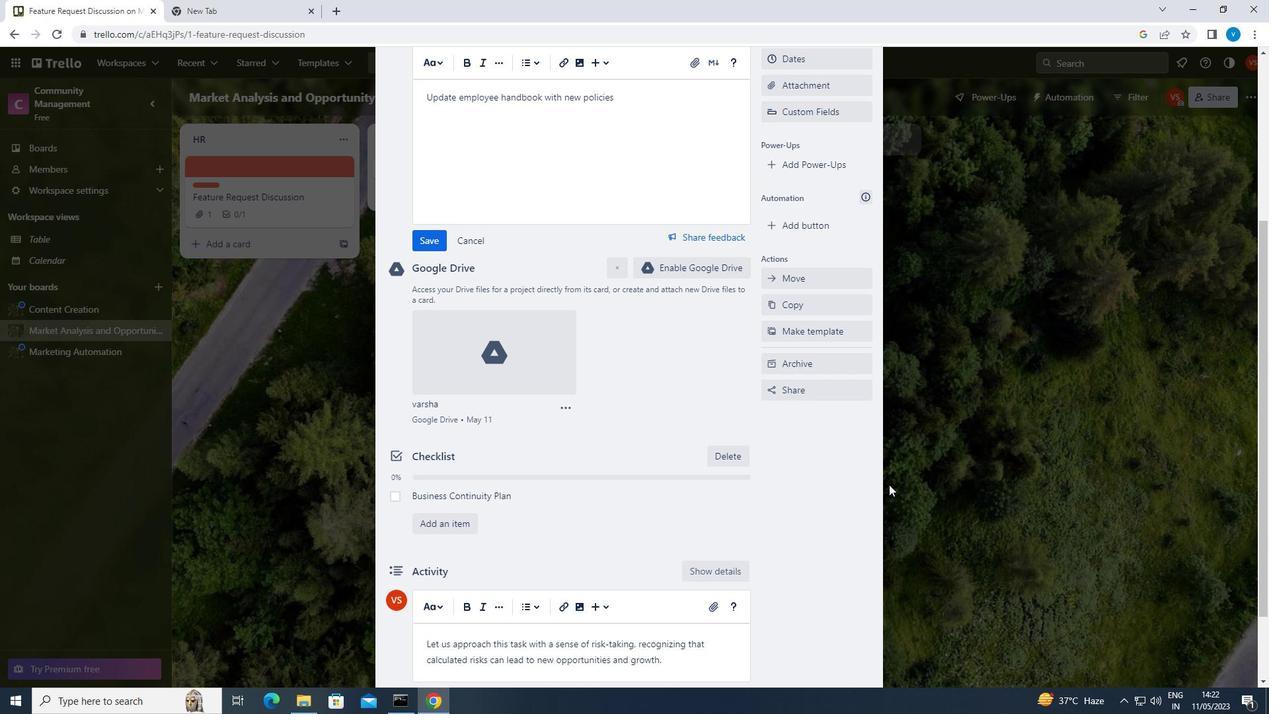 
Action: Mouse moved to (886, 495)
Screenshot: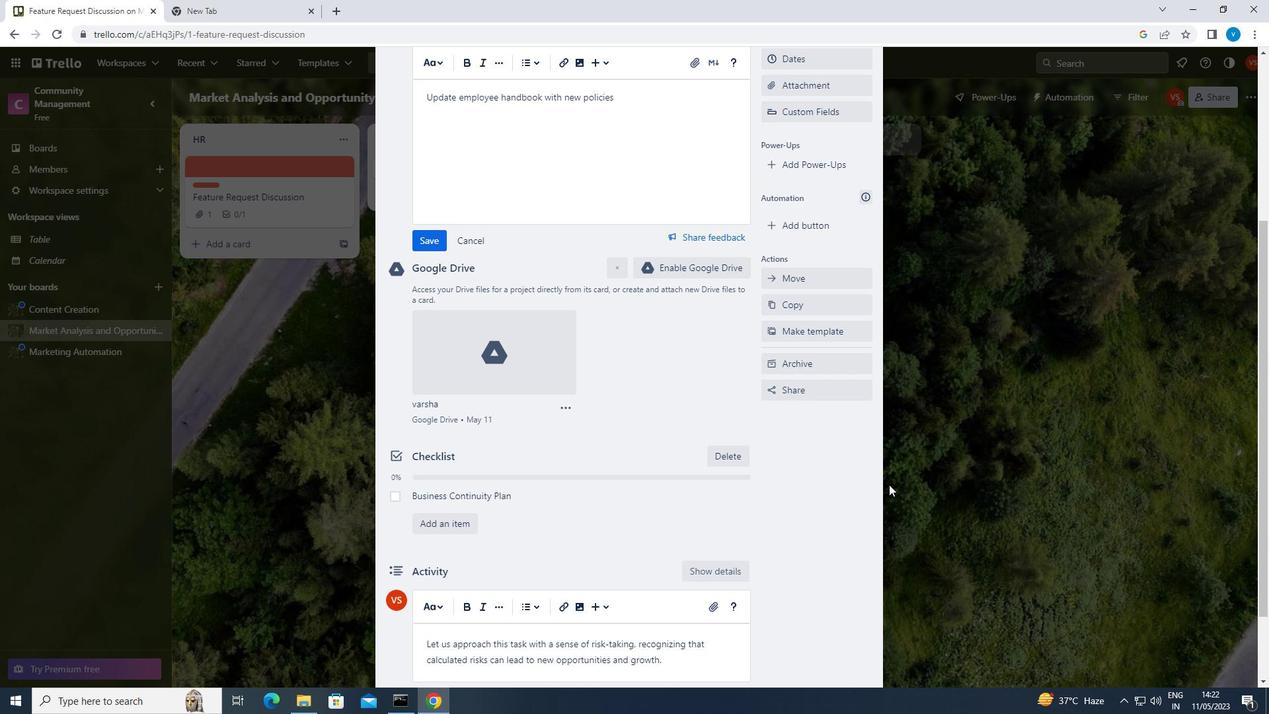 
Action: Mouse scrolled (886, 495) with delta (0, 0)
Screenshot: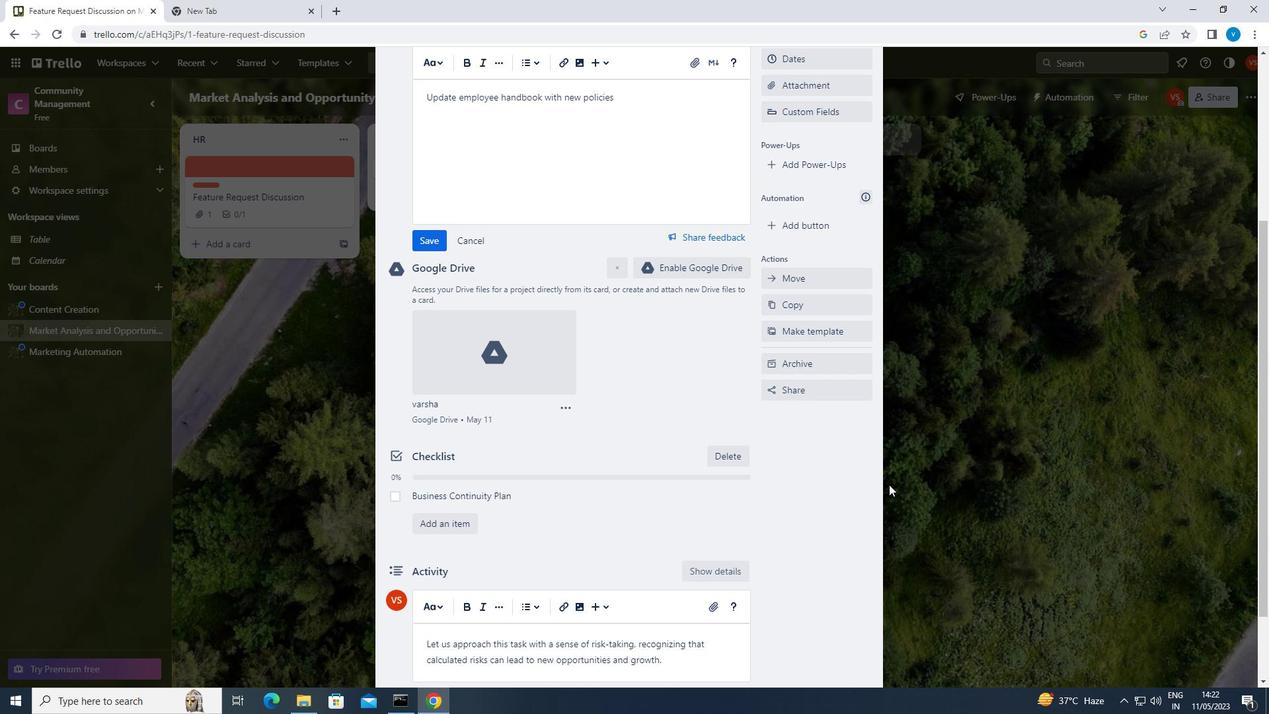 
Action: Mouse moved to (885, 495)
Screenshot: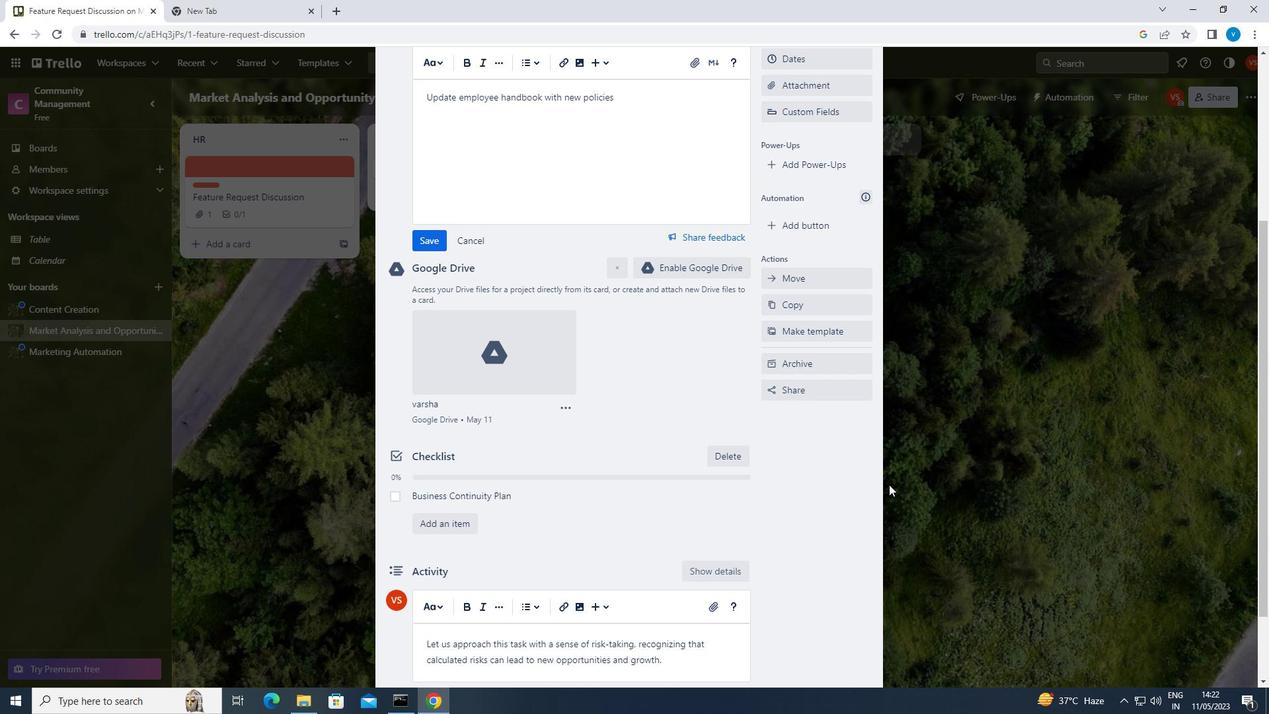 
Action: Mouse scrolled (885, 495) with delta (0, 0)
Screenshot: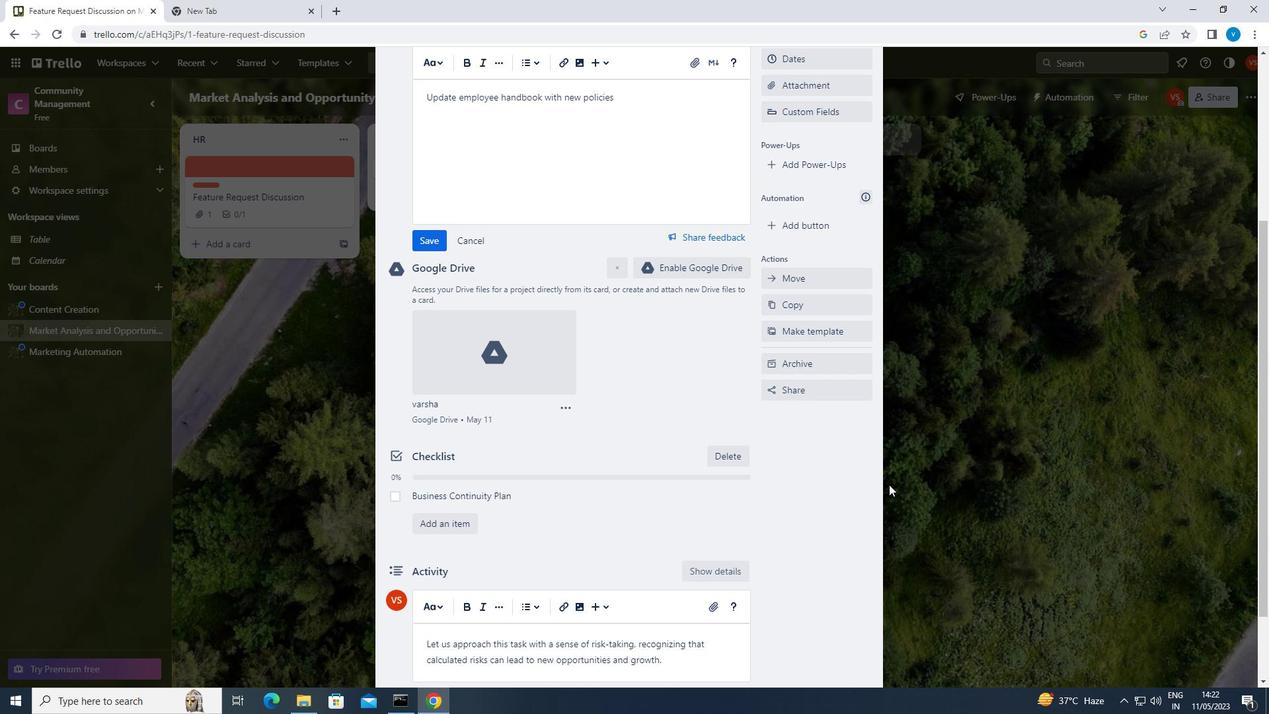 
Action: Mouse scrolled (885, 495) with delta (0, 0)
Screenshot: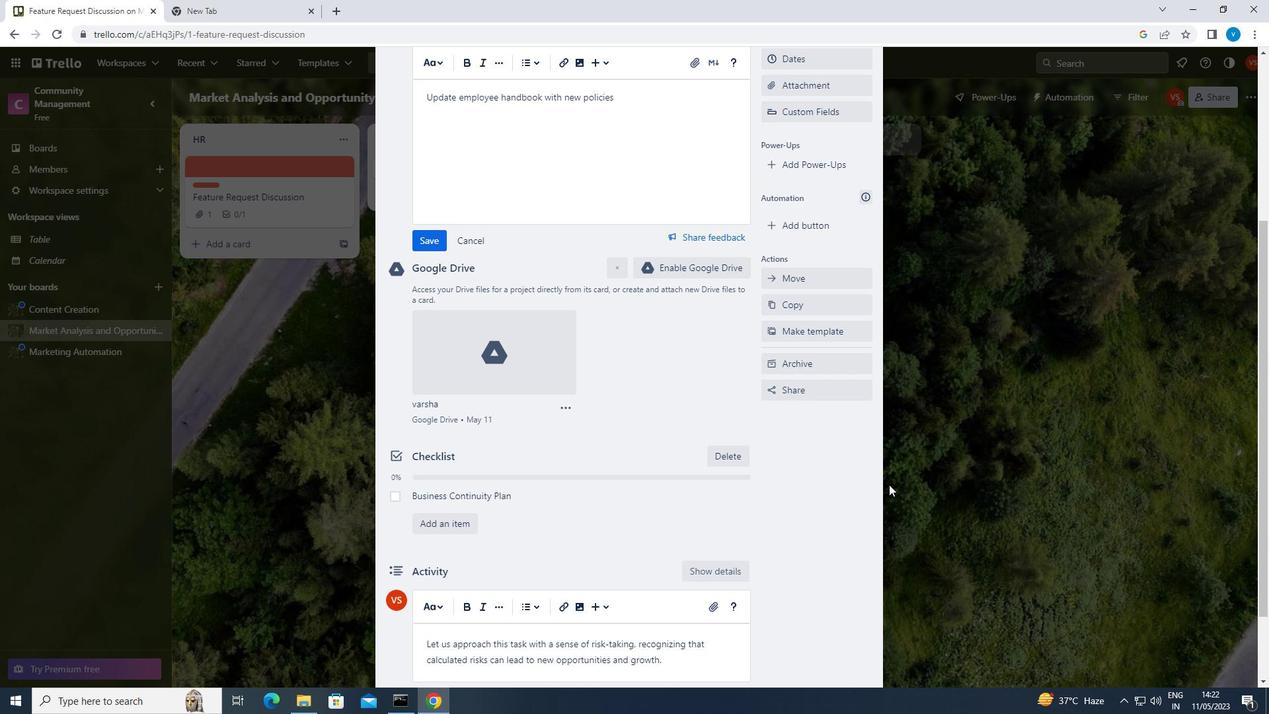 
Action: Mouse scrolled (885, 495) with delta (0, 0)
Screenshot: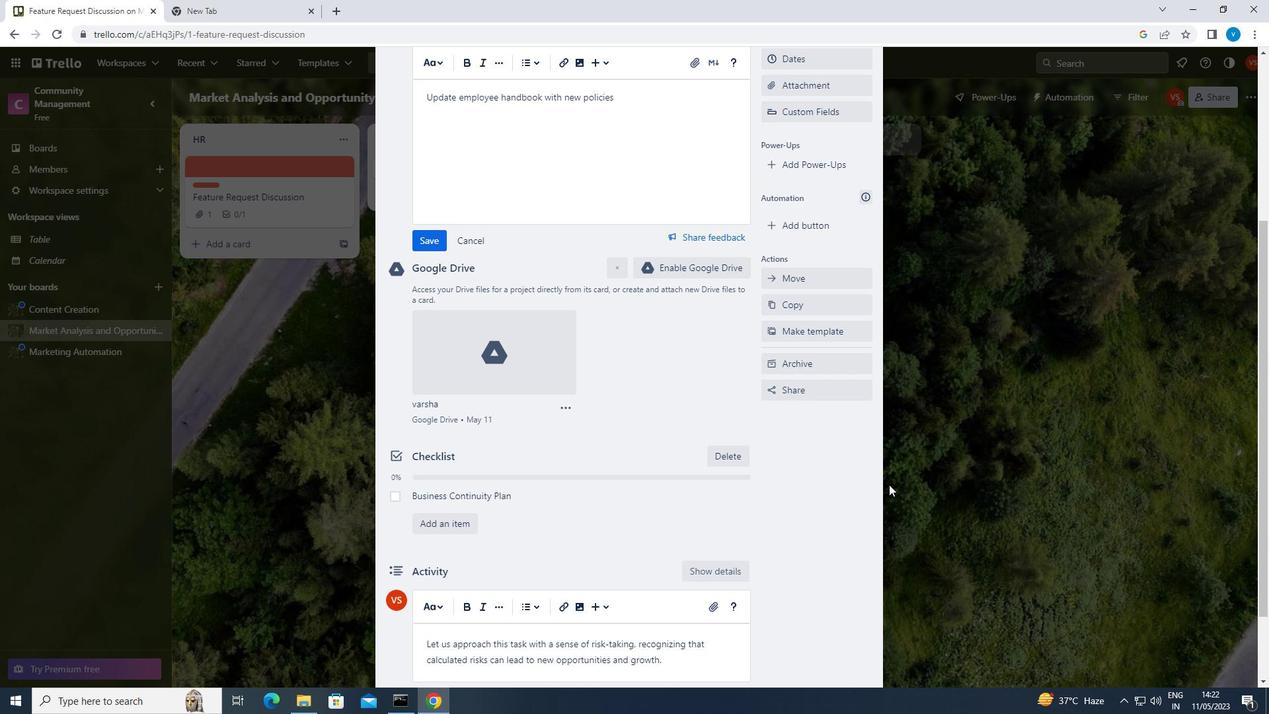 
Action: Mouse moved to (427, 608)
Screenshot: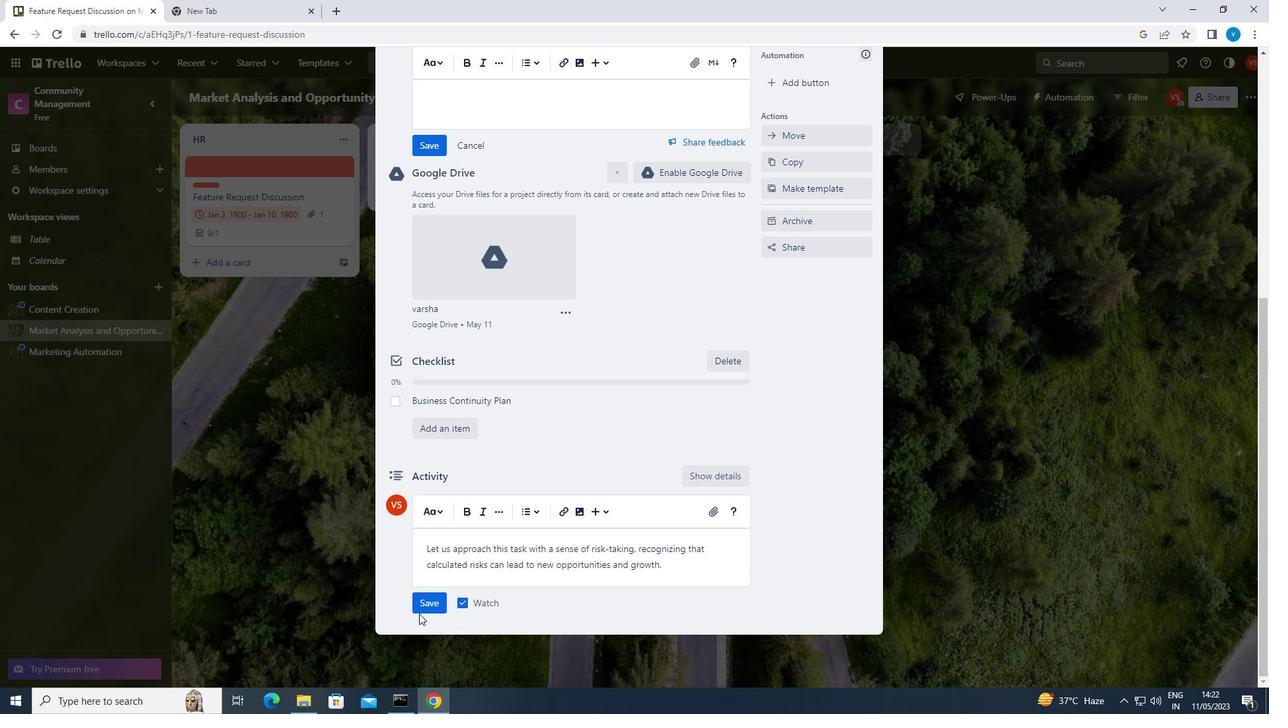 
Action: Mouse pressed left at (427, 608)
Screenshot: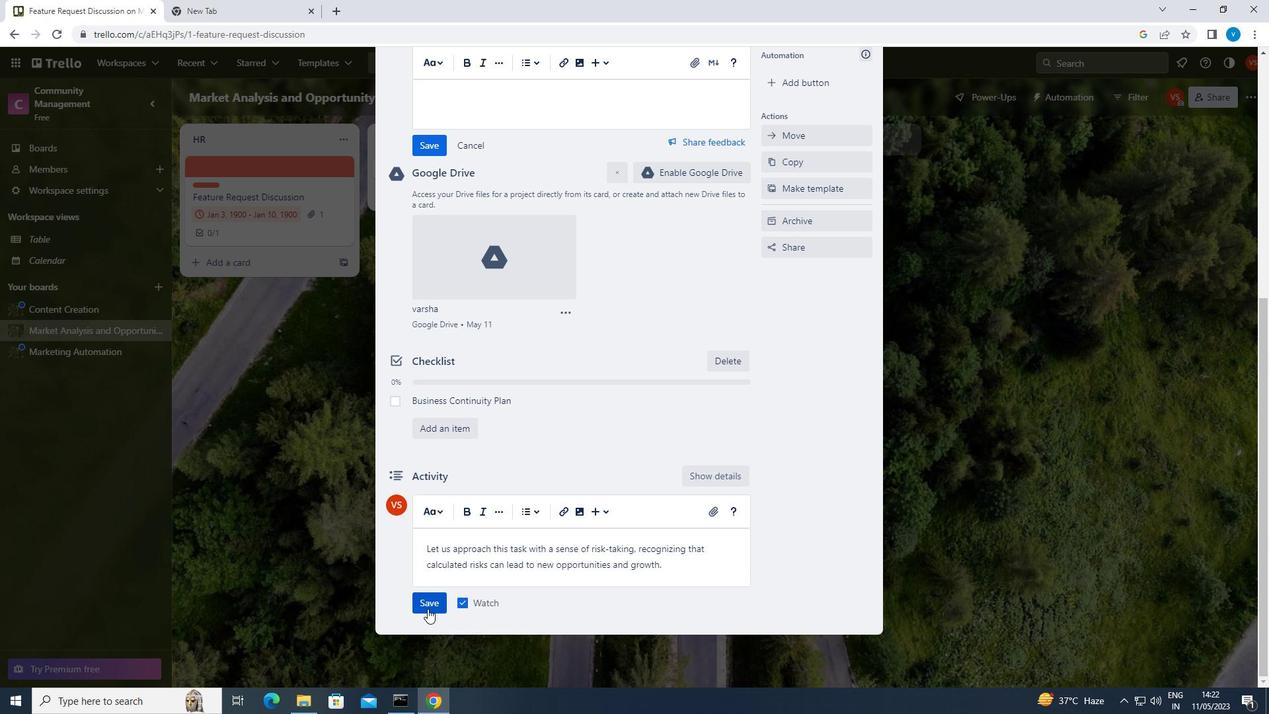 
